 Task: Find connections with filter location Nottingham with filter topic #homeofficewith filter profile language Spanish with filter current company Embassy Group with filter school Pt. Ravishankar Shukla University, Raipur with filter industry Emergency and Relief Services with filter service category CateringChange with filter keywords title Playwright
Action: Mouse moved to (617, 58)
Screenshot: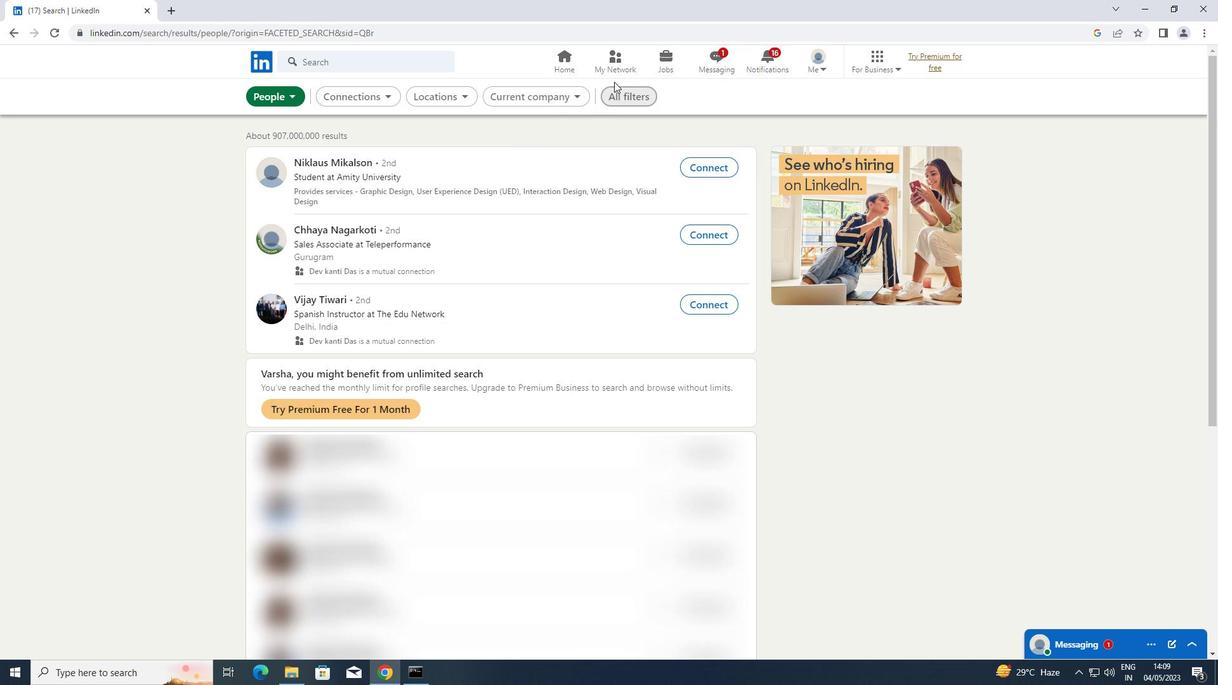 
Action: Mouse pressed left at (617, 58)
Screenshot: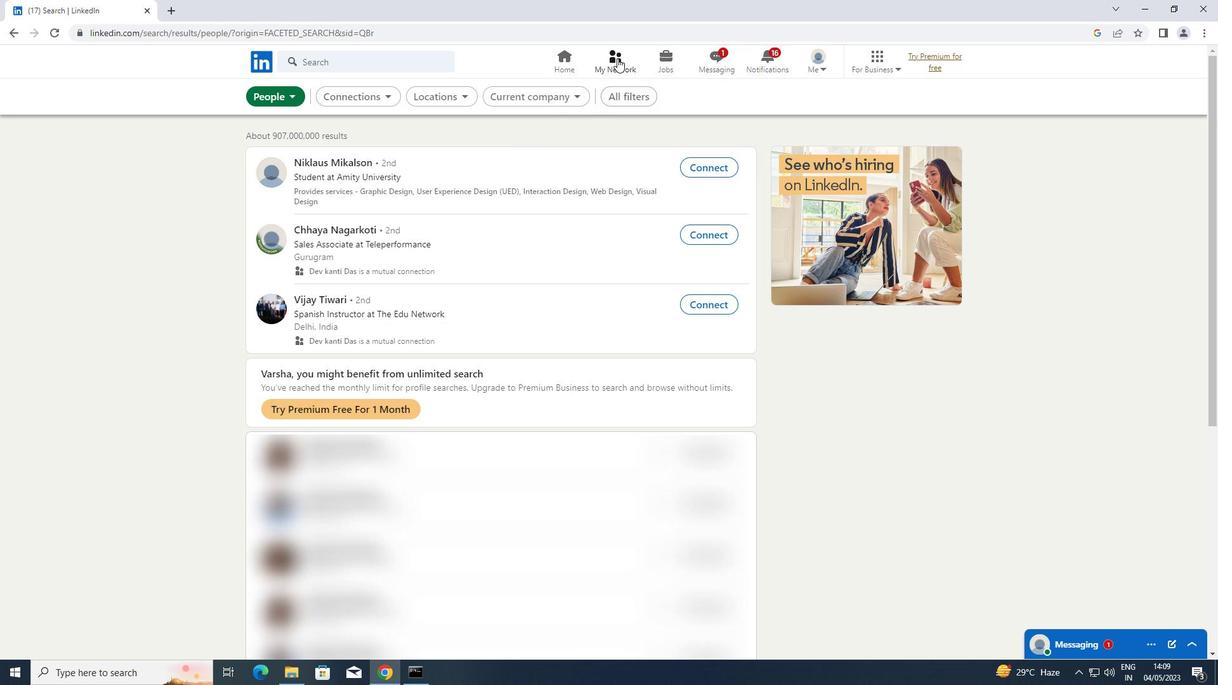 
Action: Mouse moved to (318, 126)
Screenshot: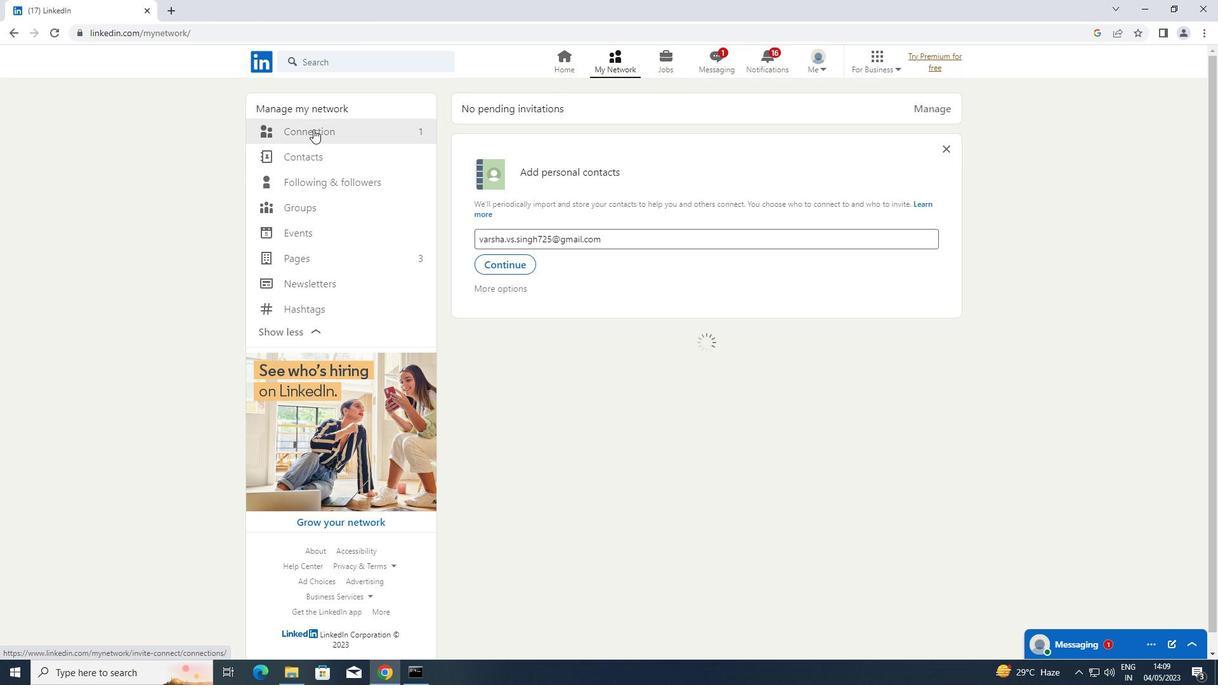 
Action: Mouse pressed left at (318, 126)
Screenshot: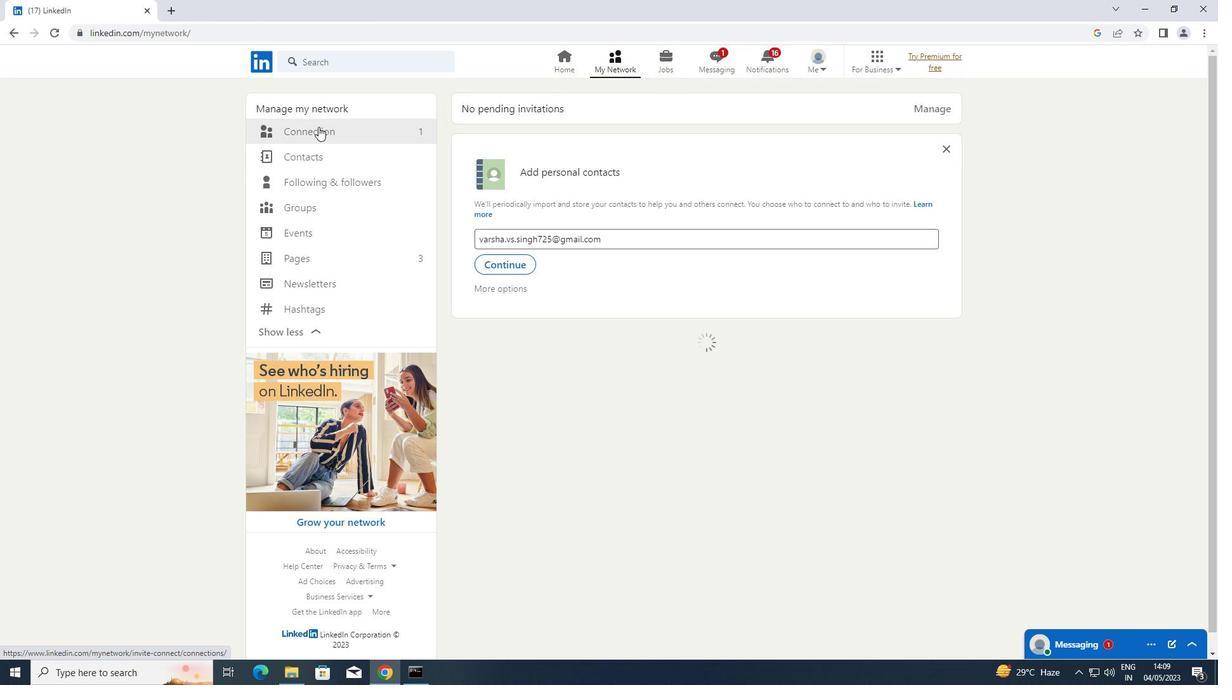 
Action: Mouse moved to (685, 128)
Screenshot: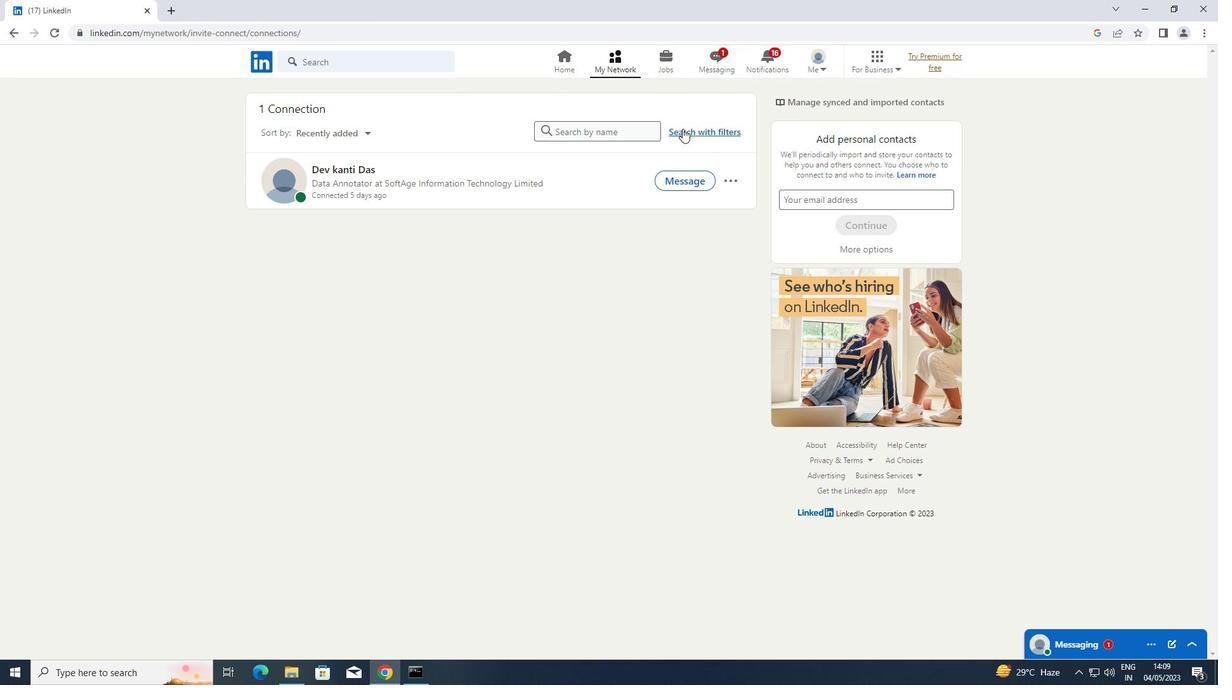 
Action: Mouse pressed left at (685, 128)
Screenshot: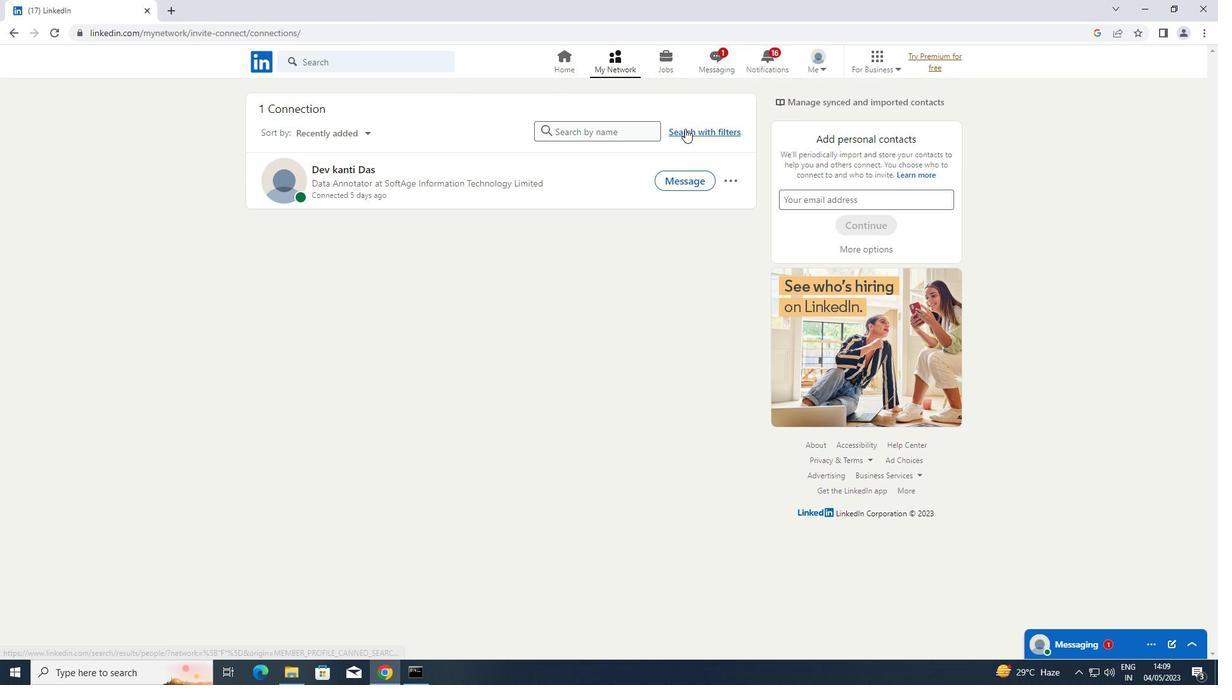 
Action: Mouse moved to (658, 98)
Screenshot: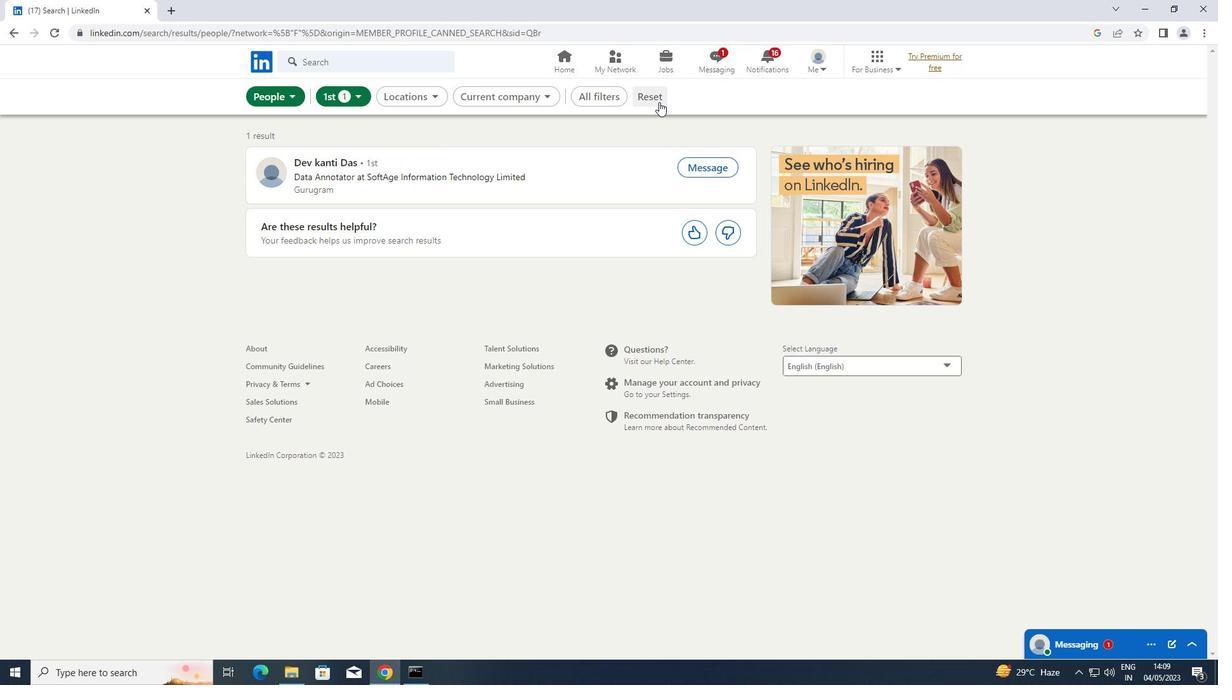 
Action: Mouse pressed left at (658, 98)
Screenshot: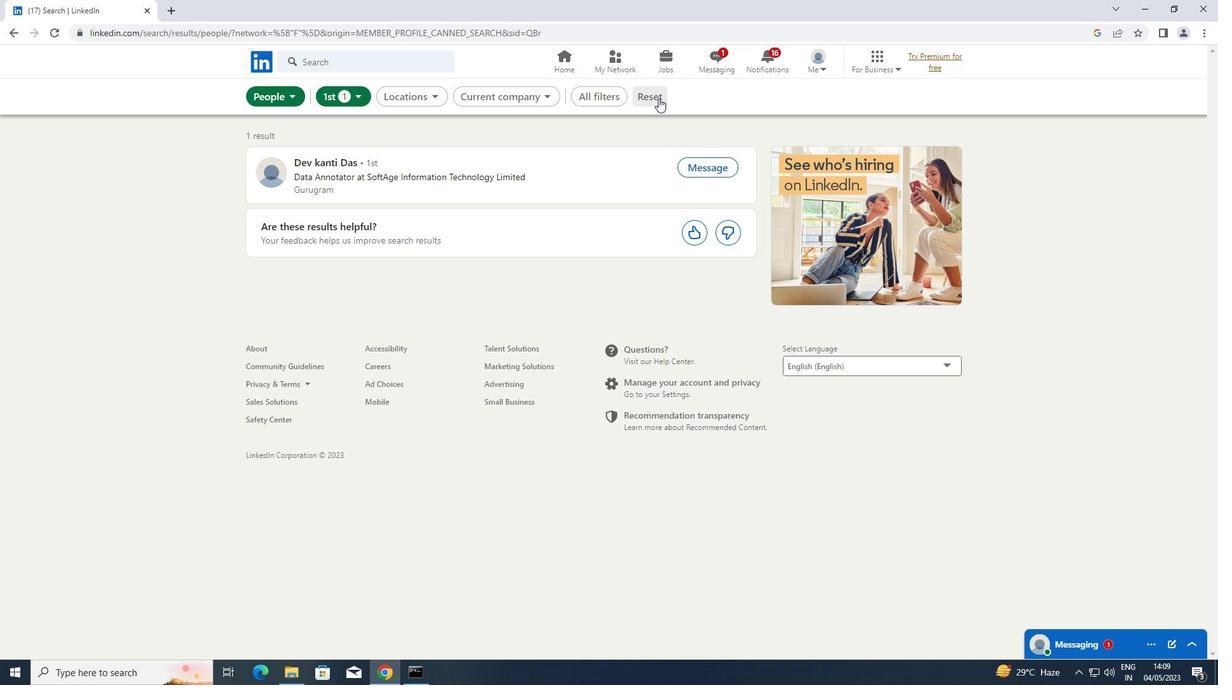 
Action: Mouse moved to (628, 99)
Screenshot: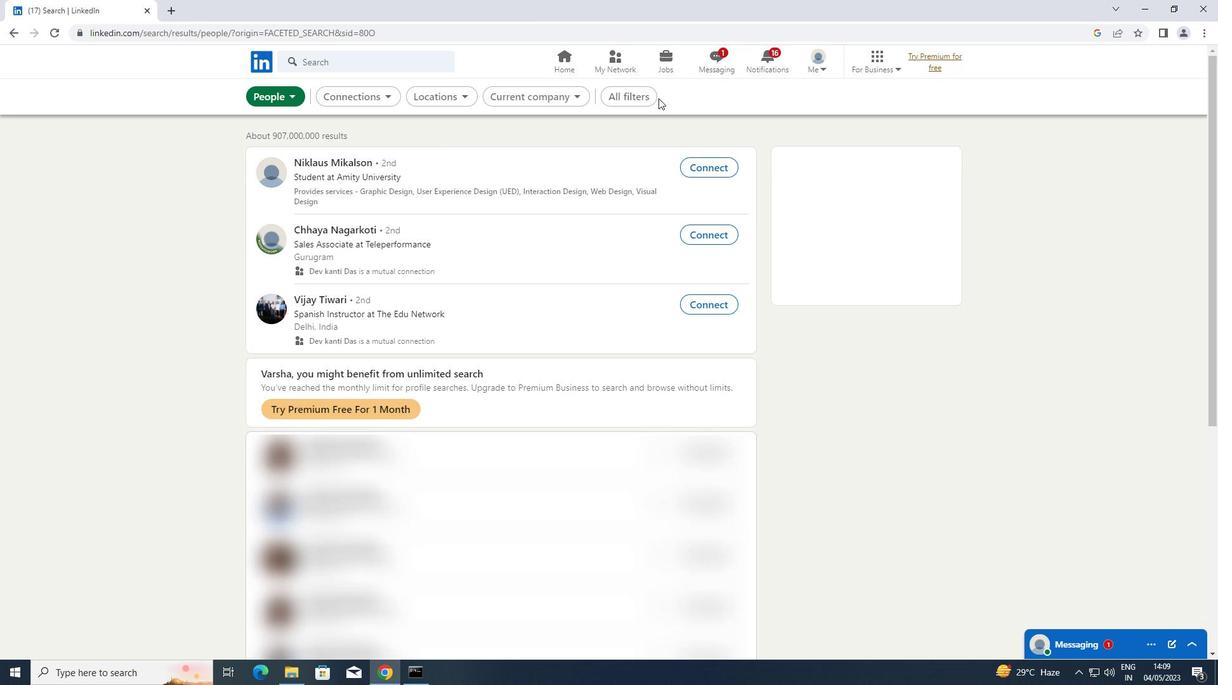 
Action: Mouse pressed left at (628, 99)
Screenshot: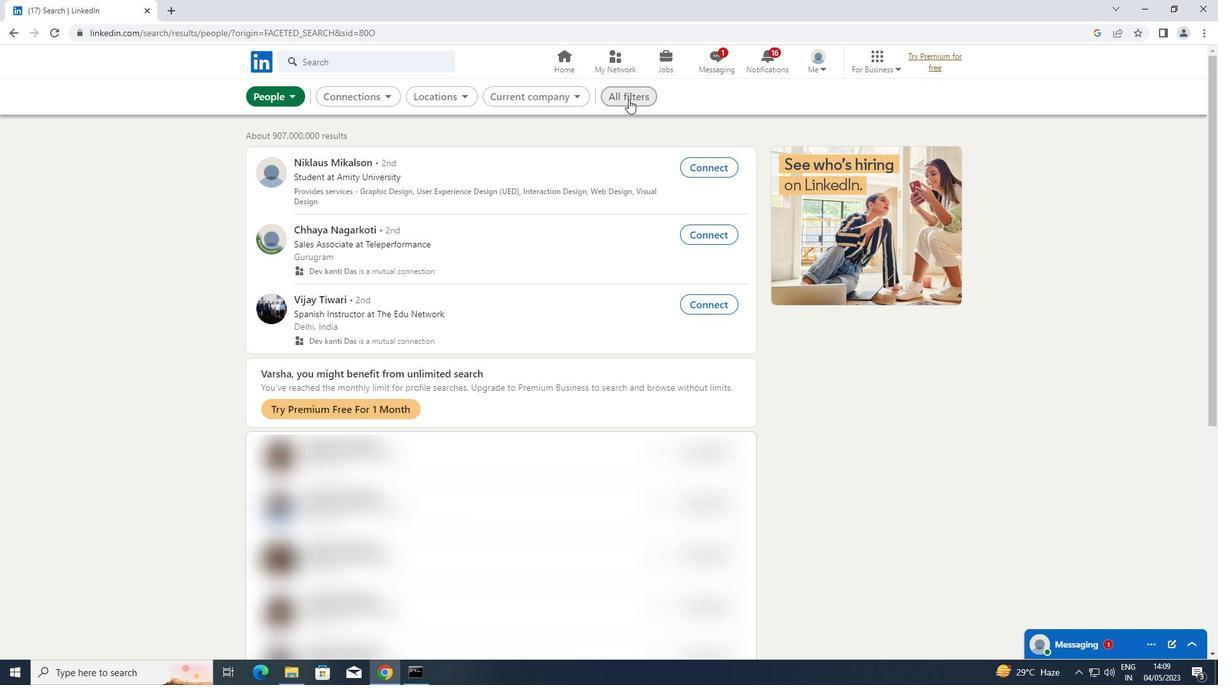 
Action: Mouse moved to (870, 328)
Screenshot: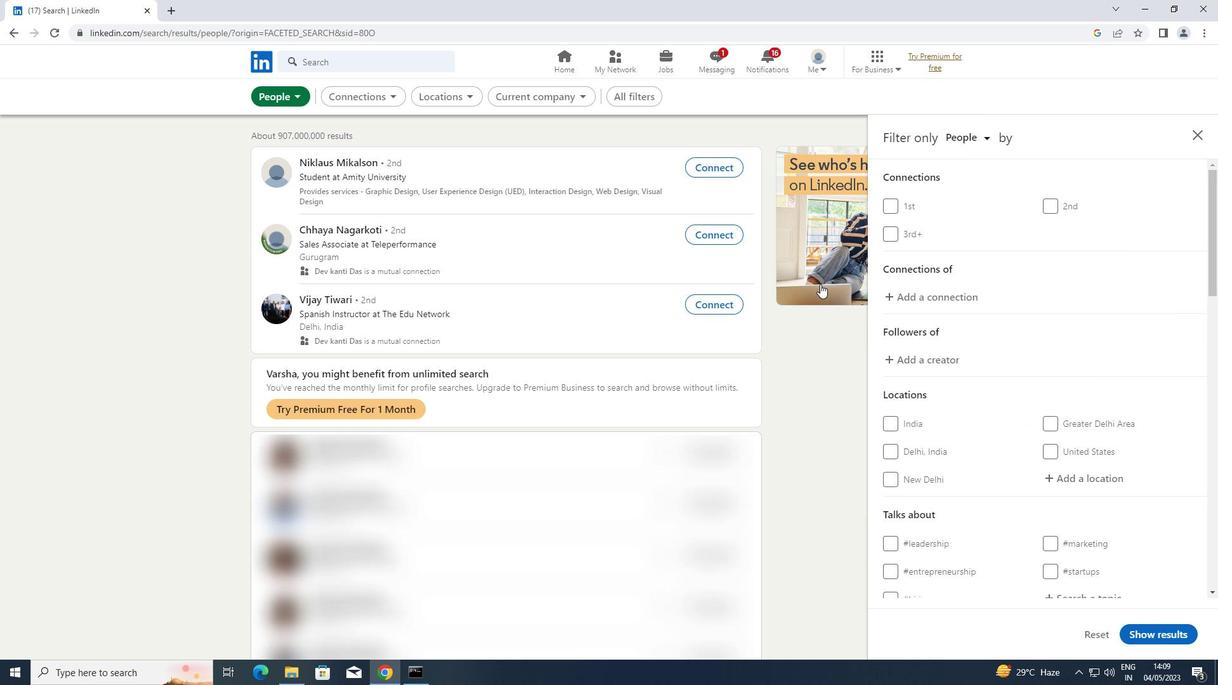 
Action: Mouse scrolled (870, 327) with delta (0, 0)
Screenshot: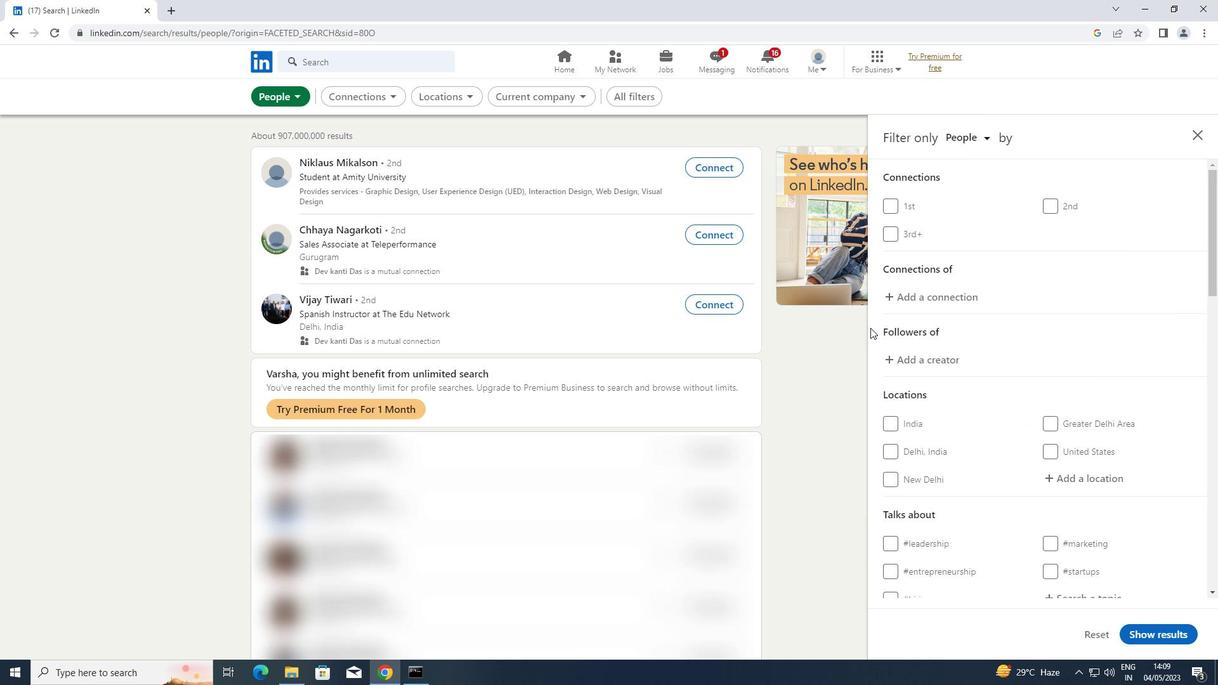 
Action: Mouse scrolled (870, 327) with delta (0, 0)
Screenshot: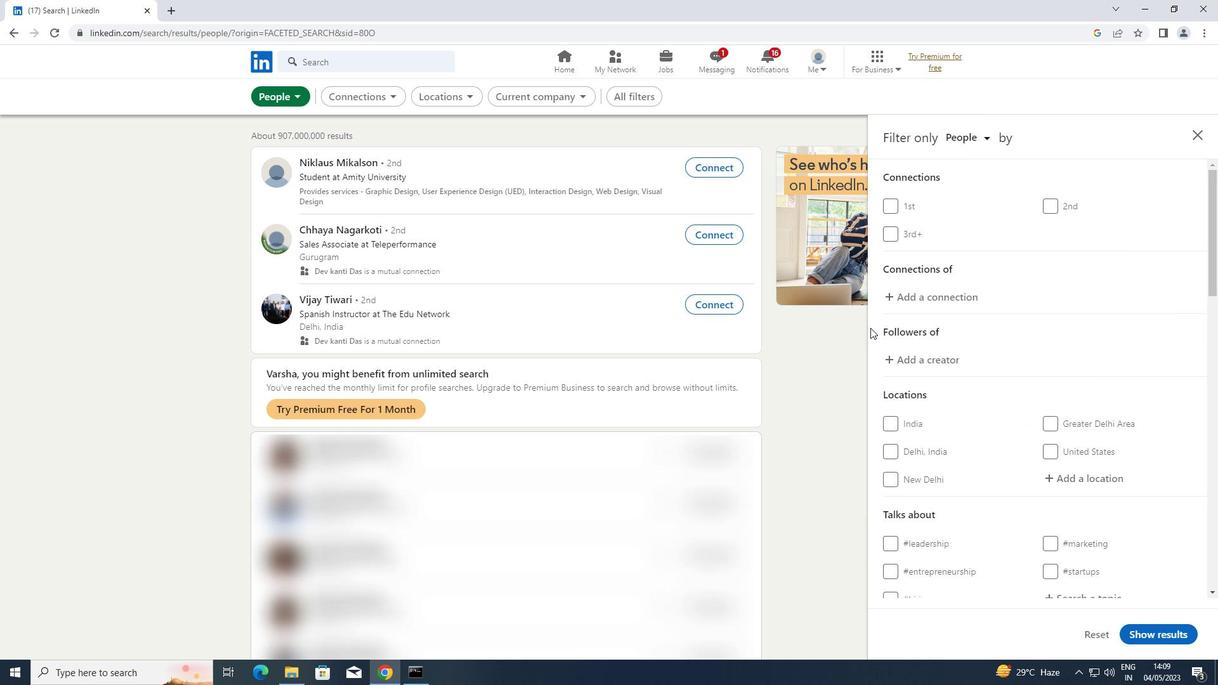 
Action: Mouse moved to (1084, 350)
Screenshot: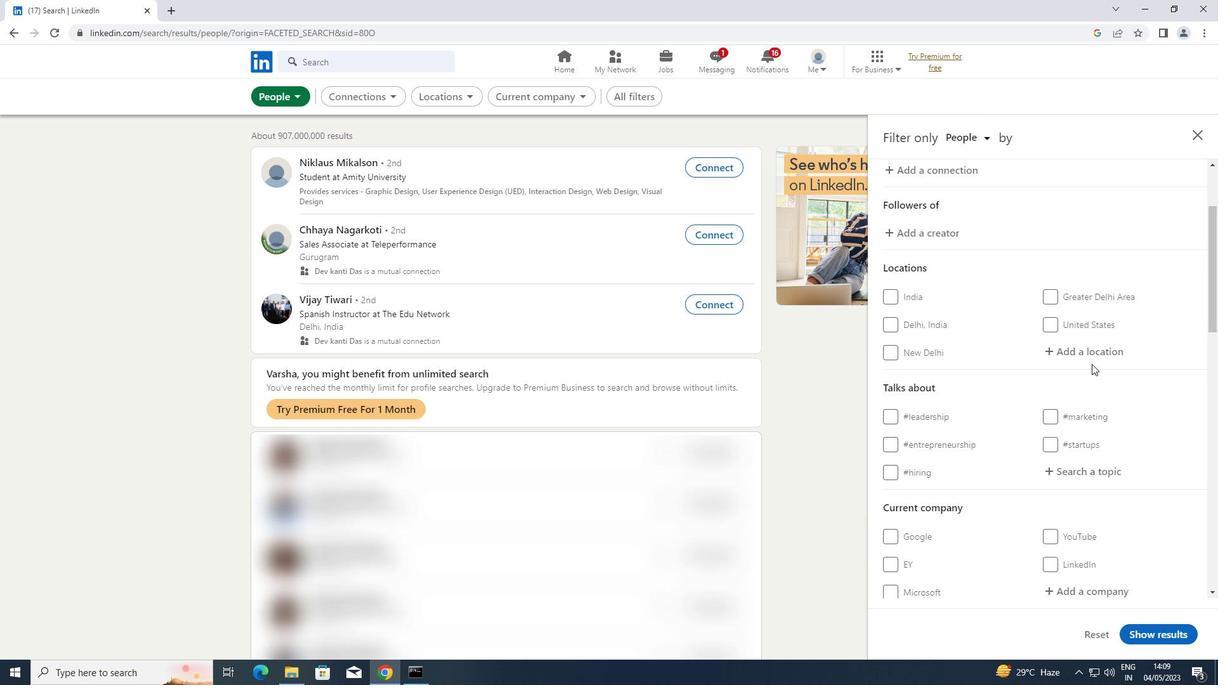 
Action: Mouse pressed left at (1084, 350)
Screenshot: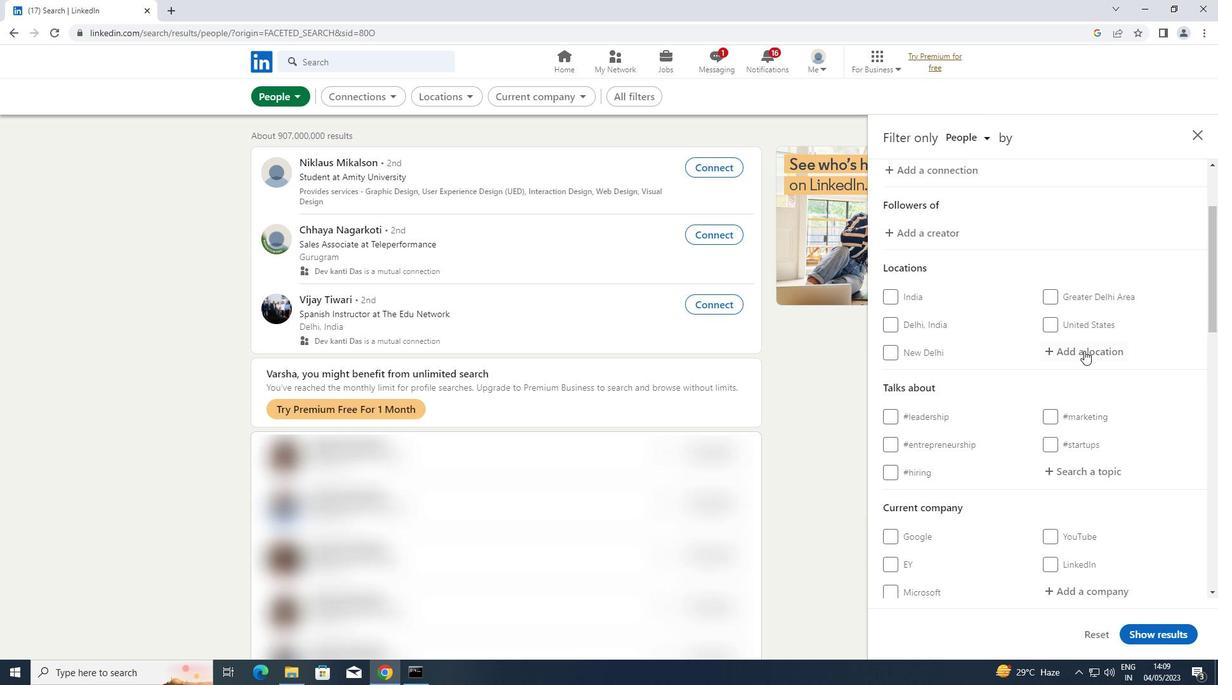 
Action: Key pressed <Key.shift>NOTTINGHAM
Screenshot: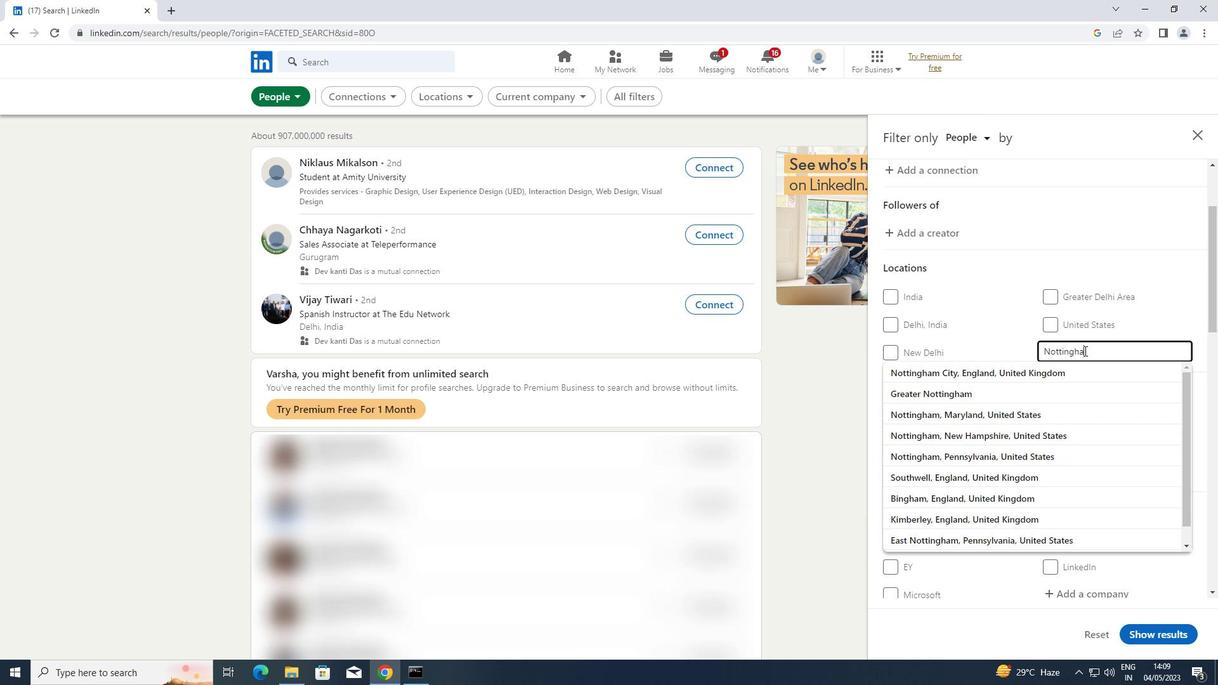 
Action: Mouse moved to (1083, 349)
Screenshot: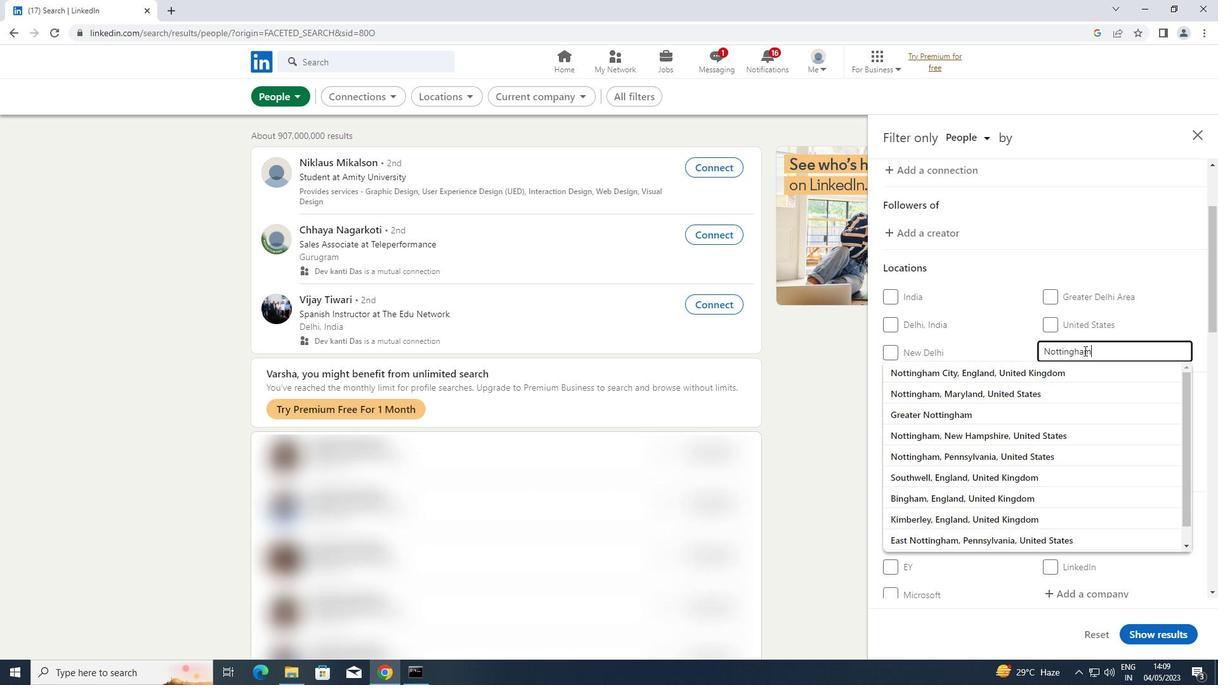 
Action: Key pressed <Key.enter>
Screenshot: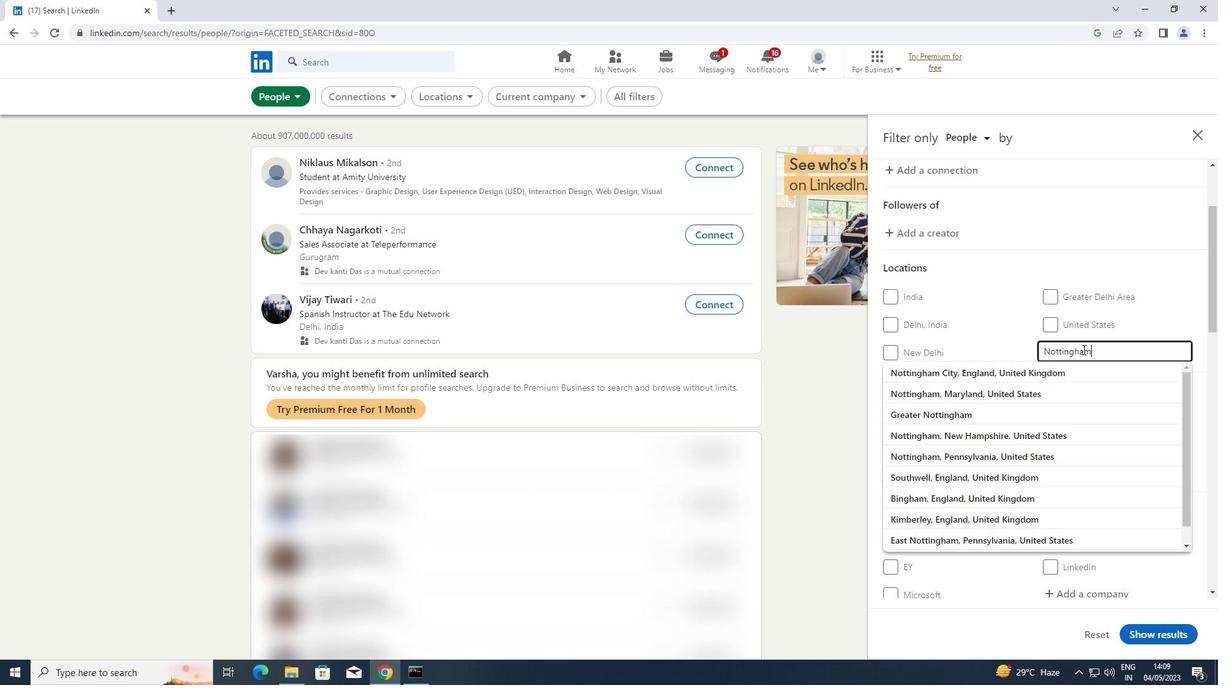 
Action: Mouse moved to (1080, 349)
Screenshot: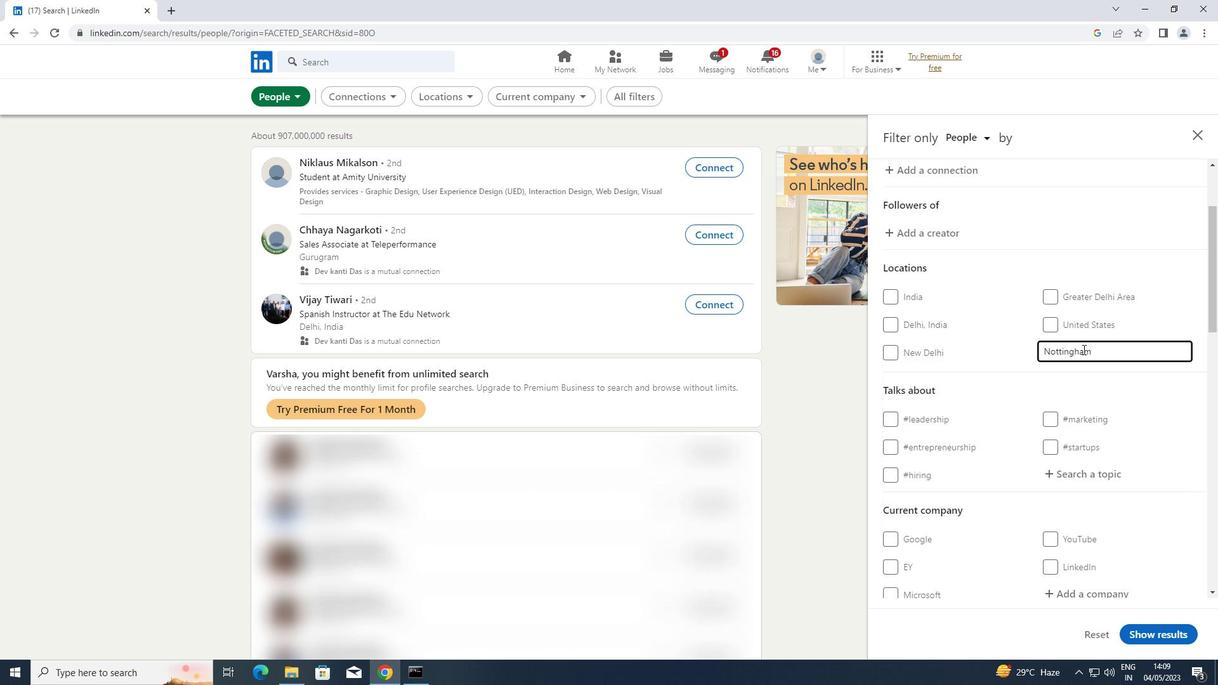 
Action: Mouse scrolled (1080, 348) with delta (0, 0)
Screenshot: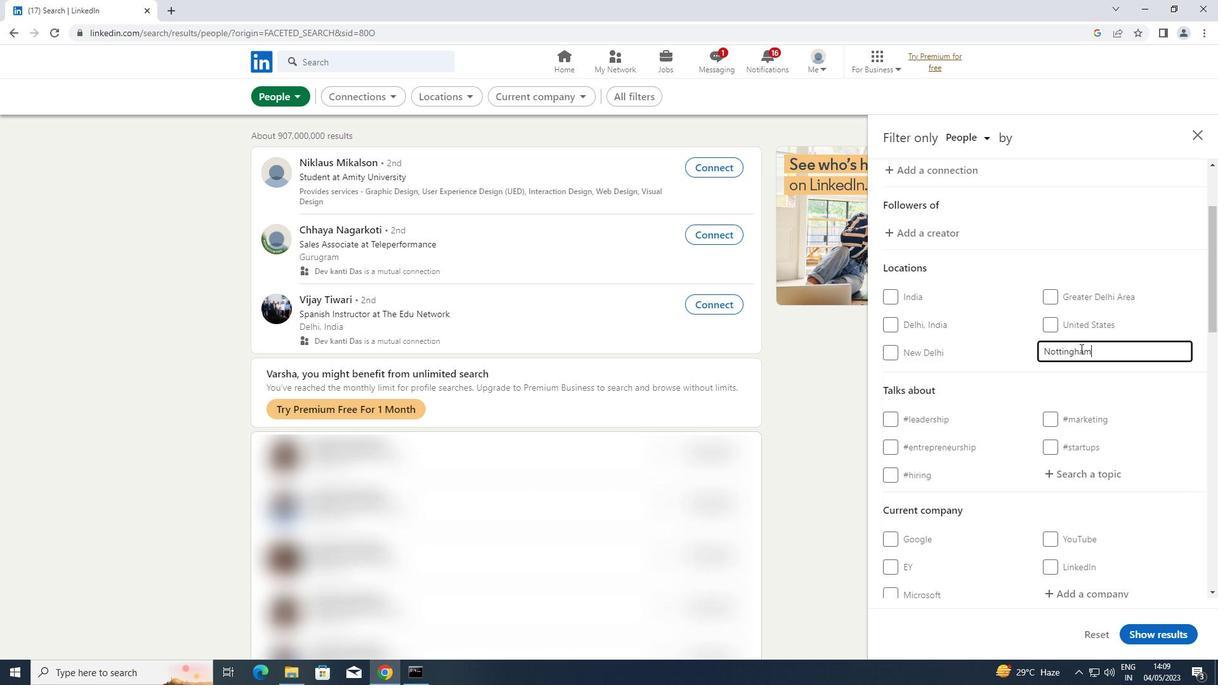
Action: Mouse scrolled (1080, 348) with delta (0, 0)
Screenshot: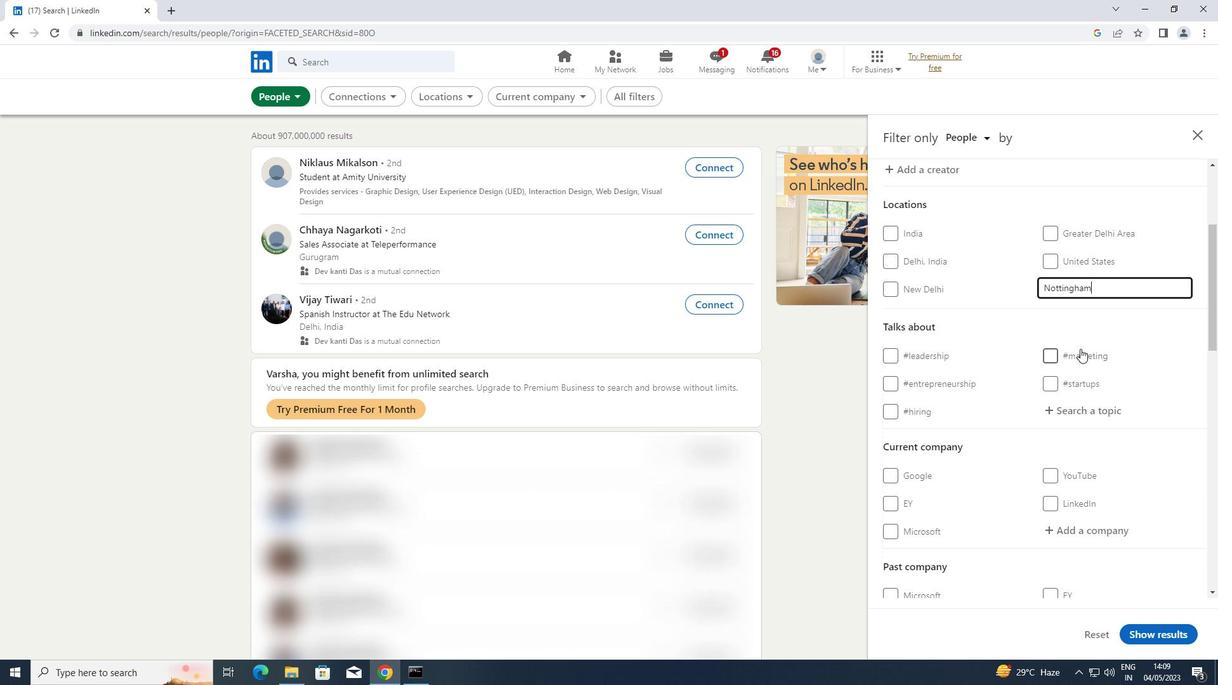 
Action: Mouse moved to (1091, 349)
Screenshot: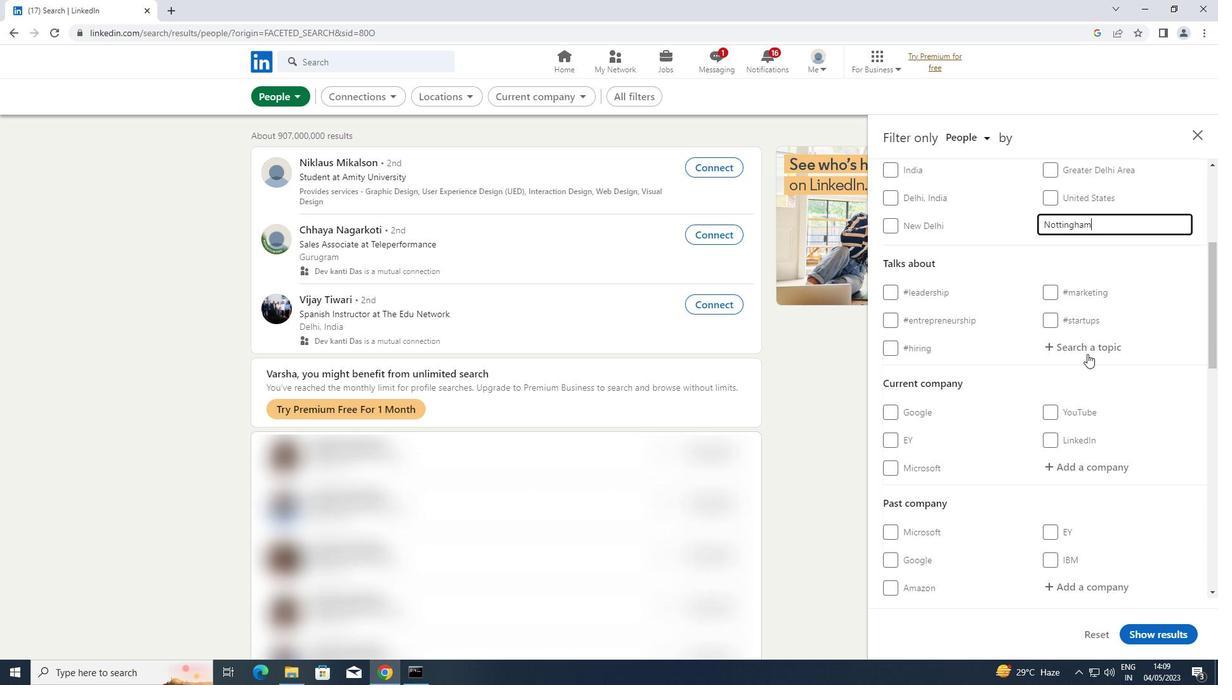 
Action: Mouse pressed left at (1091, 349)
Screenshot: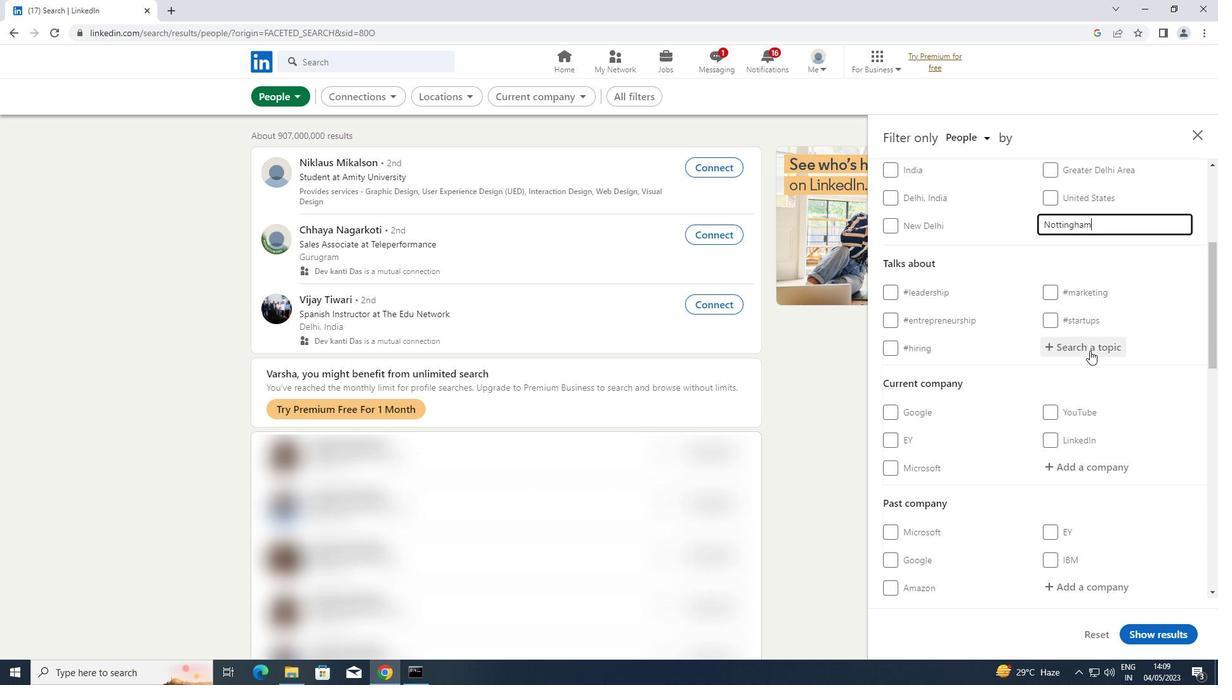 
Action: Key pressed HOMEOFFICE
Screenshot: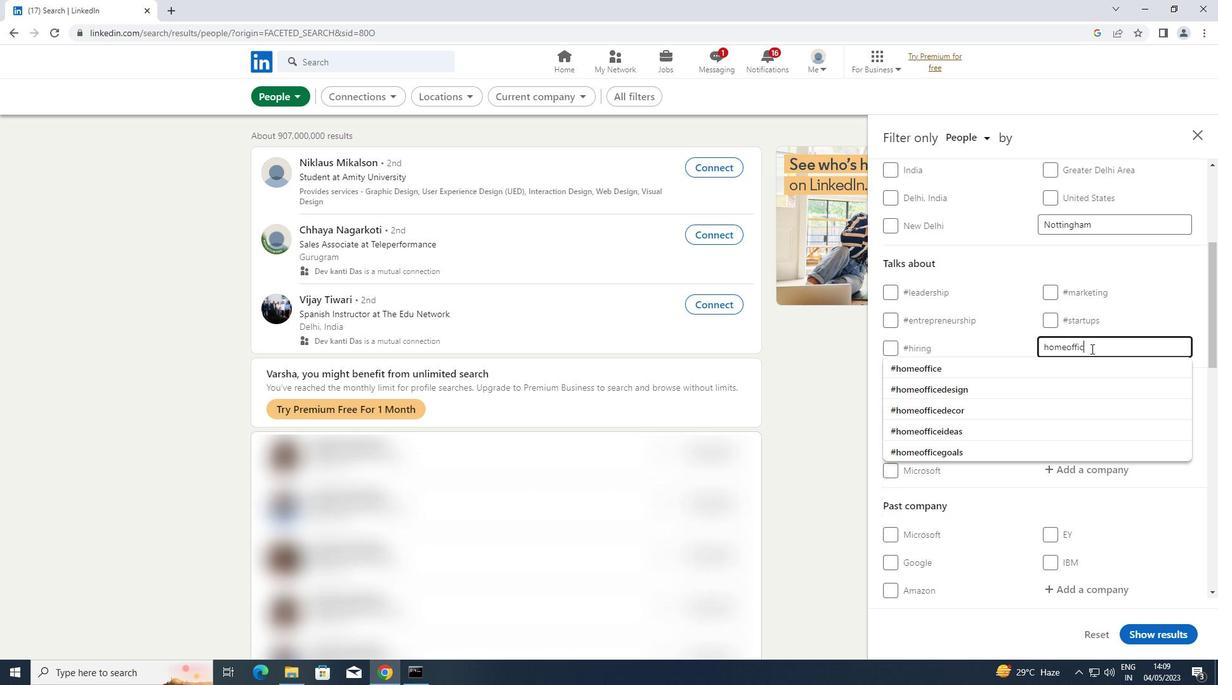 
Action: Mouse moved to (985, 361)
Screenshot: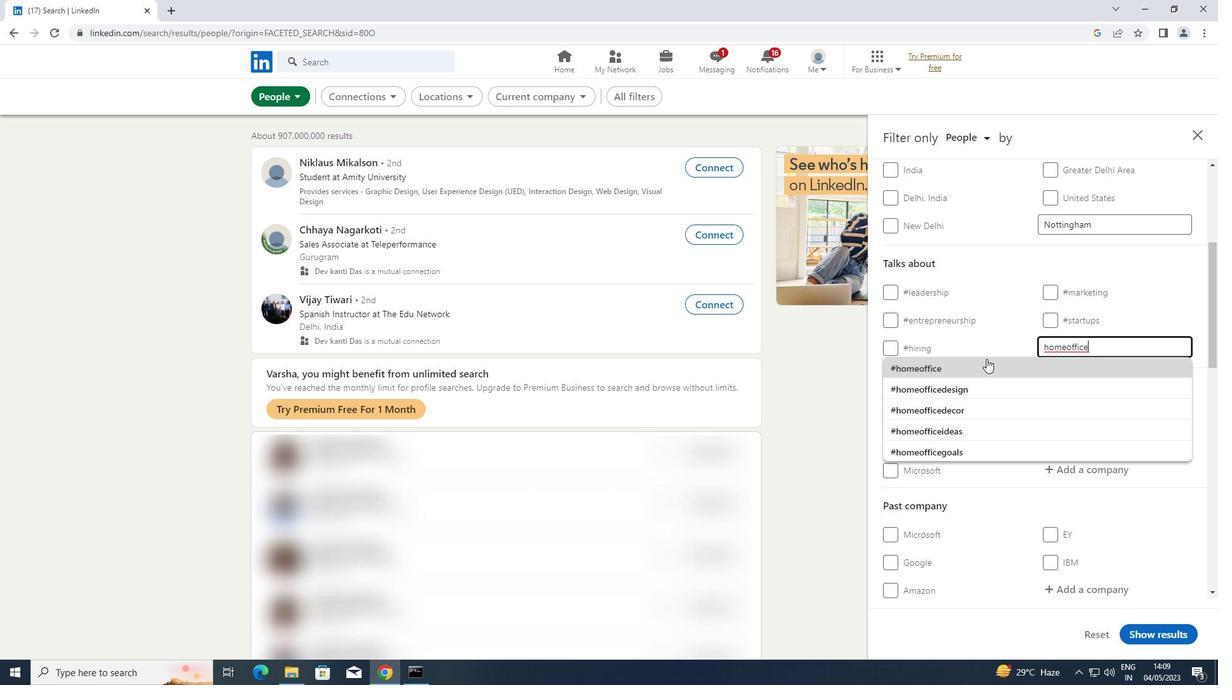 
Action: Mouse pressed left at (985, 361)
Screenshot: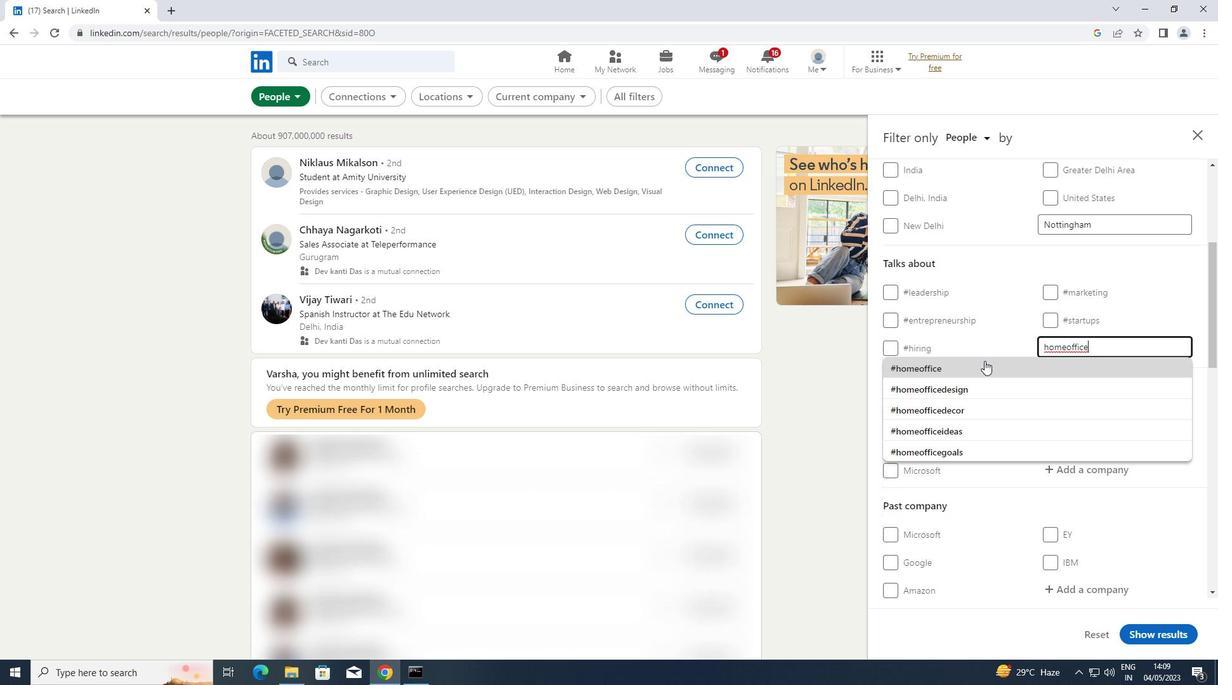 
Action: Mouse scrolled (985, 360) with delta (0, 0)
Screenshot: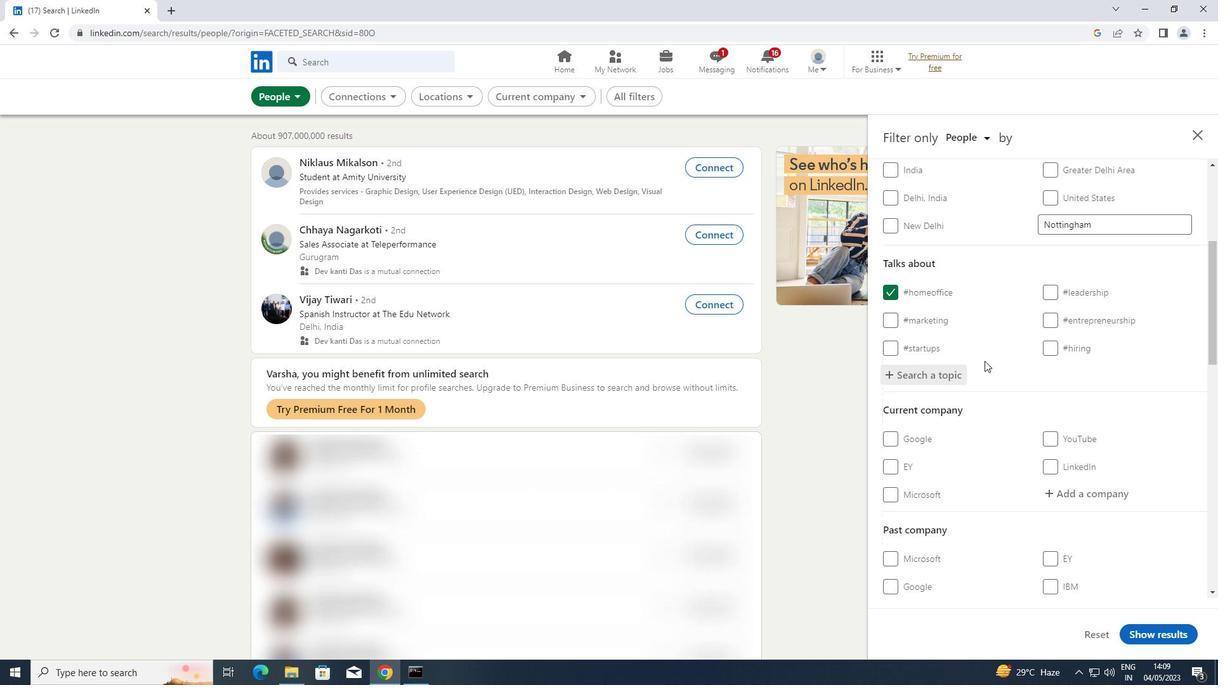 
Action: Mouse scrolled (985, 360) with delta (0, 0)
Screenshot: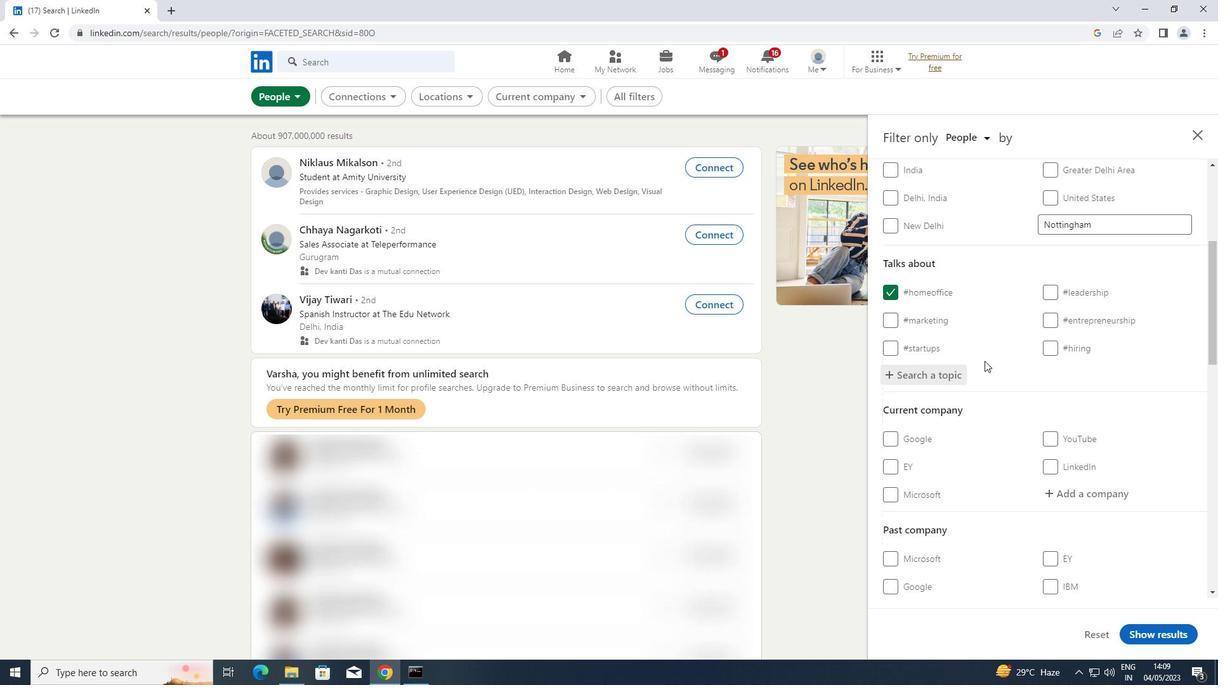 
Action: Mouse scrolled (985, 360) with delta (0, 0)
Screenshot: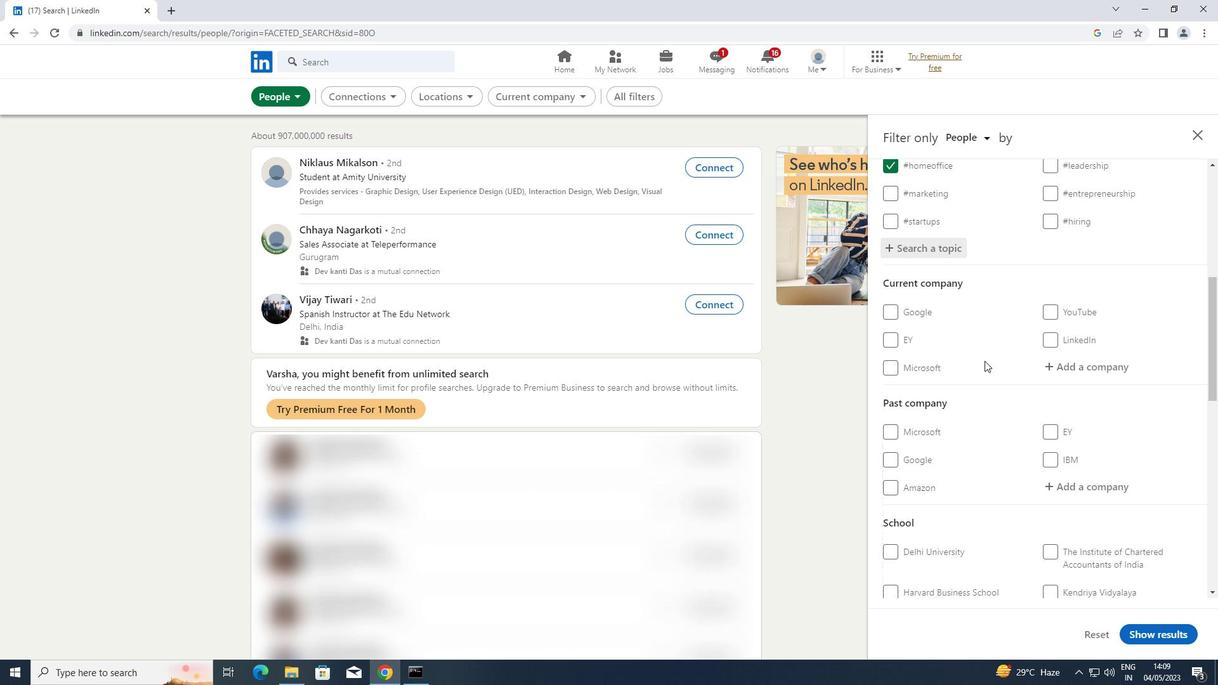 
Action: Mouse scrolled (985, 360) with delta (0, 0)
Screenshot: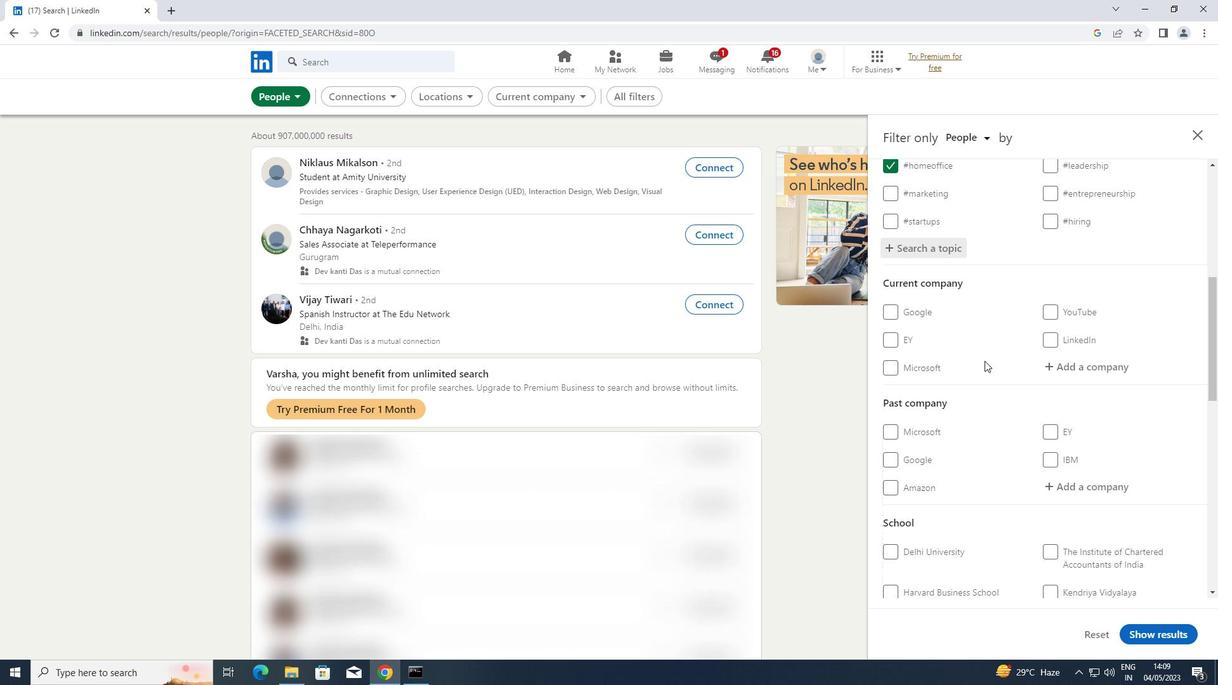 
Action: Mouse scrolled (985, 360) with delta (0, 0)
Screenshot: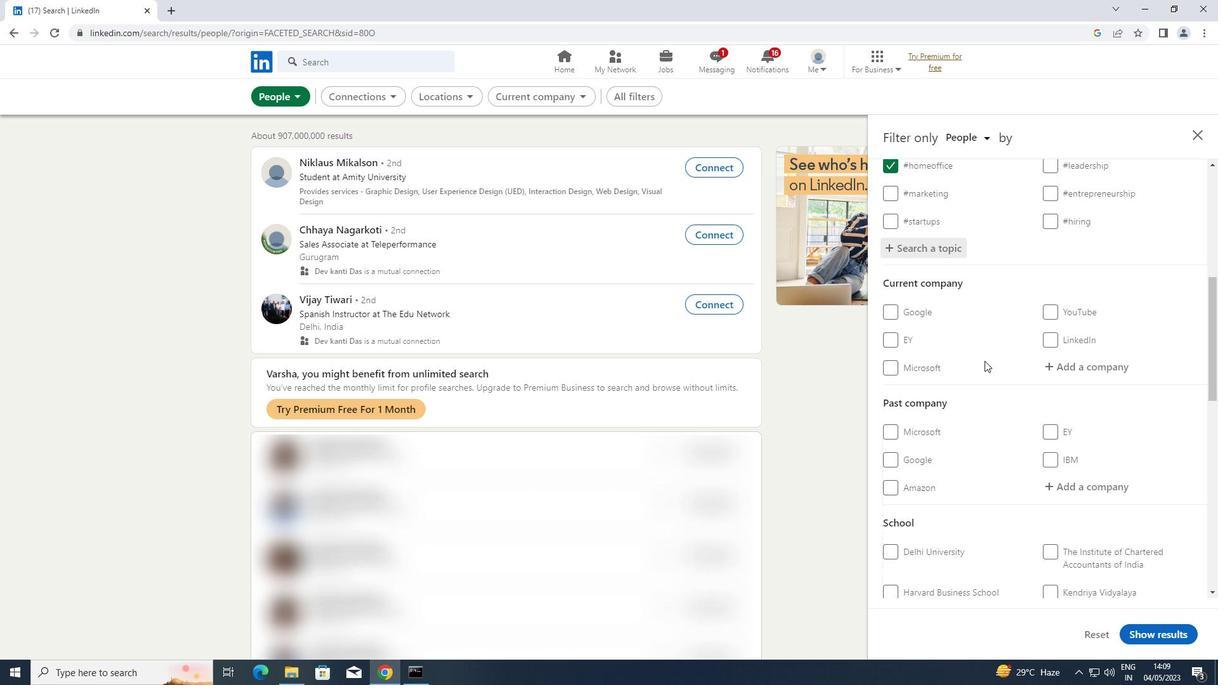 
Action: Mouse scrolled (985, 360) with delta (0, 0)
Screenshot: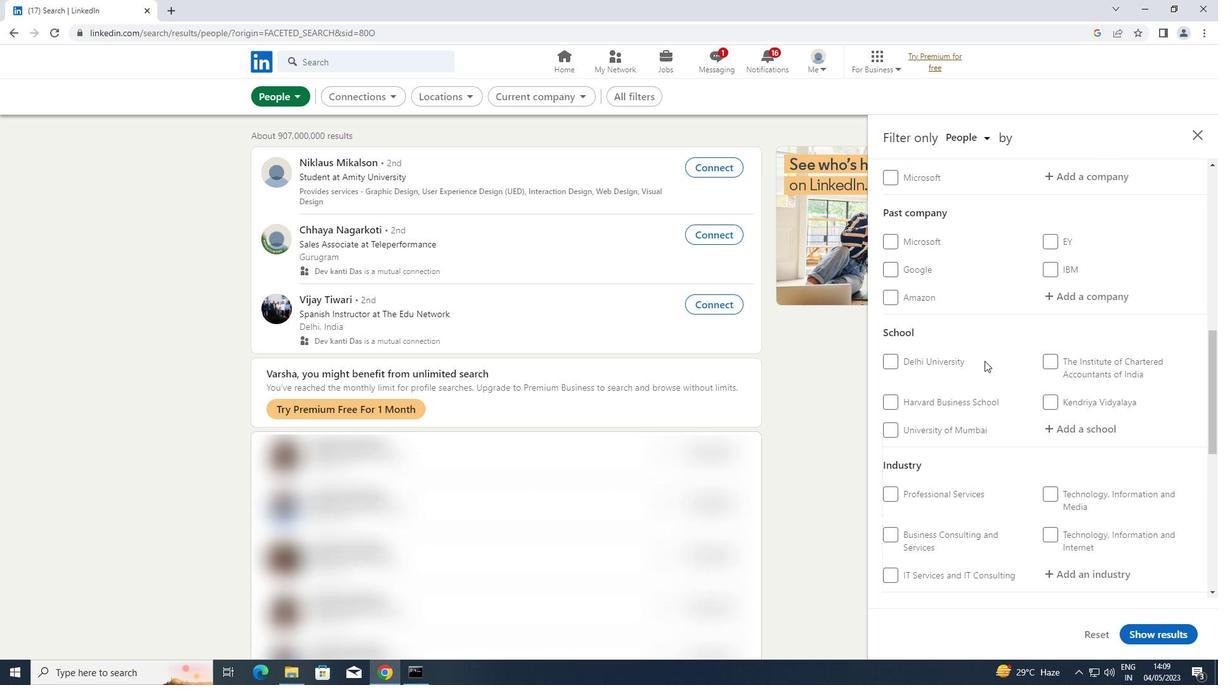
Action: Mouse scrolled (985, 360) with delta (0, 0)
Screenshot: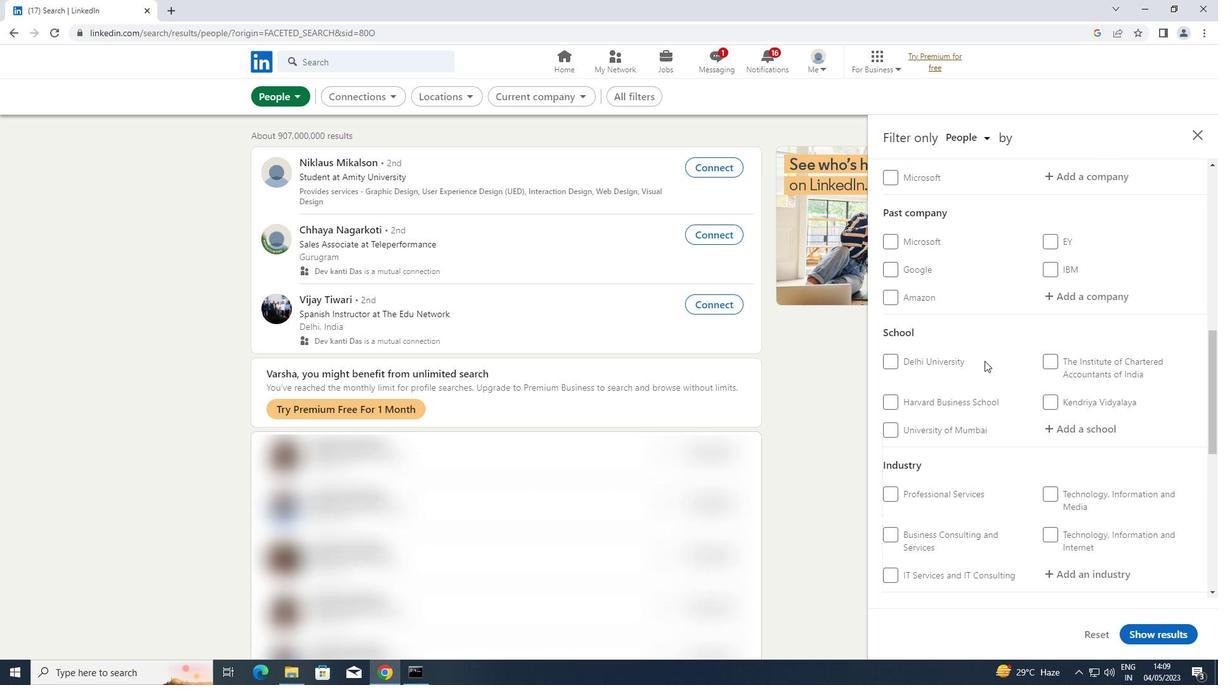 
Action: Mouse scrolled (985, 360) with delta (0, 0)
Screenshot: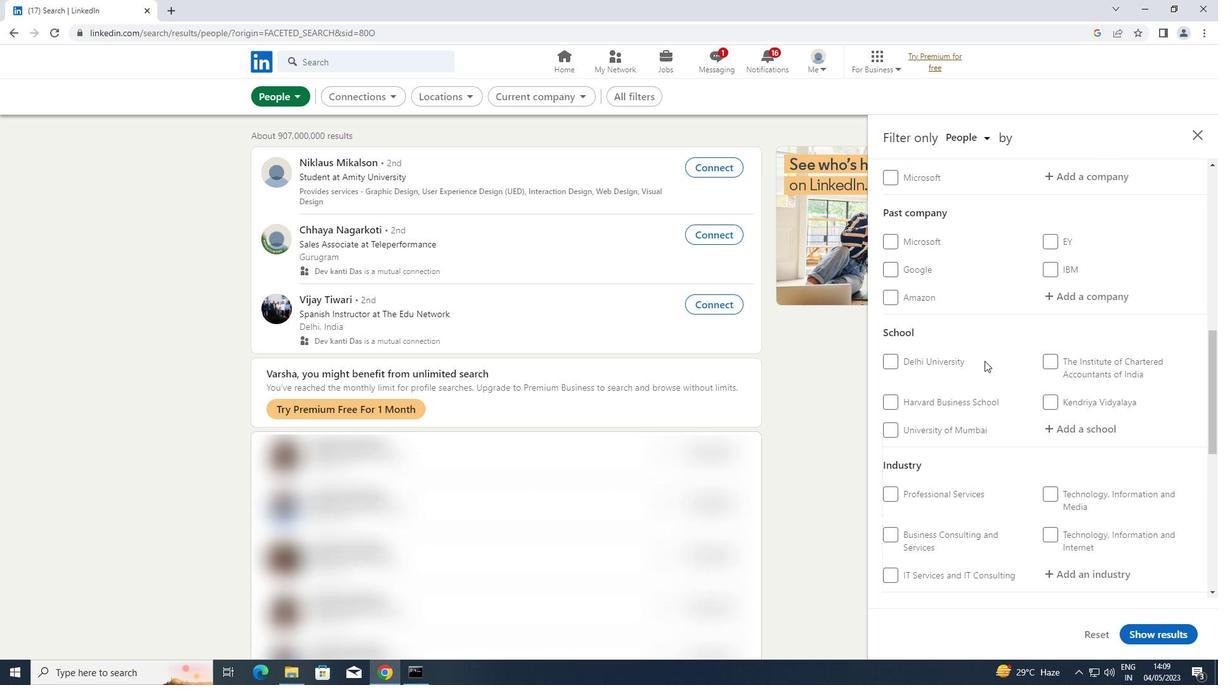 
Action: Mouse moved to (889, 476)
Screenshot: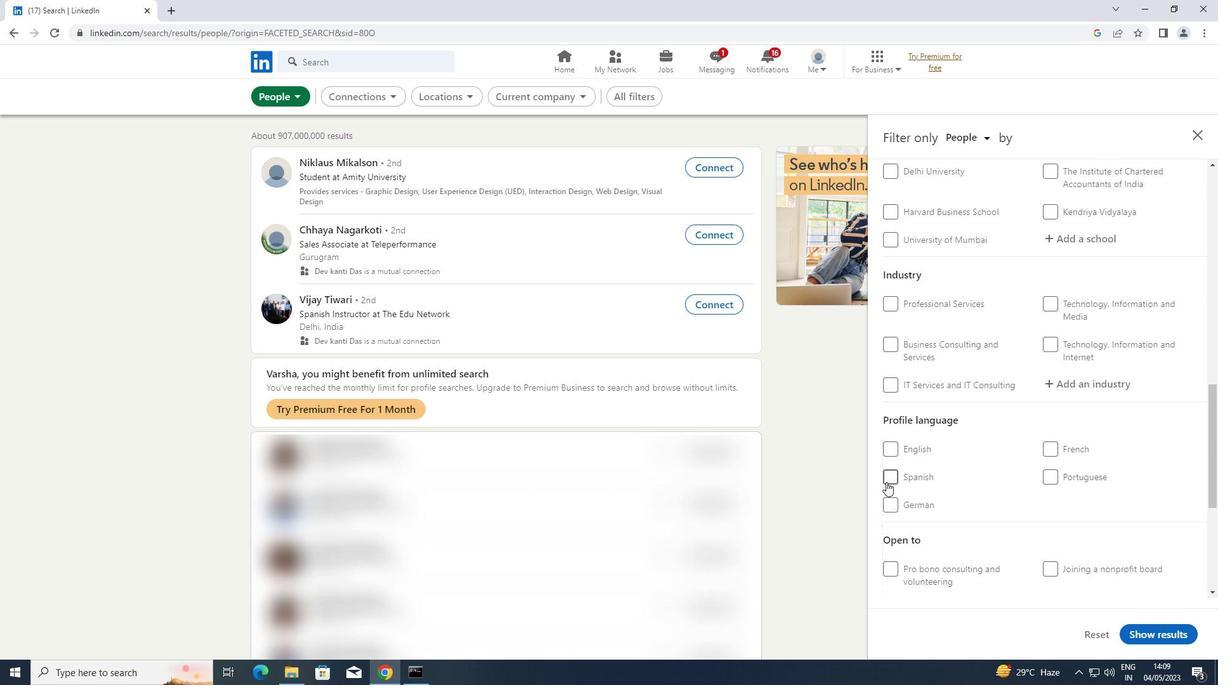 
Action: Mouse pressed left at (889, 476)
Screenshot: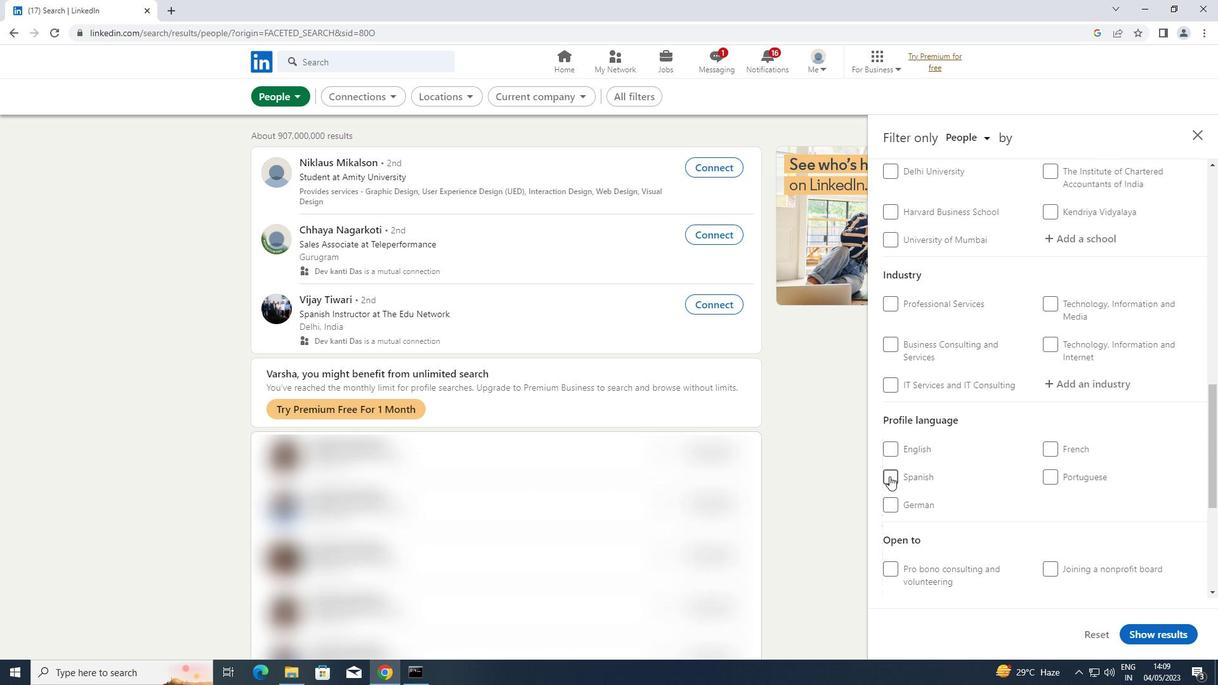 
Action: Mouse scrolled (889, 477) with delta (0, 0)
Screenshot: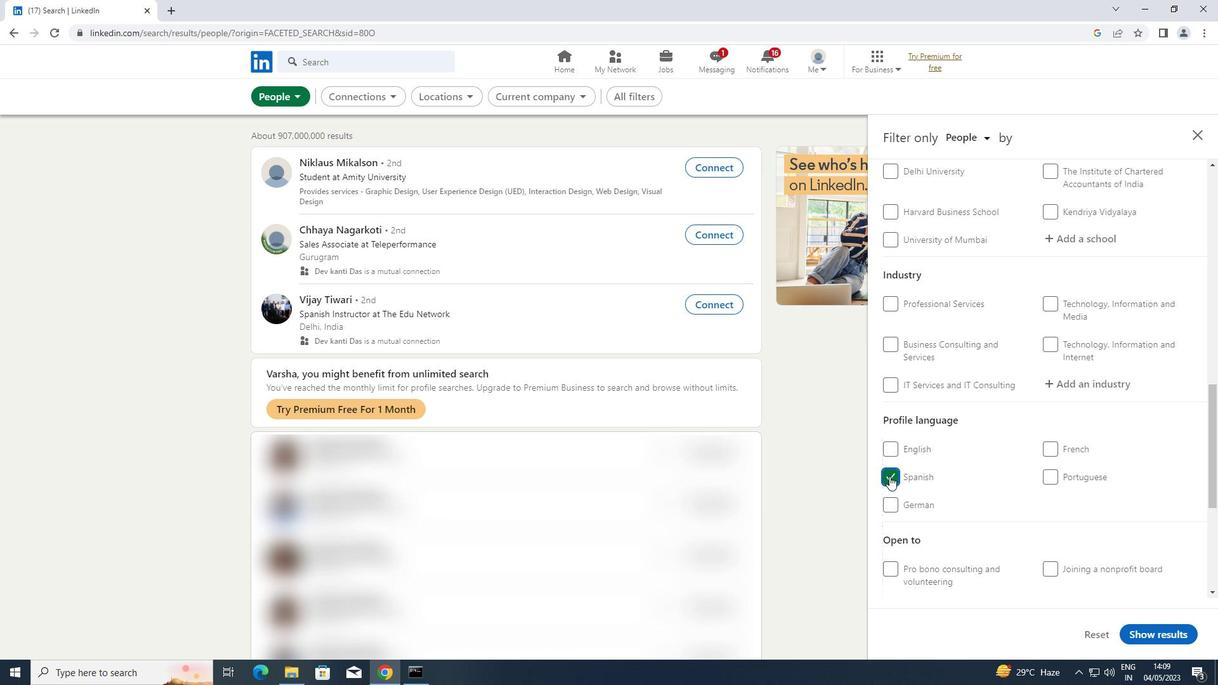 
Action: Mouse scrolled (889, 477) with delta (0, 0)
Screenshot: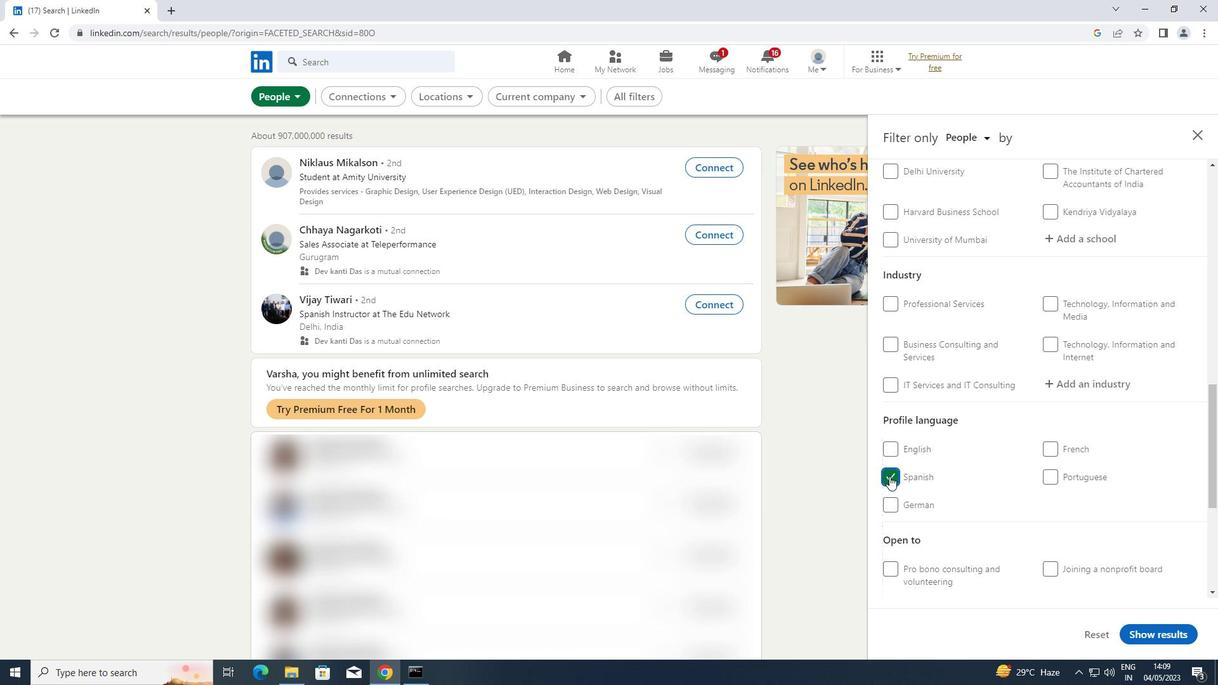 
Action: Mouse moved to (891, 469)
Screenshot: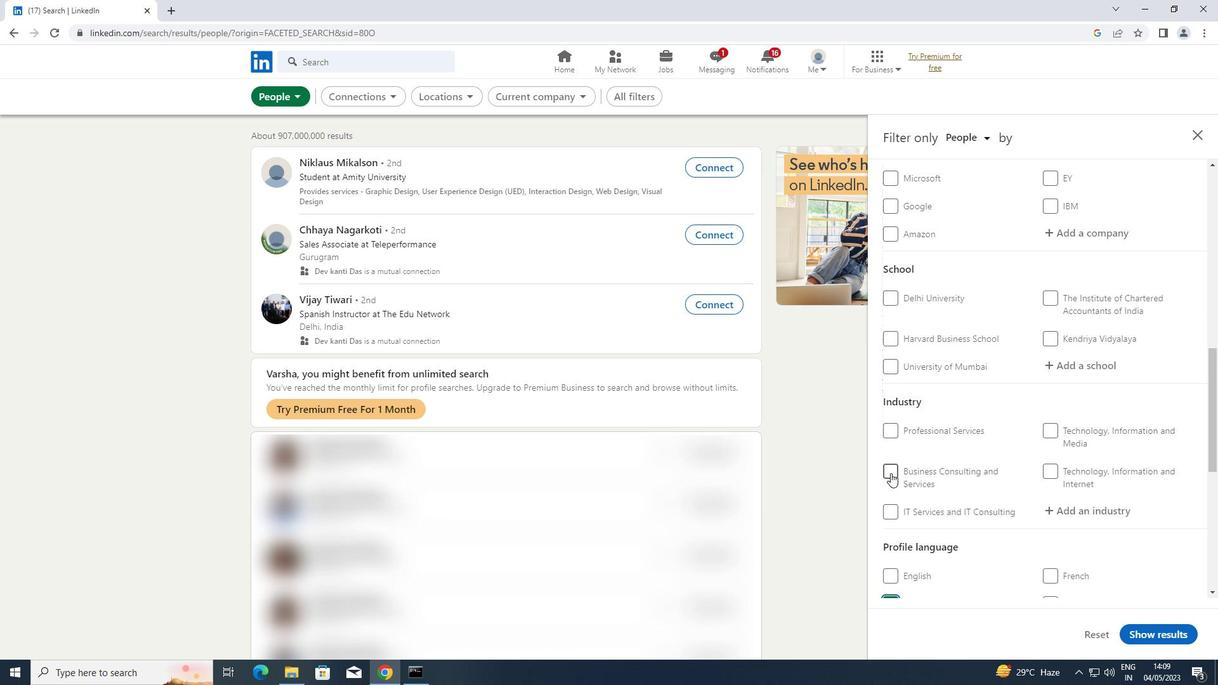 
Action: Mouse scrolled (891, 470) with delta (0, 0)
Screenshot: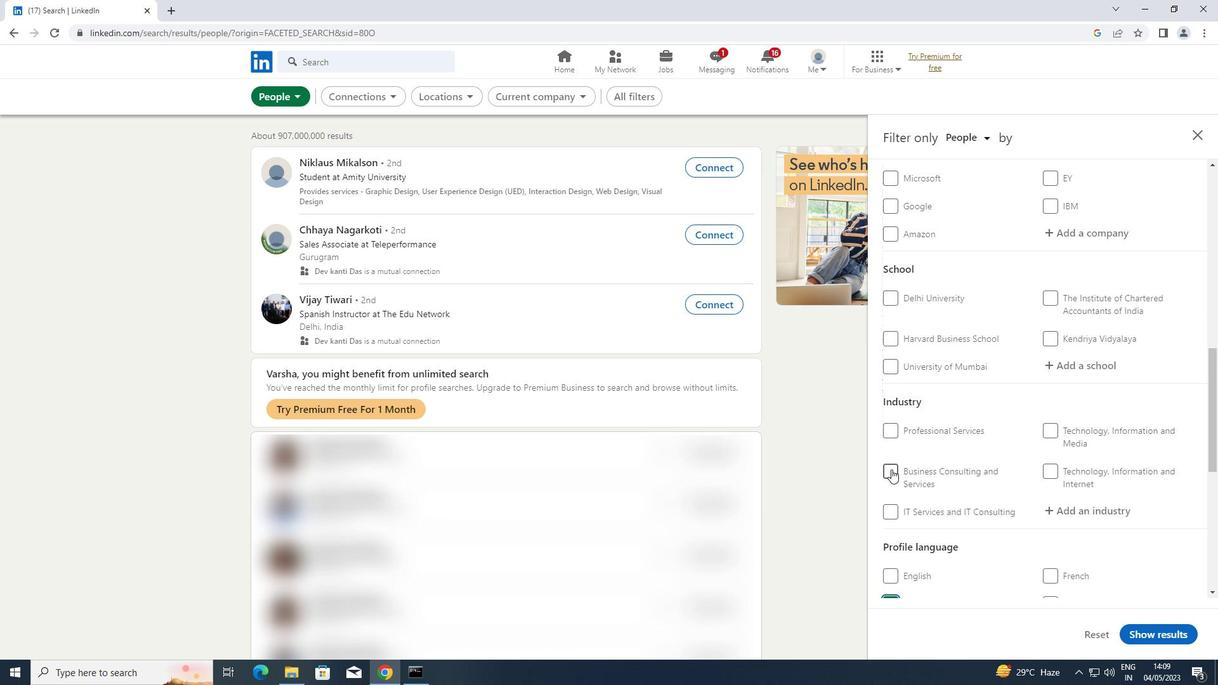 
Action: Mouse scrolled (891, 470) with delta (0, 0)
Screenshot: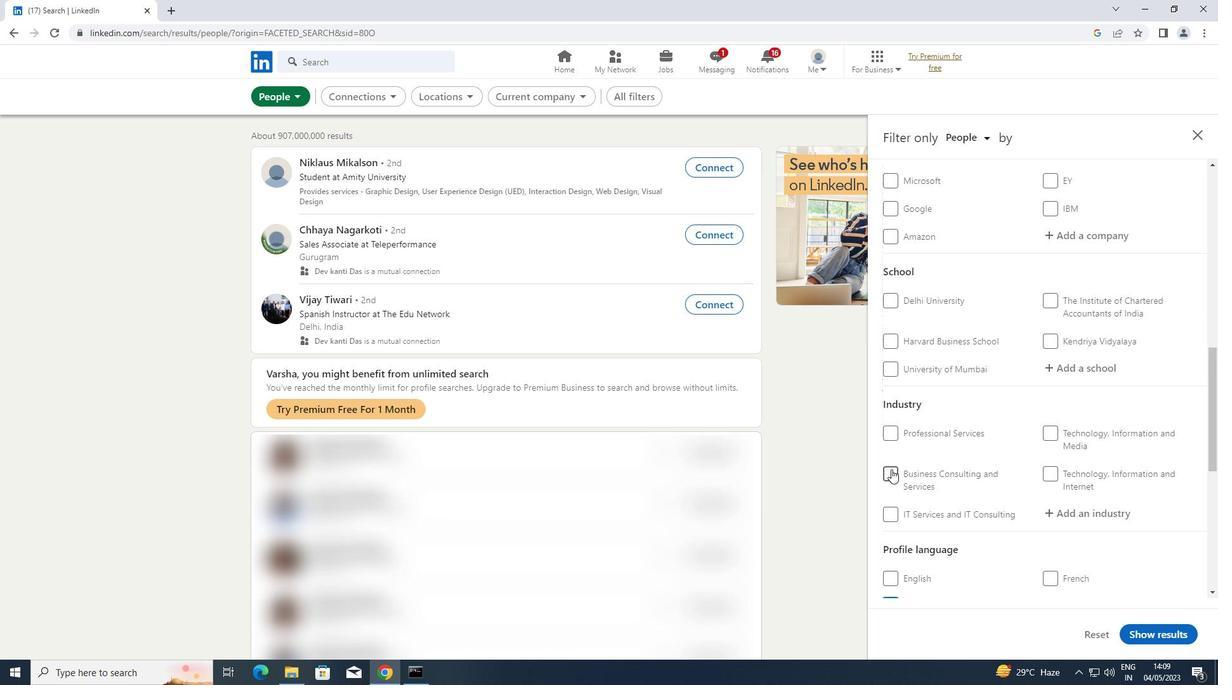 
Action: Mouse scrolled (891, 470) with delta (0, 0)
Screenshot: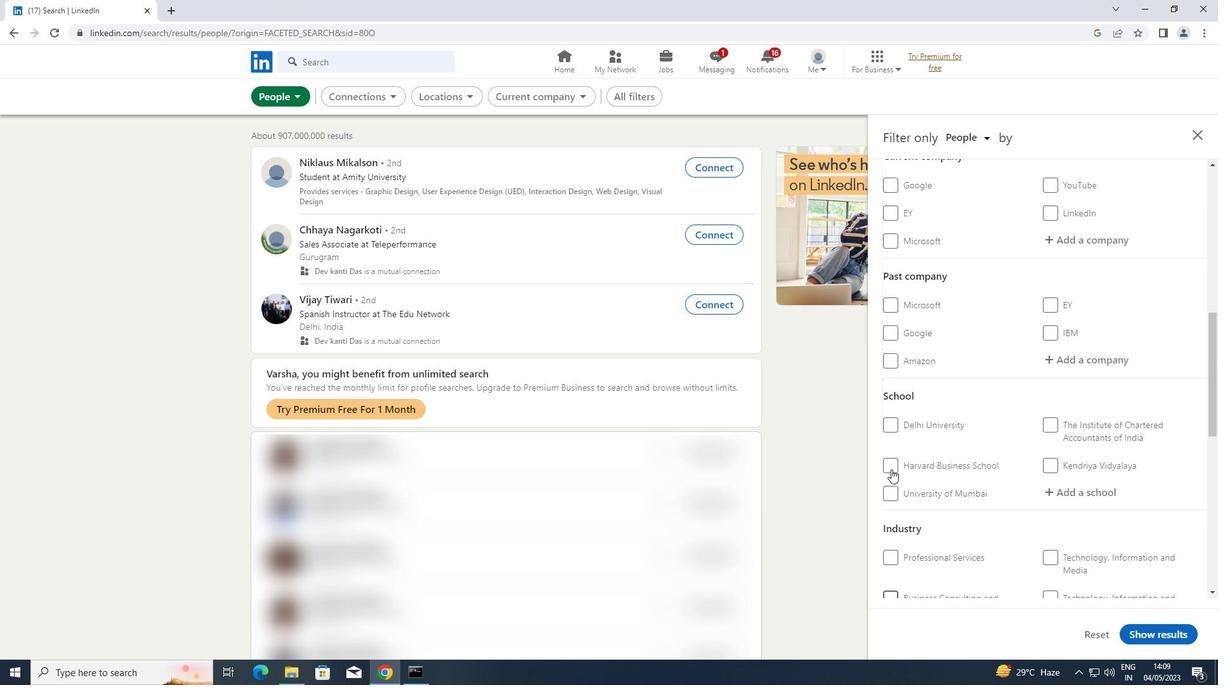 
Action: Mouse scrolled (891, 470) with delta (0, 0)
Screenshot: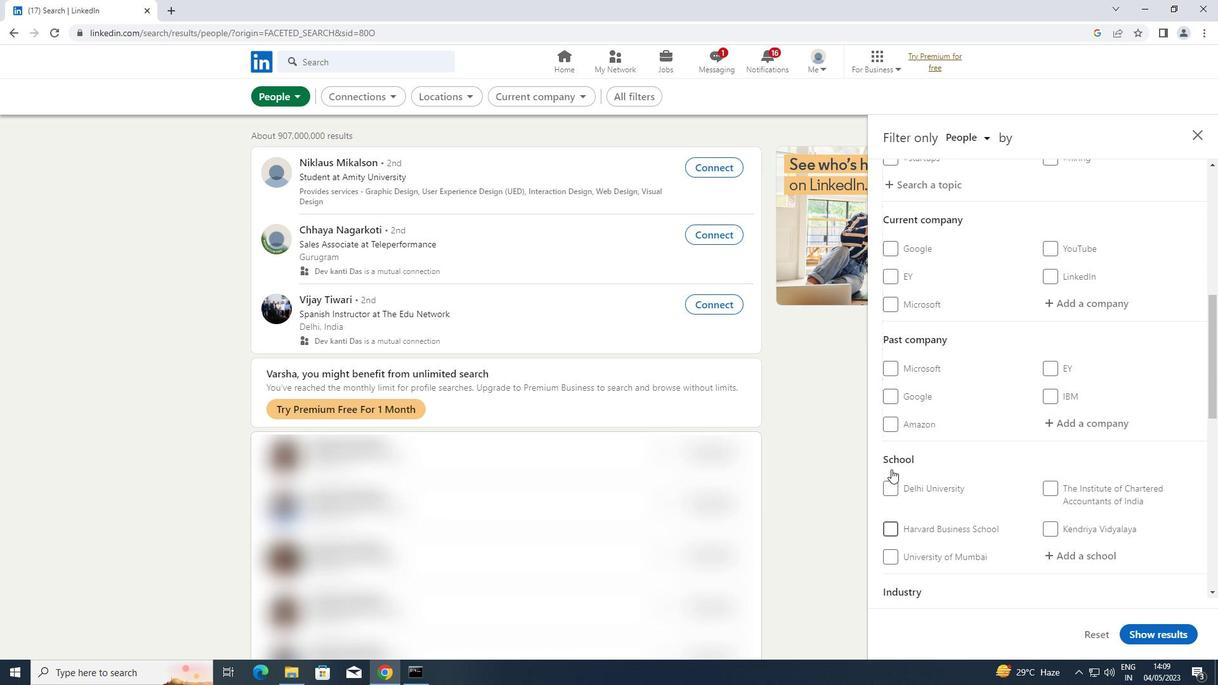 
Action: Mouse moved to (1098, 366)
Screenshot: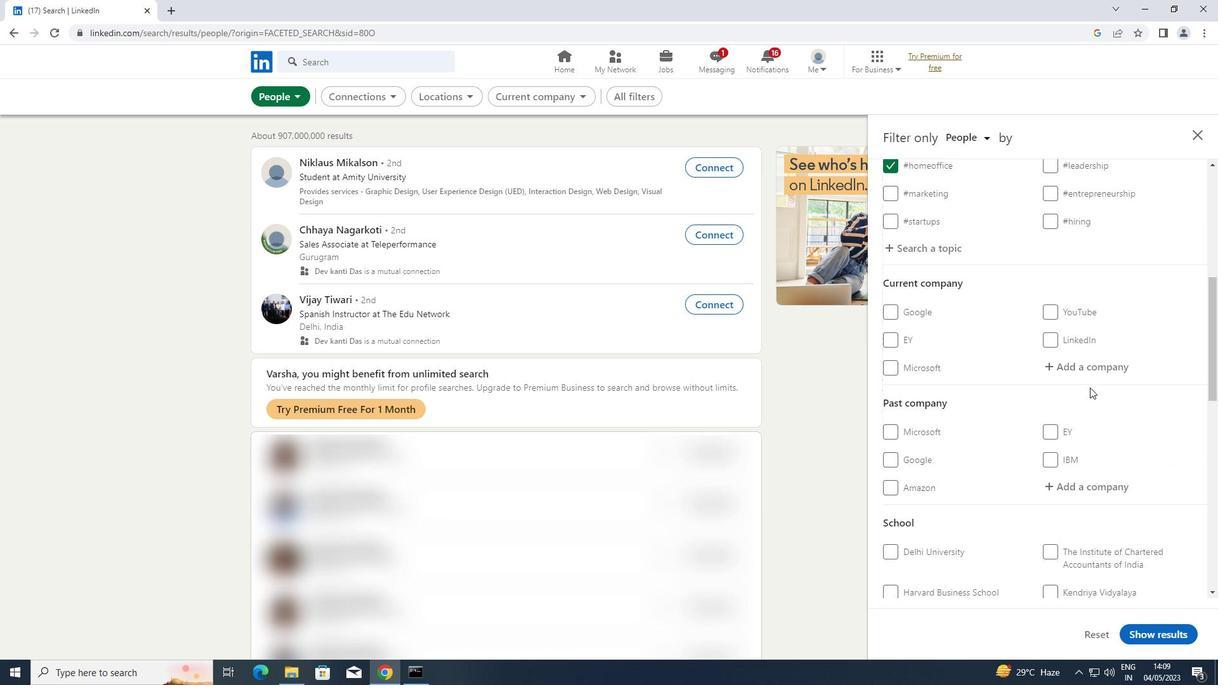 
Action: Mouse pressed left at (1098, 366)
Screenshot: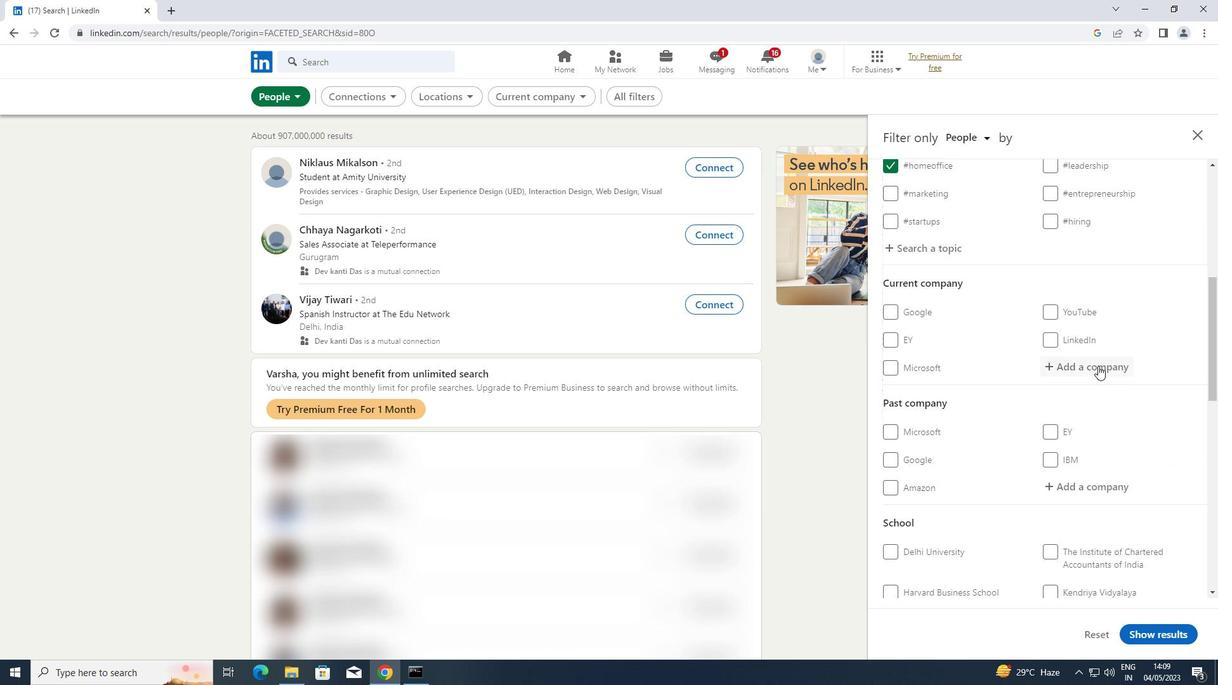 
Action: Mouse moved to (1098, 367)
Screenshot: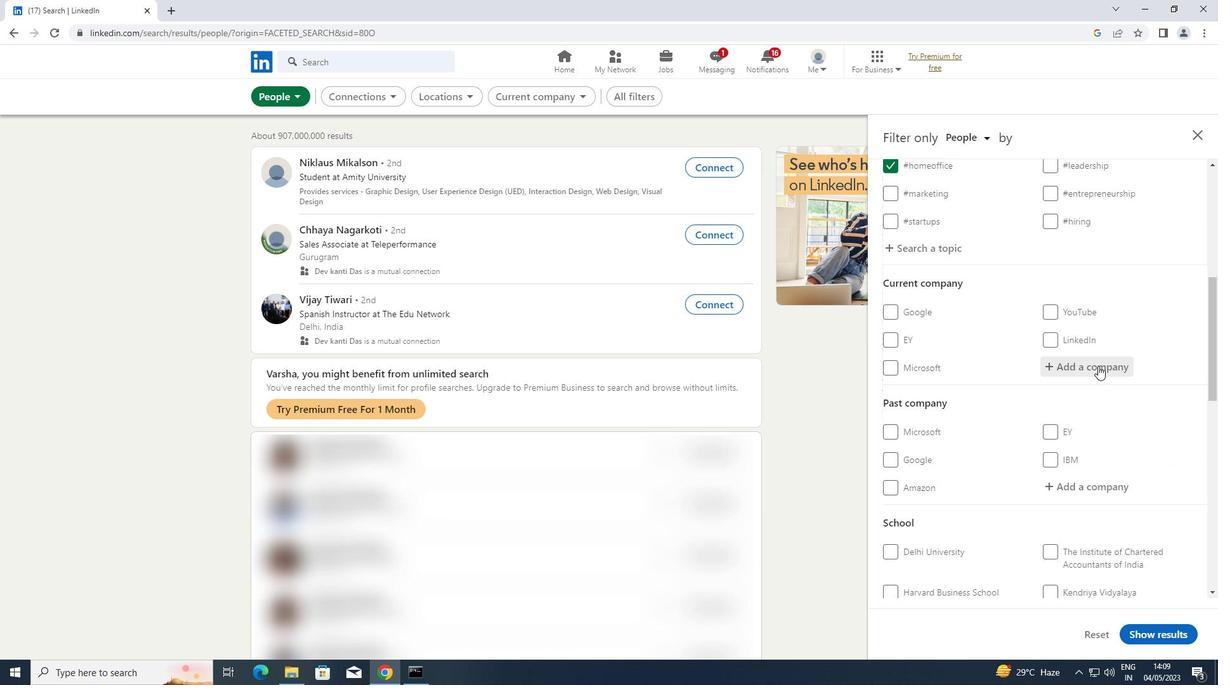 
Action: Key pressed <Key.shift>EMBASSY
Screenshot: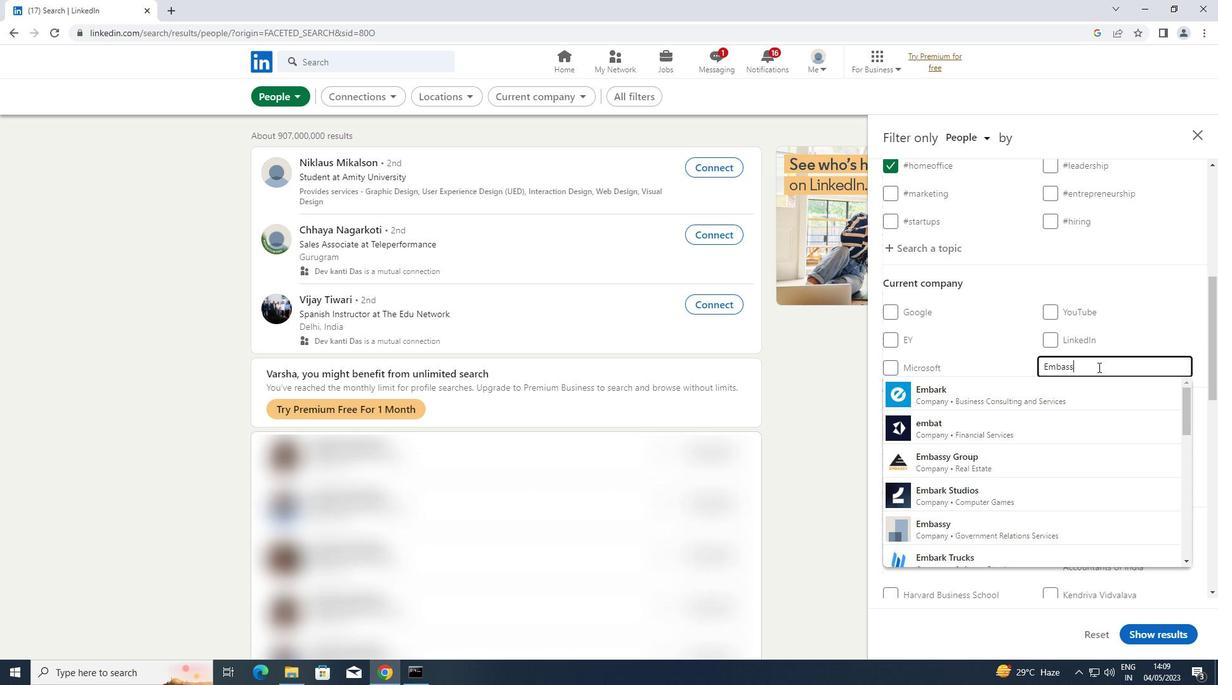 
Action: Mouse moved to (1056, 400)
Screenshot: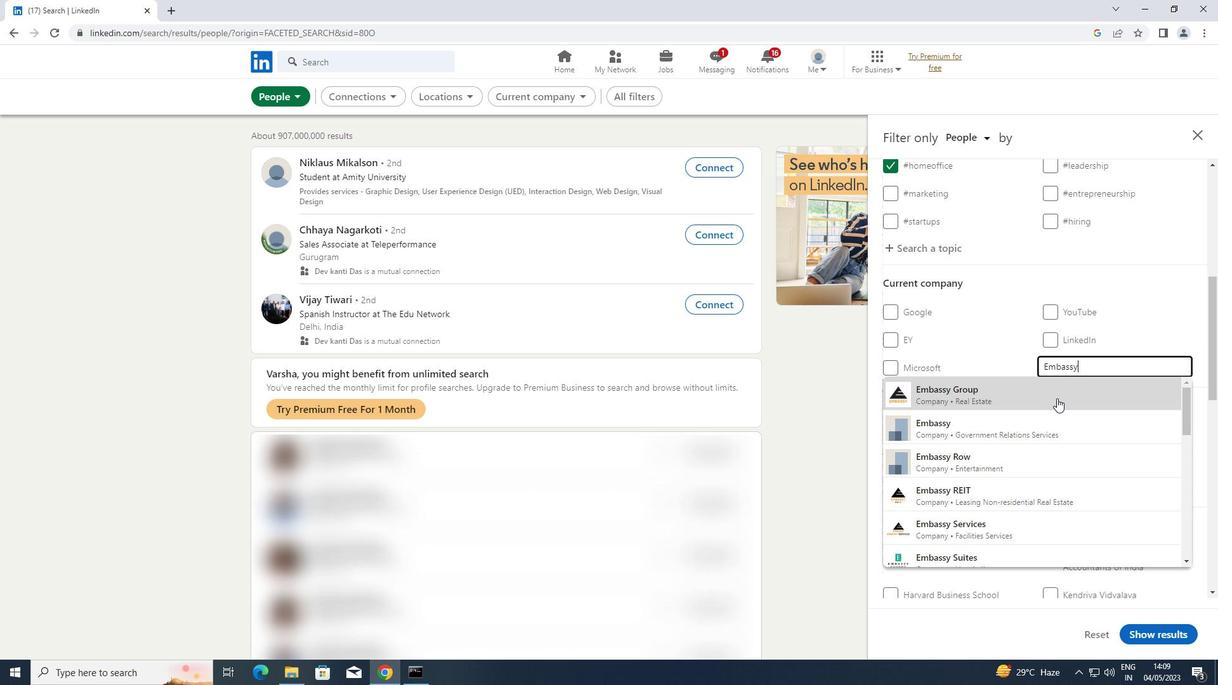 
Action: Mouse pressed left at (1056, 400)
Screenshot: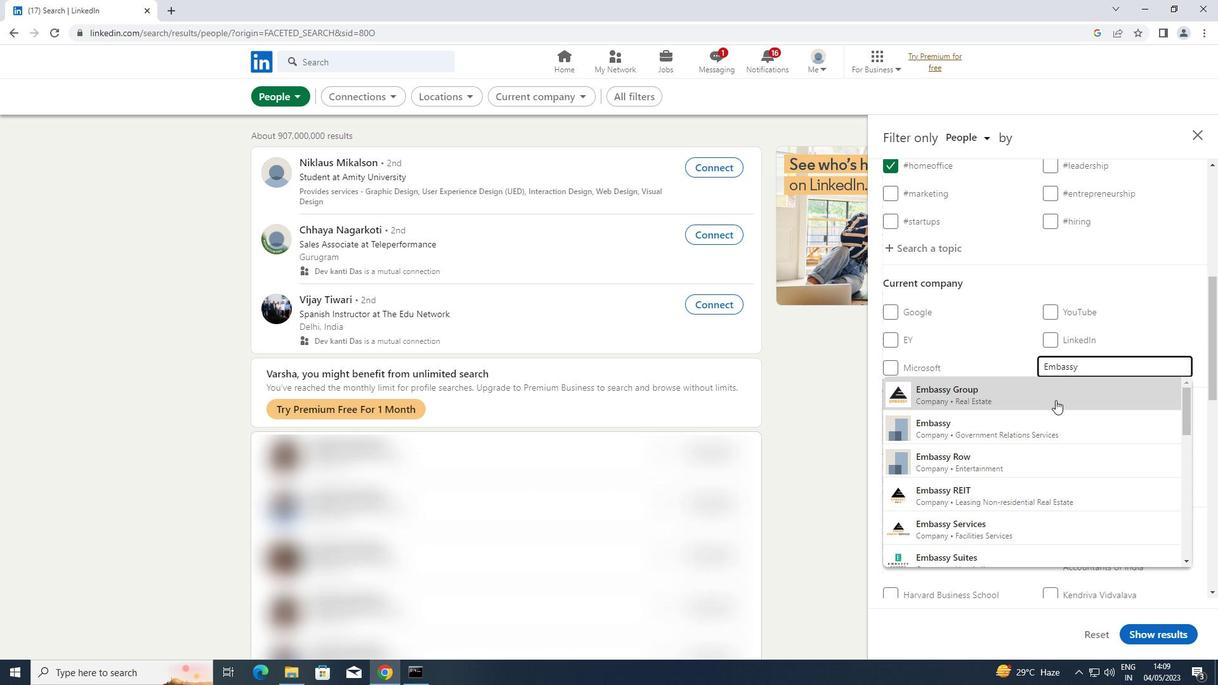 
Action: Mouse scrolled (1056, 399) with delta (0, 0)
Screenshot: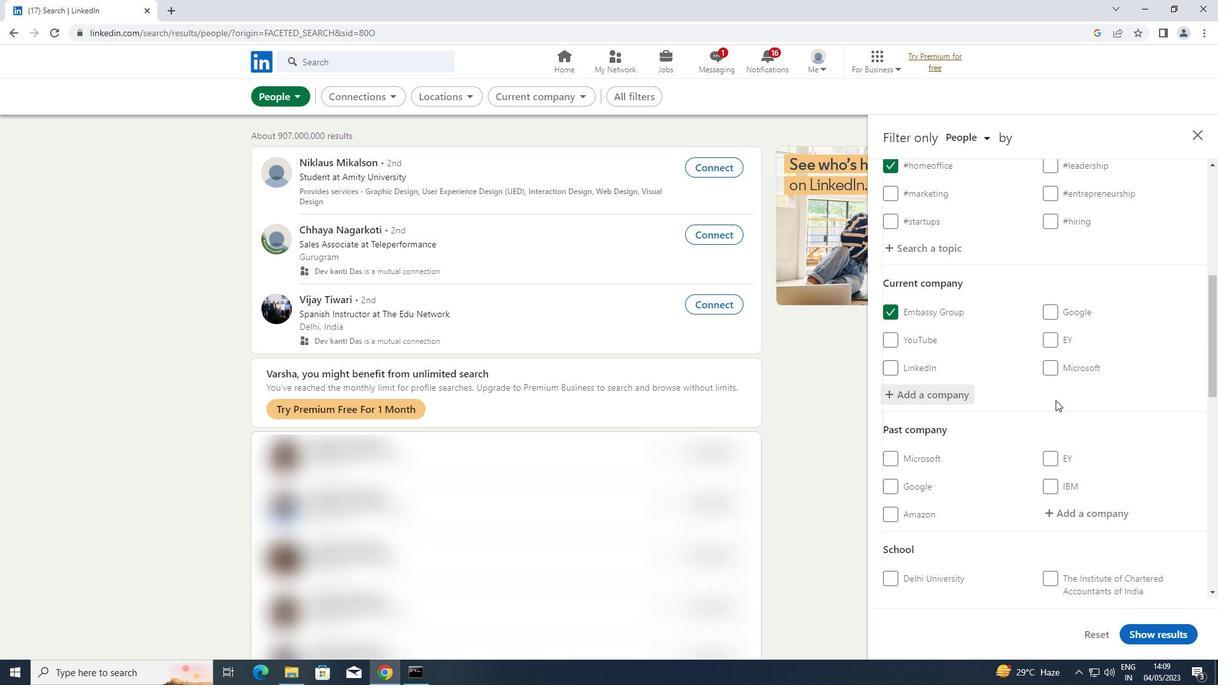 
Action: Mouse moved to (1077, 379)
Screenshot: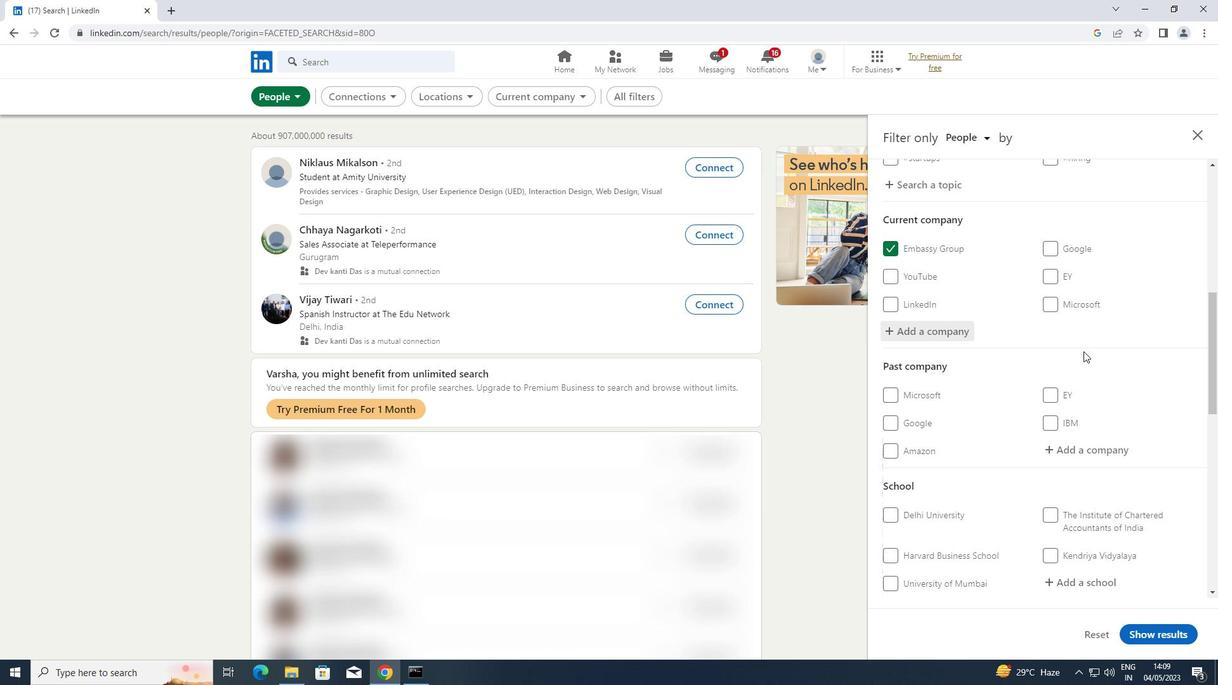 
Action: Mouse scrolled (1077, 378) with delta (0, 0)
Screenshot: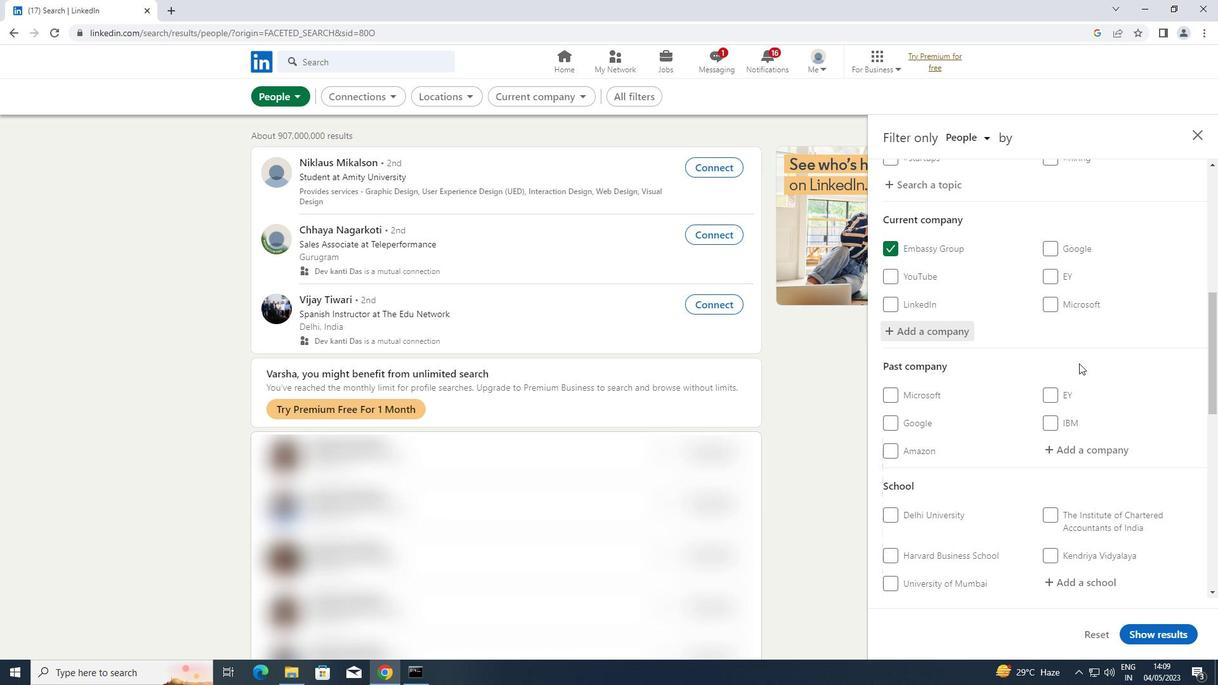 
Action: Mouse scrolled (1077, 378) with delta (0, 0)
Screenshot: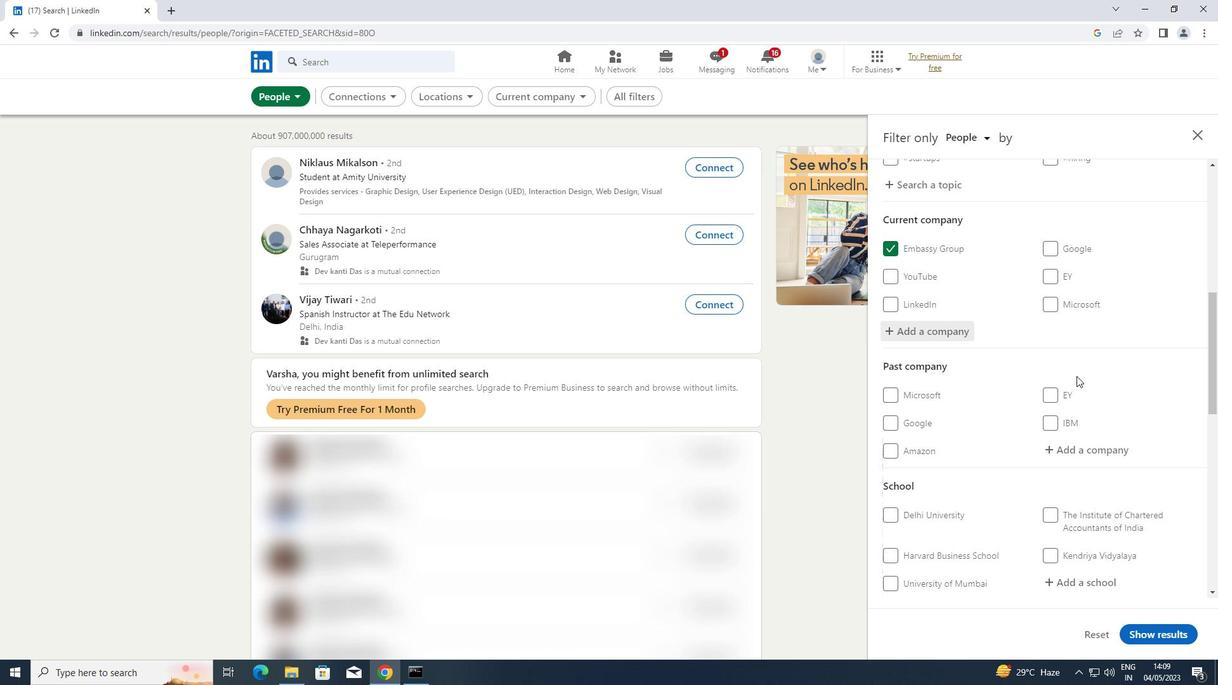 
Action: Mouse moved to (1081, 453)
Screenshot: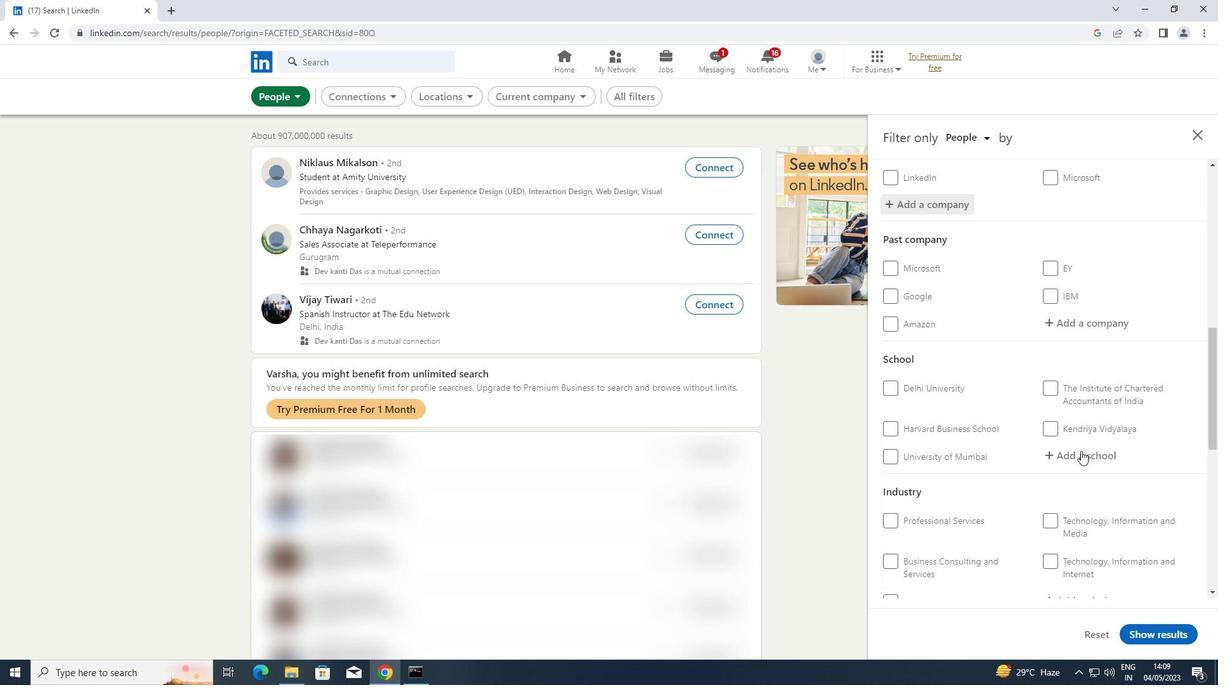 
Action: Mouse pressed left at (1081, 453)
Screenshot: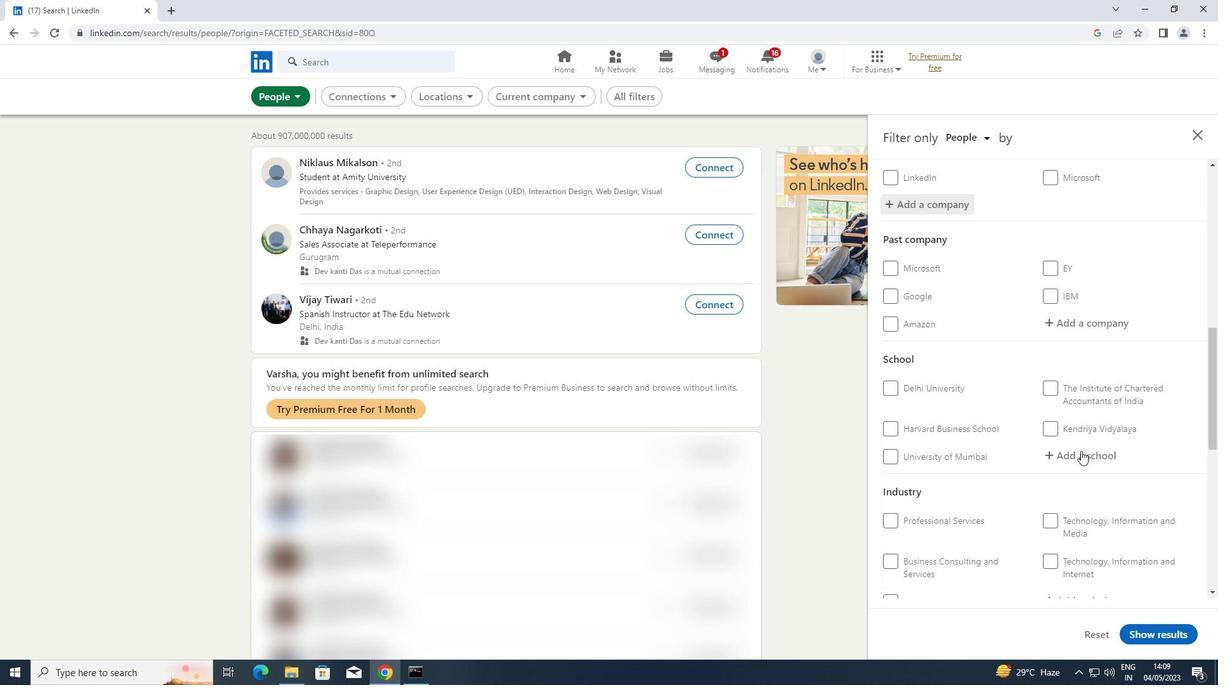 
Action: Key pressed <Key.shift>PT.<Key.space><Key.shift>RAVISHANL<Key.backspace>KAR
Screenshot: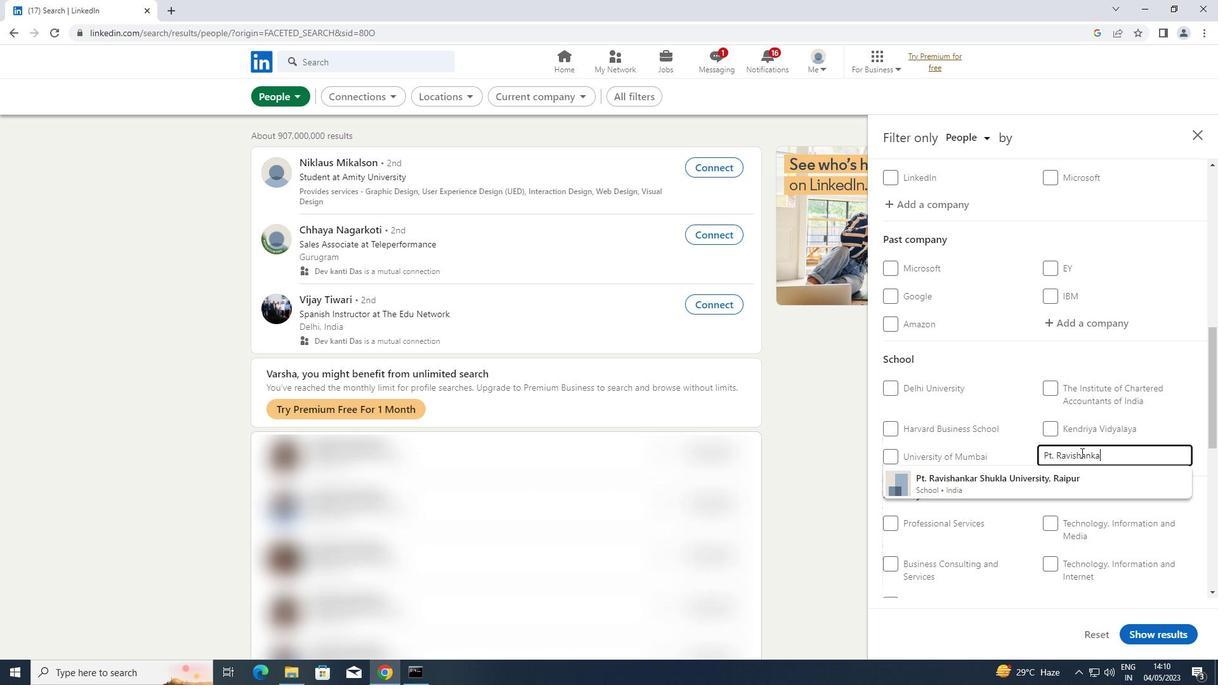 
Action: Mouse moved to (1037, 484)
Screenshot: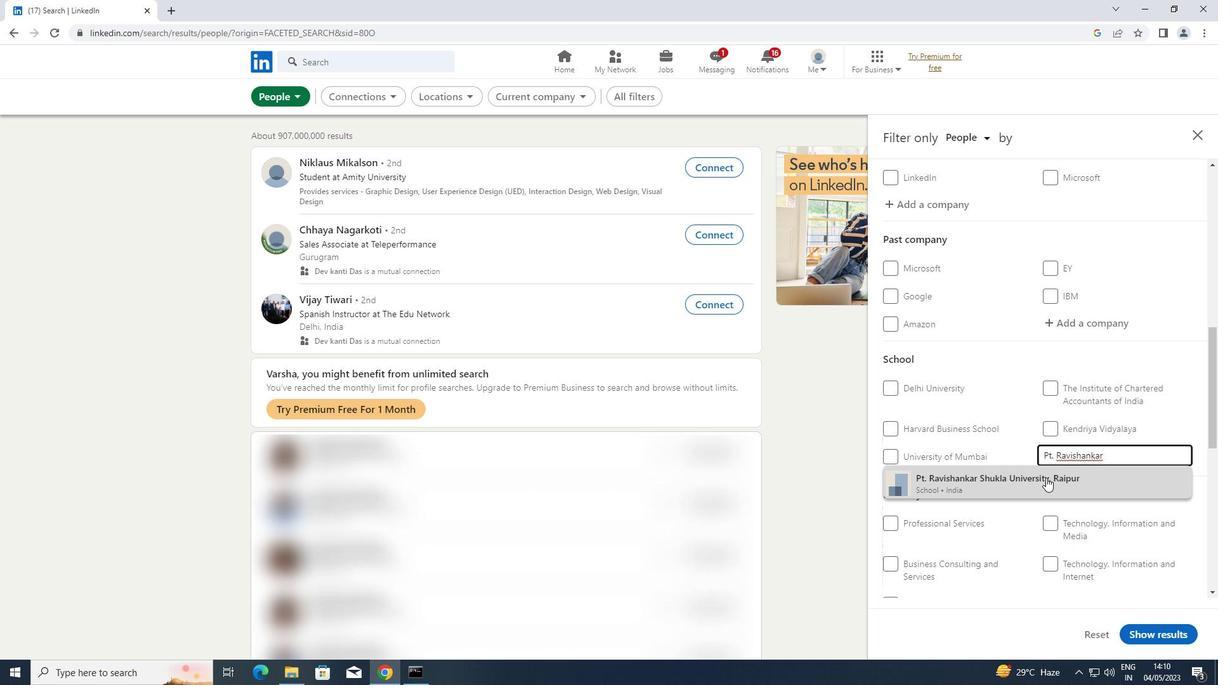
Action: Mouse pressed left at (1037, 484)
Screenshot: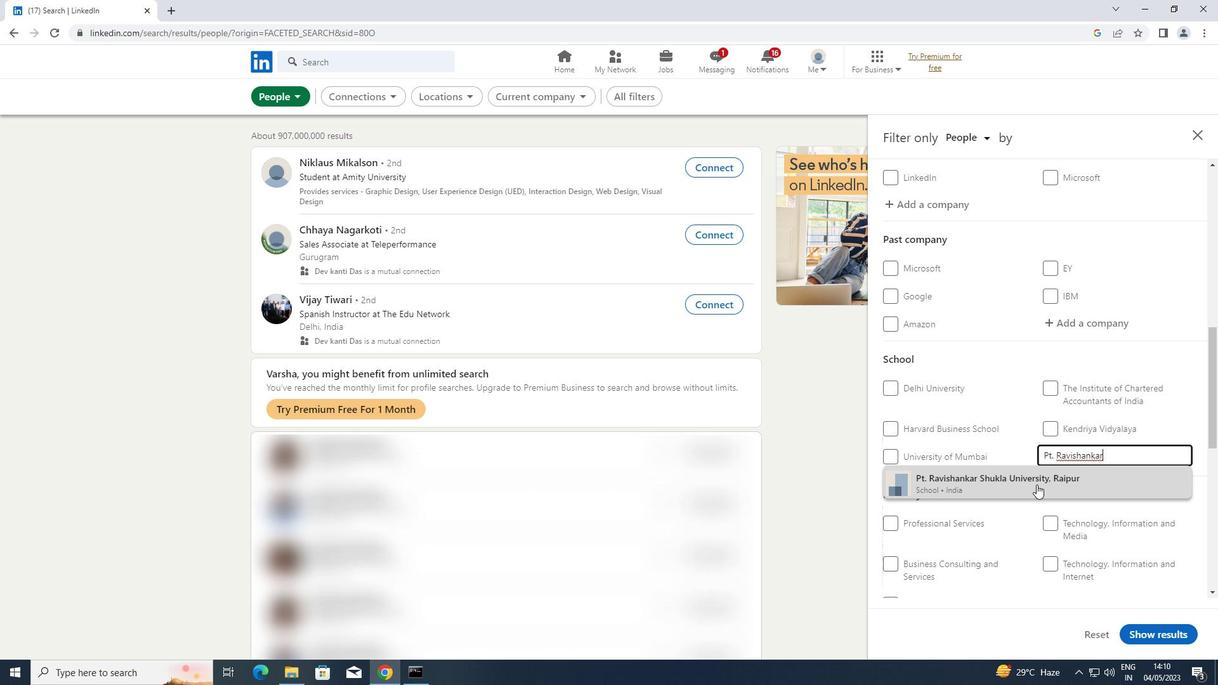 
Action: Mouse moved to (1040, 484)
Screenshot: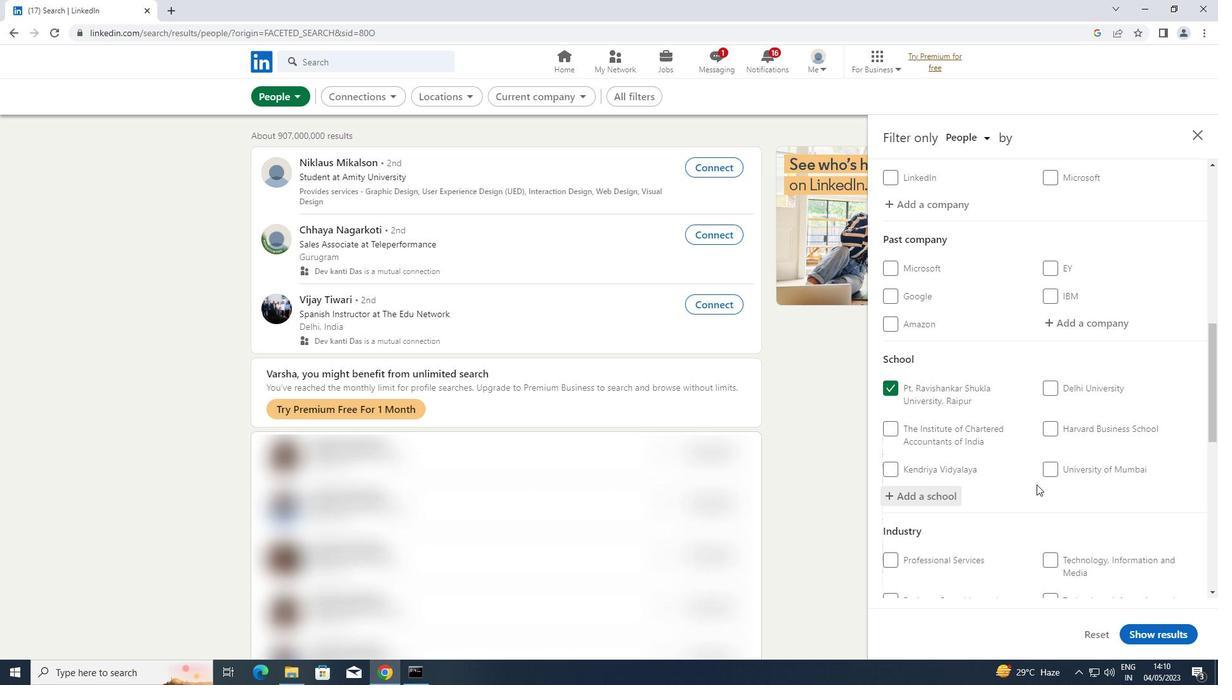 
Action: Mouse scrolled (1040, 484) with delta (0, 0)
Screenshot: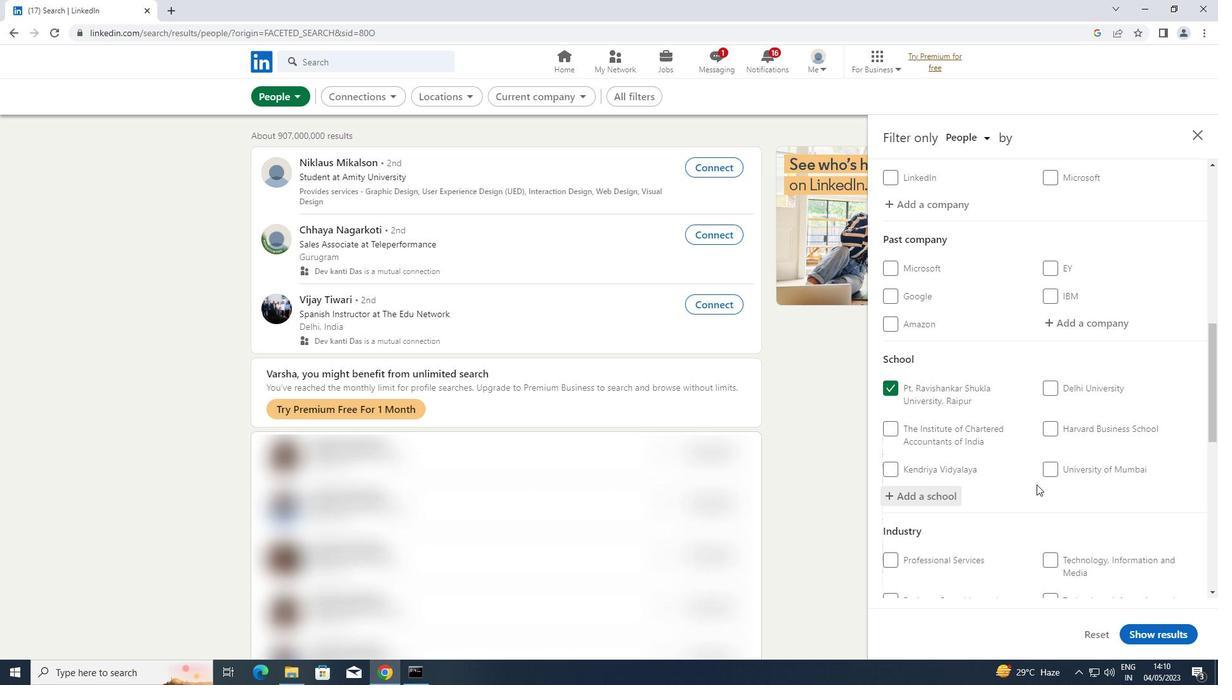 
Action: Mouse moved to (1041, 484)
Screenshot: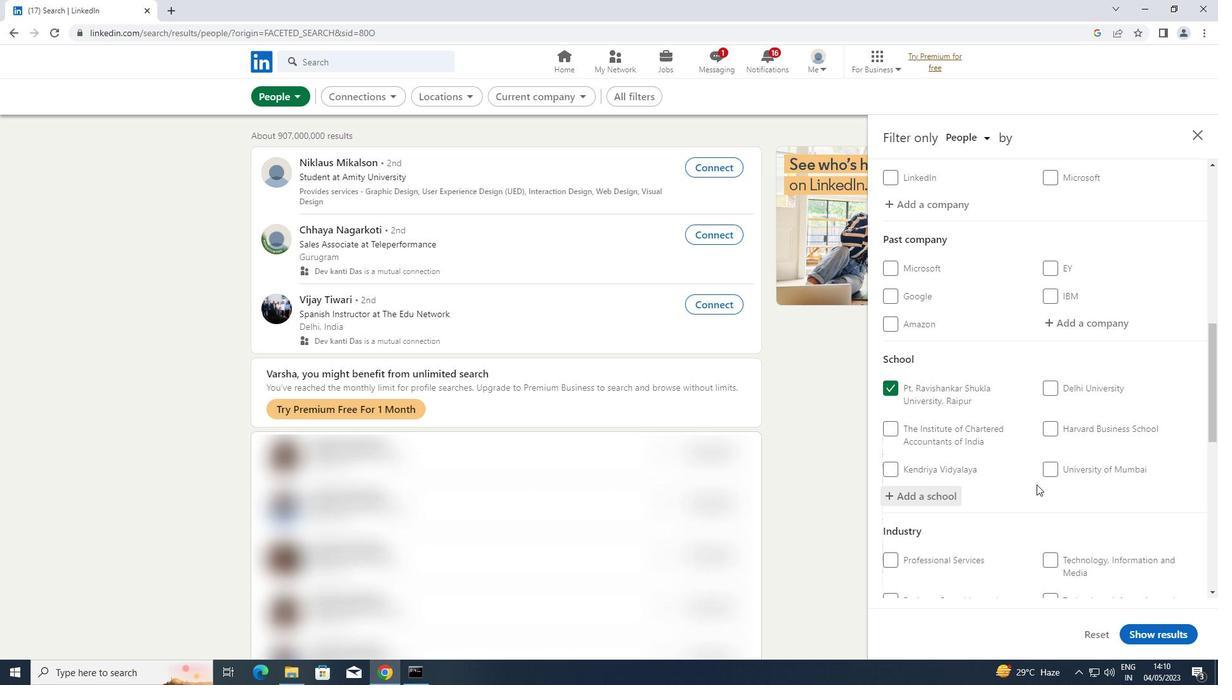
Action: Mouse scrolled (1041, 483) with delta (0, 0)
Screenshot: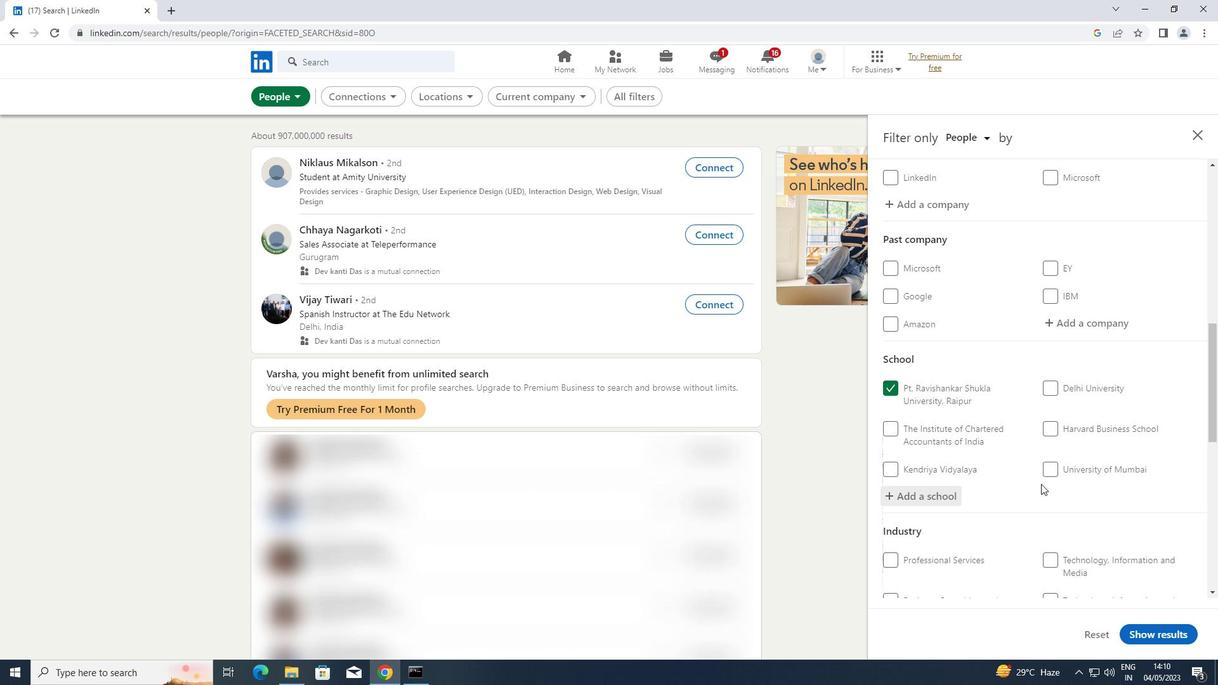 
Action: Mouse scrolled (1041, 483) with delta (0, 0)
Screenshot: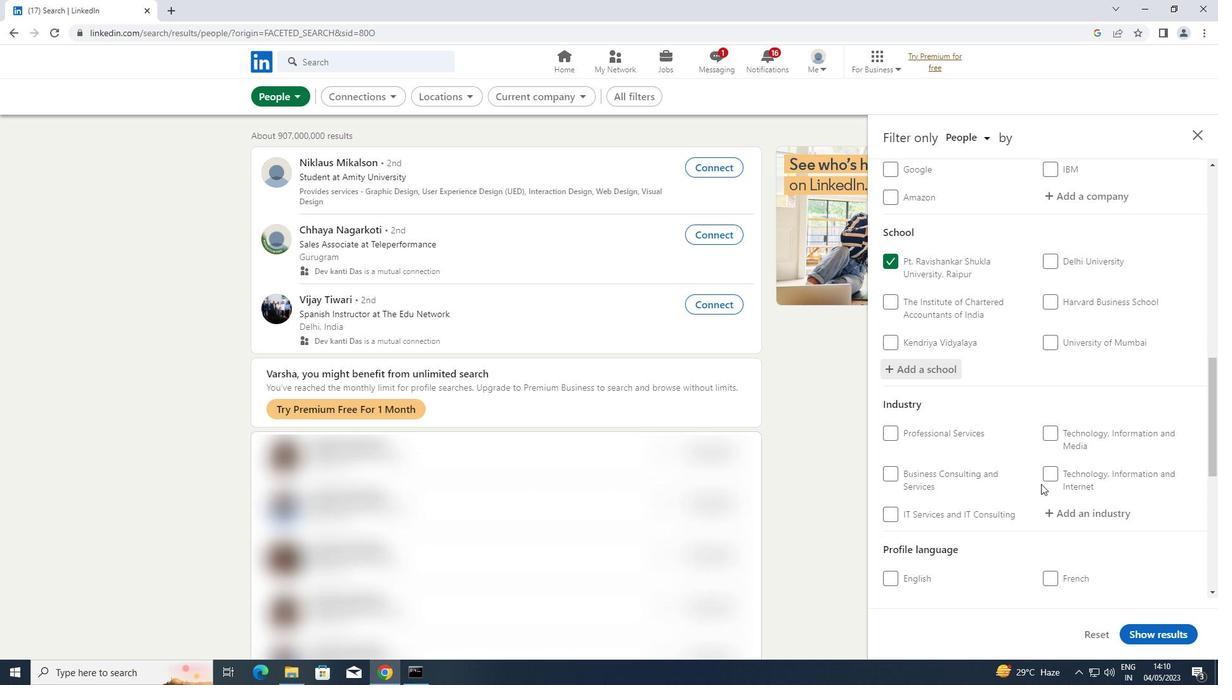 
Action: Mouse scrolled (1041, 483) with delta (0, 0)
Screenshot: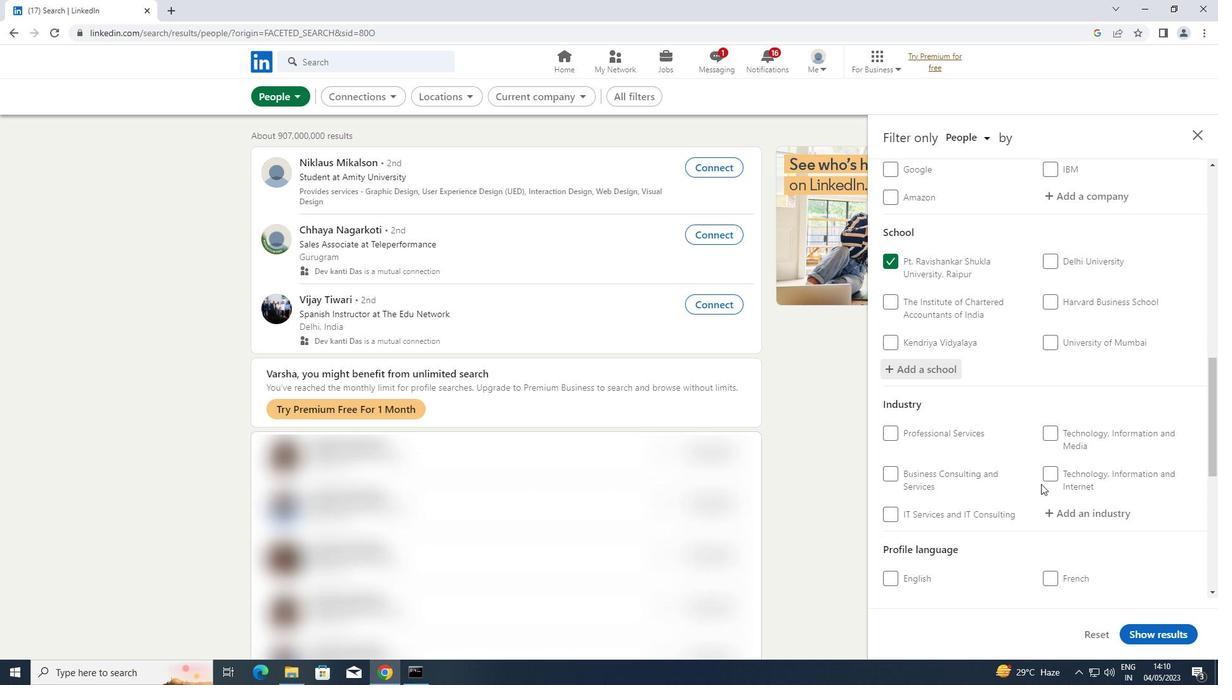 
Action: Mouse moved to (1113, 388)
Screenshot: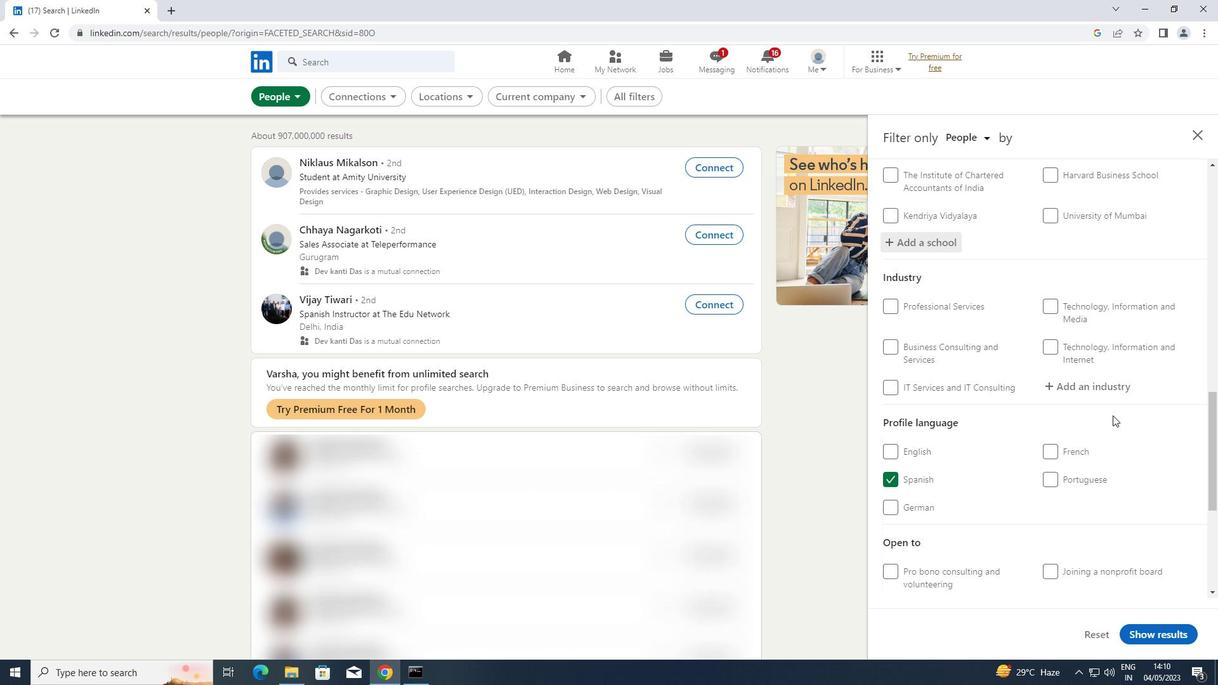 
Action: Mouse pressed left at (1113, 388)
Screenshot: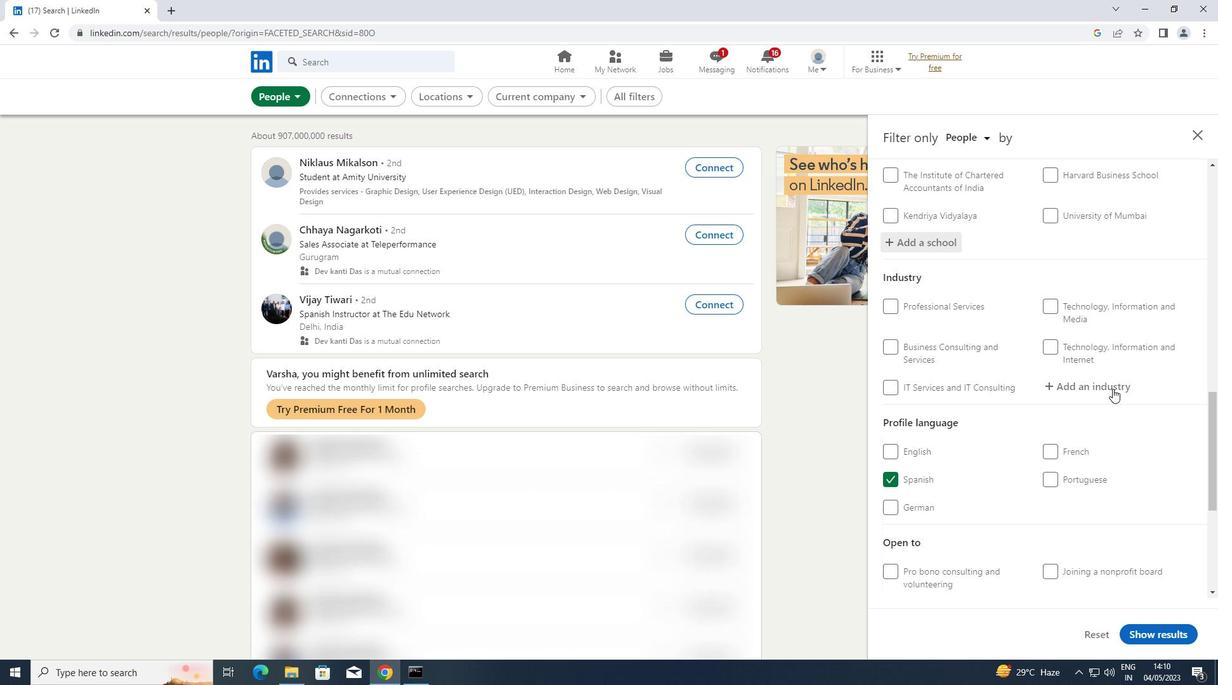 
Action: Key pressed <Key.shift>EMERGENCY
Screenshot: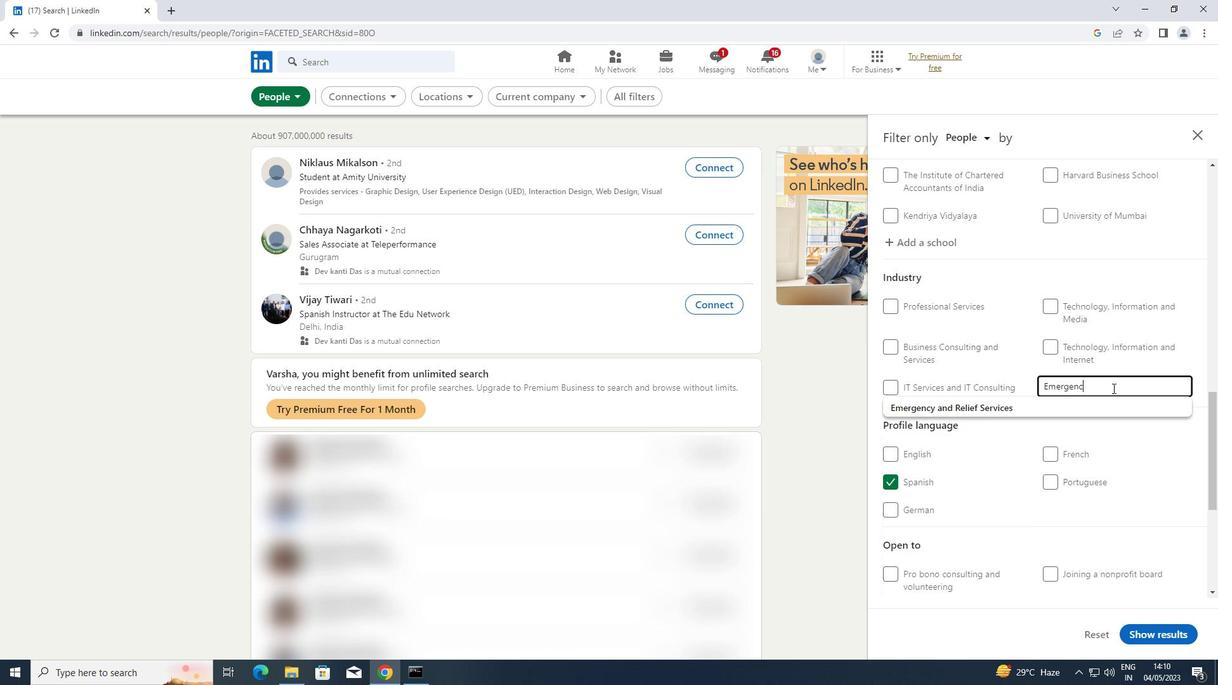 
Action: Mouse moved to (1005, 403)
Screenshot: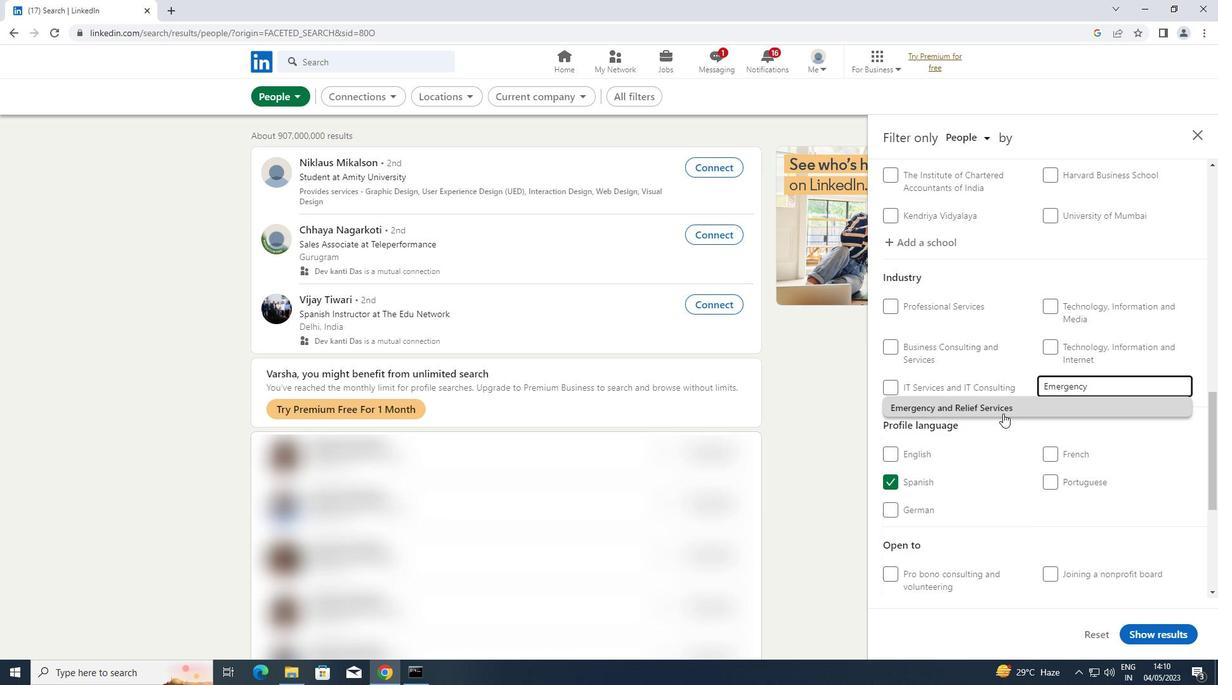 
Action: Mouse pressed left at (1005, 403)
Screenshot: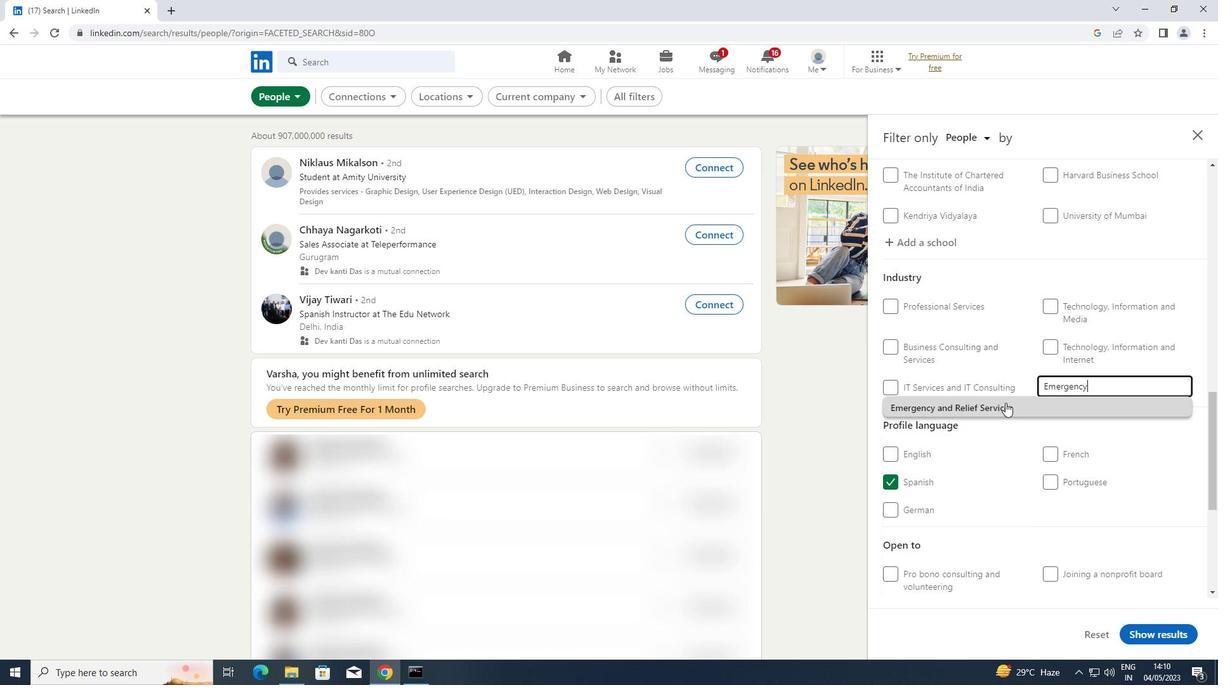 
Action: Mouse scrolled (1005, 402) with delta (0, 0)
Screenshot: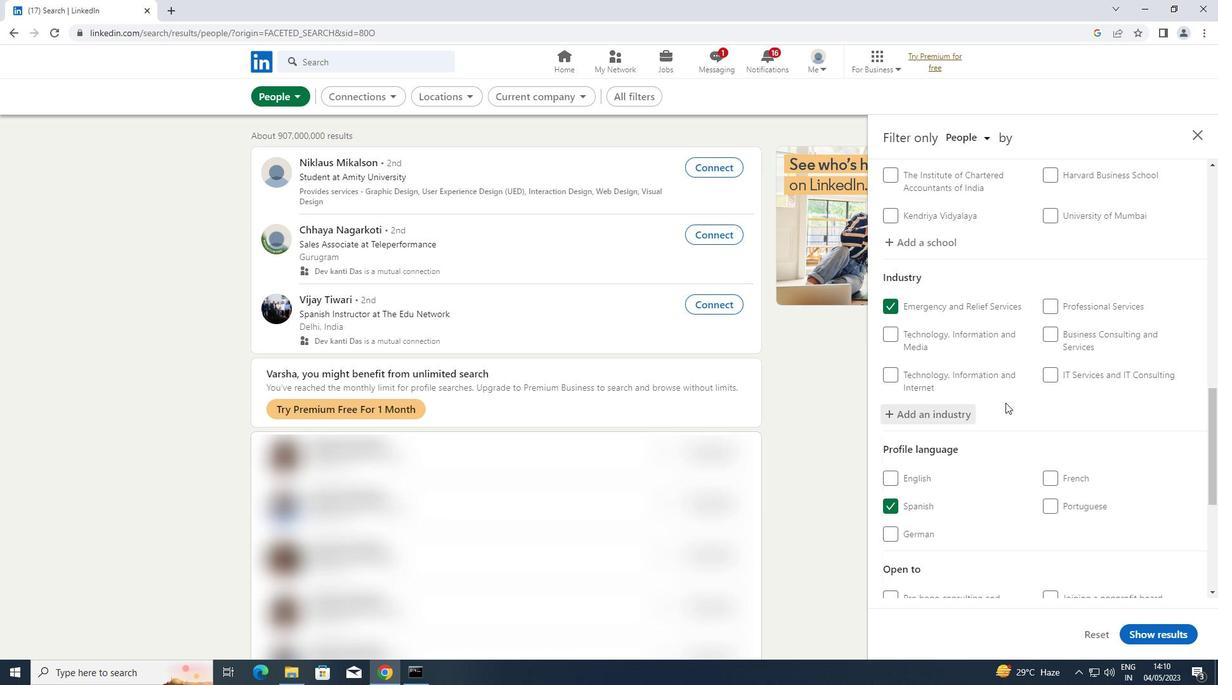 
Action: Mouse scrolled (1005, 402) with delta (0, 0)
Screenshot: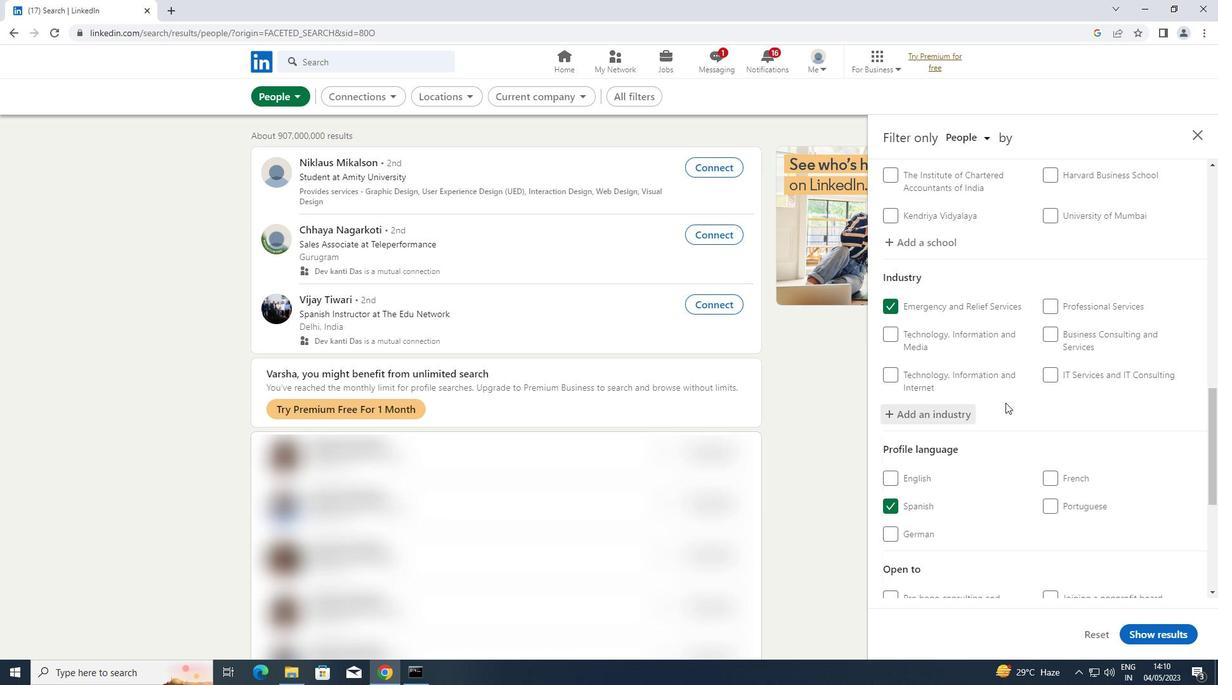 
Action: Mouse scrolled (1005, 402) with delta (0, 0)
Screenshot: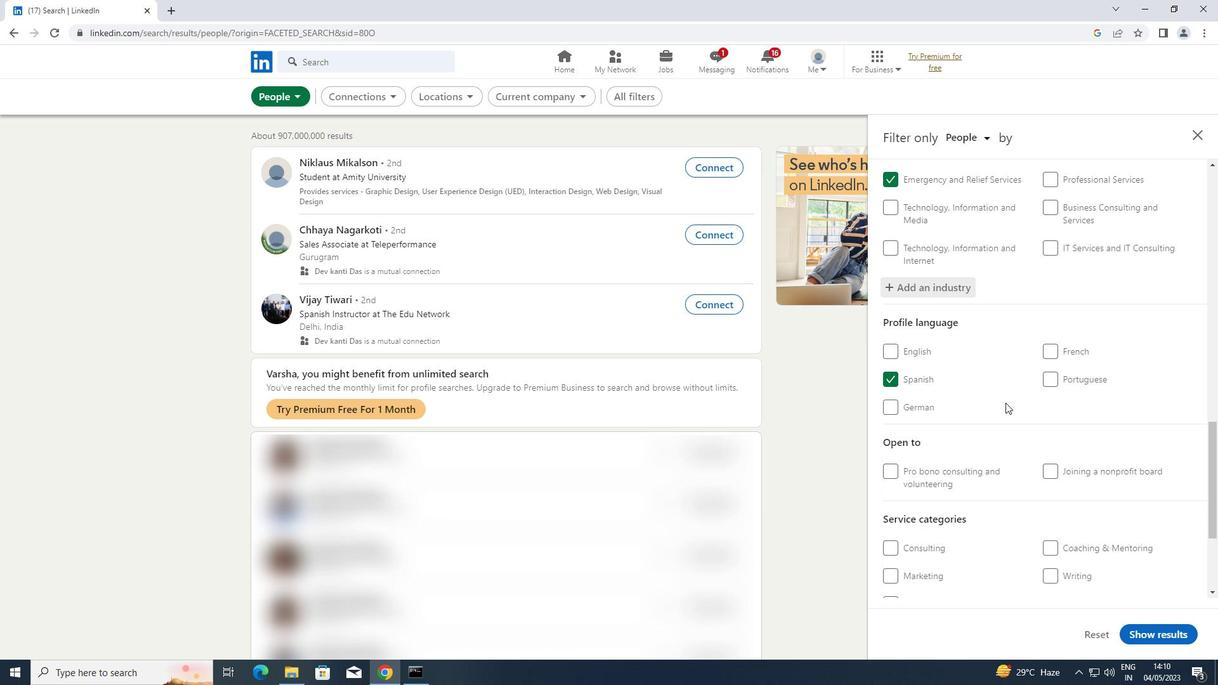 
Action: Mouse scrolled (1005, 402) with delta (0, 0)
Screenshot: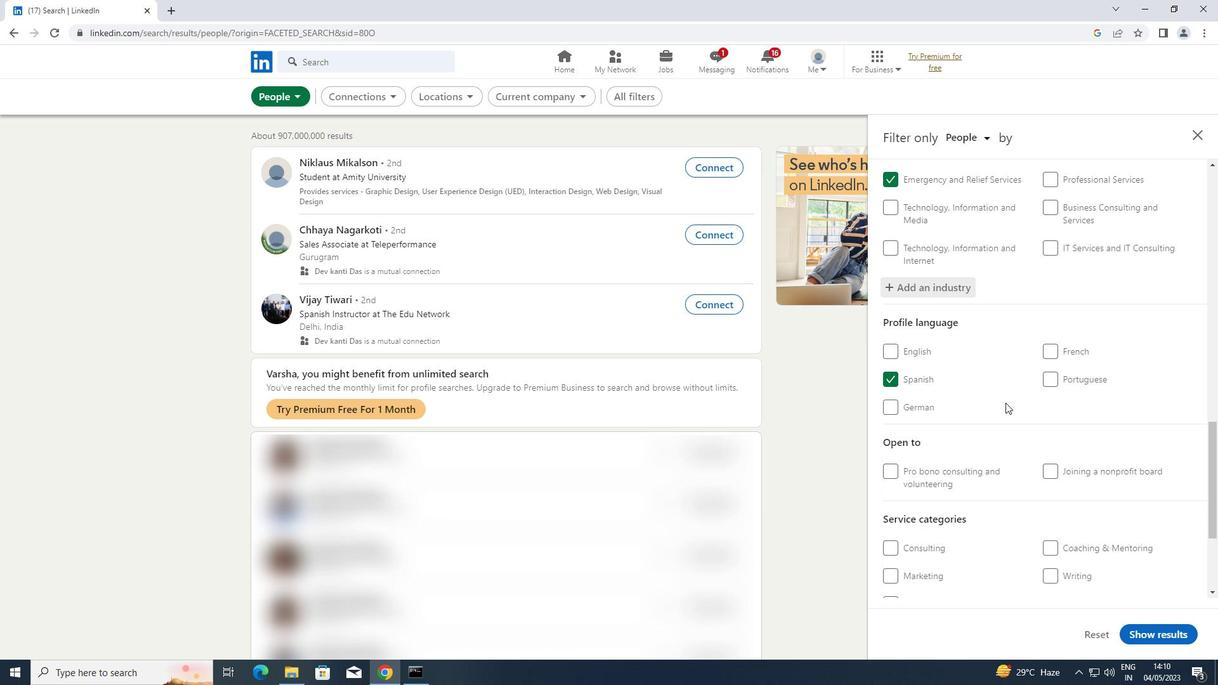 
Action: Mouse scrolled (1005, 402) with delta (0, 0)
Screenshot: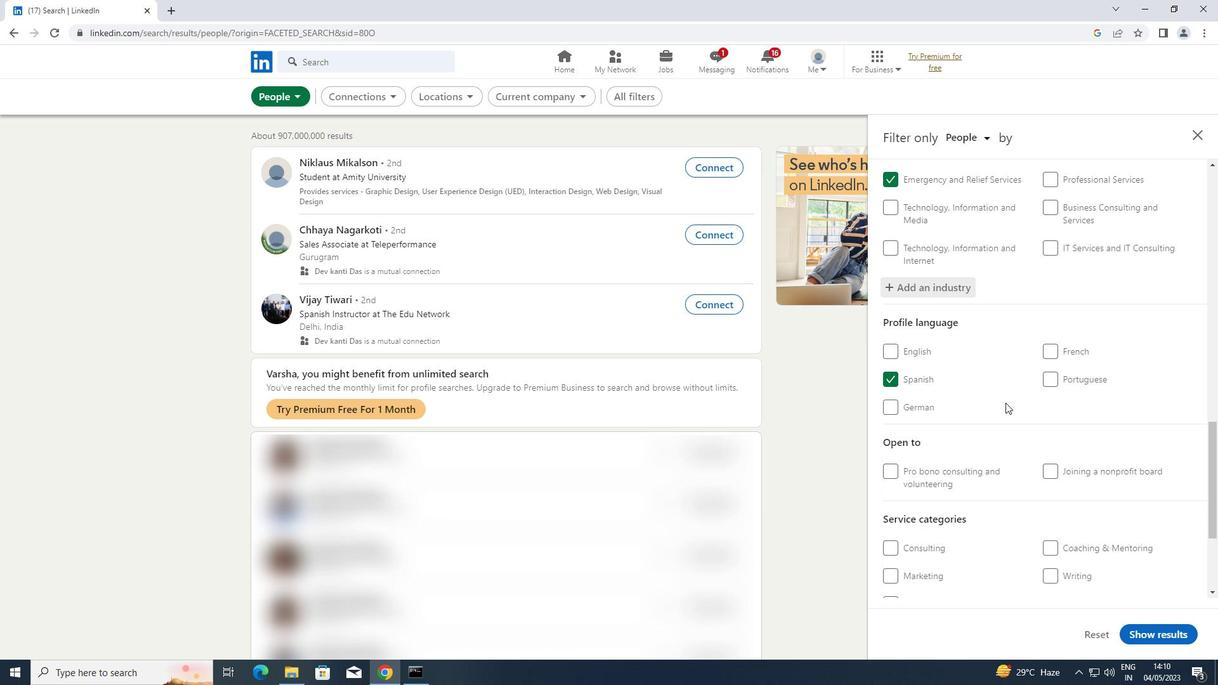 
Action: Mouse moved to (1052, 413)
Screenshot: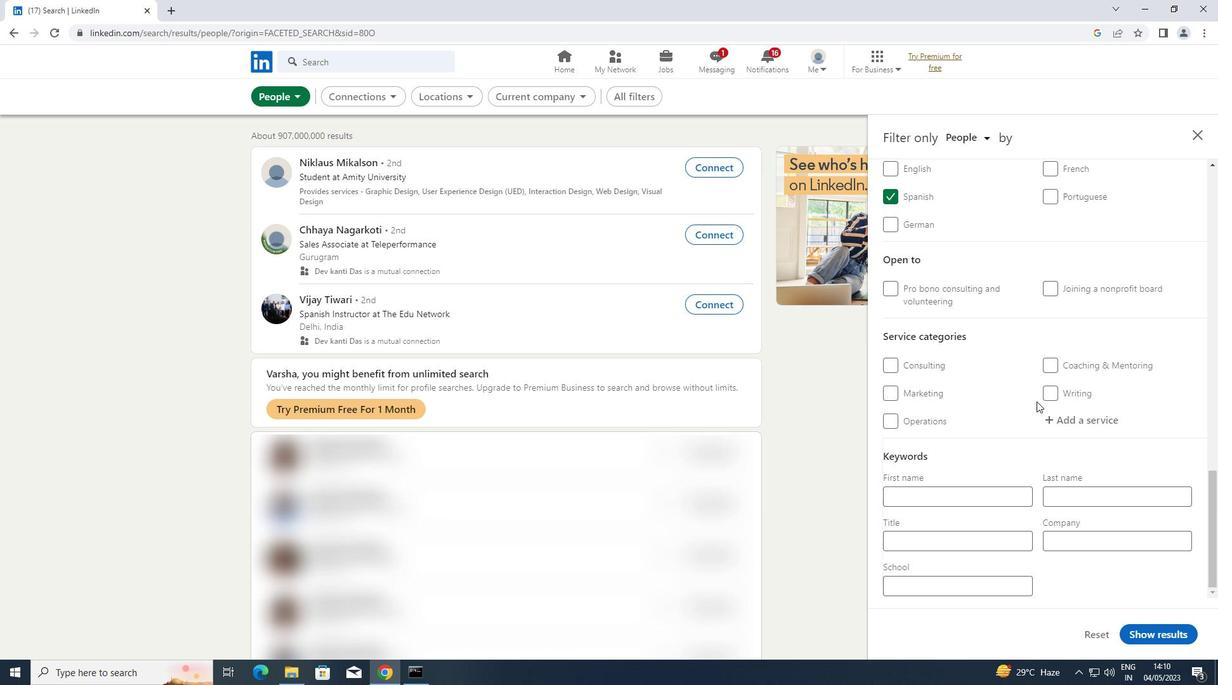 
Action: Mouse pressed left at (1052, 413)
Screenshot: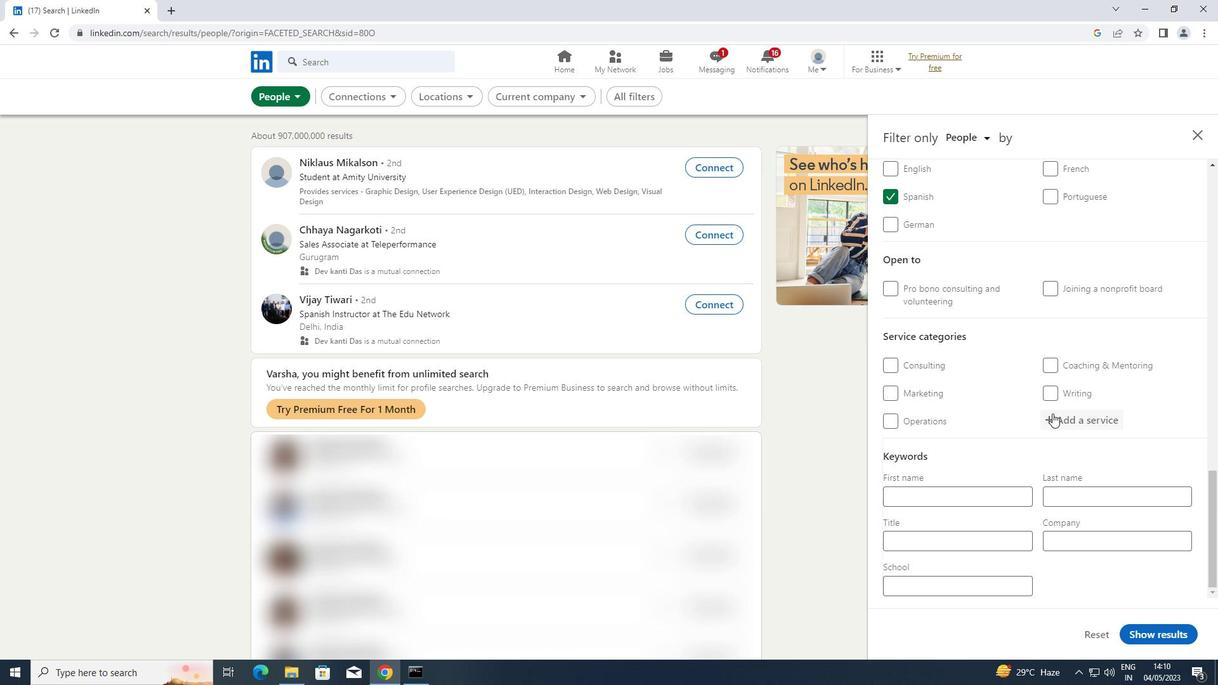 
Action: Key pressed <Key.shift>CATERING<Key.shift>CHANGE
Screenshot: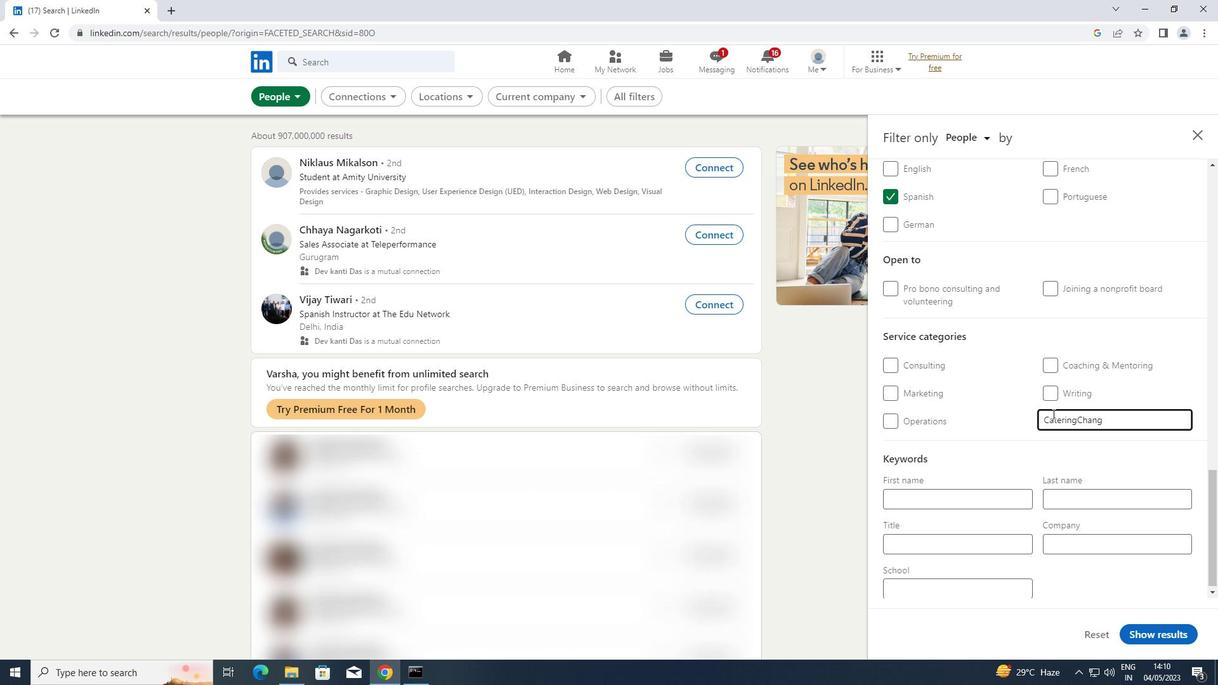 
Action: Mouse moved to (1033, 429)
Screenshot: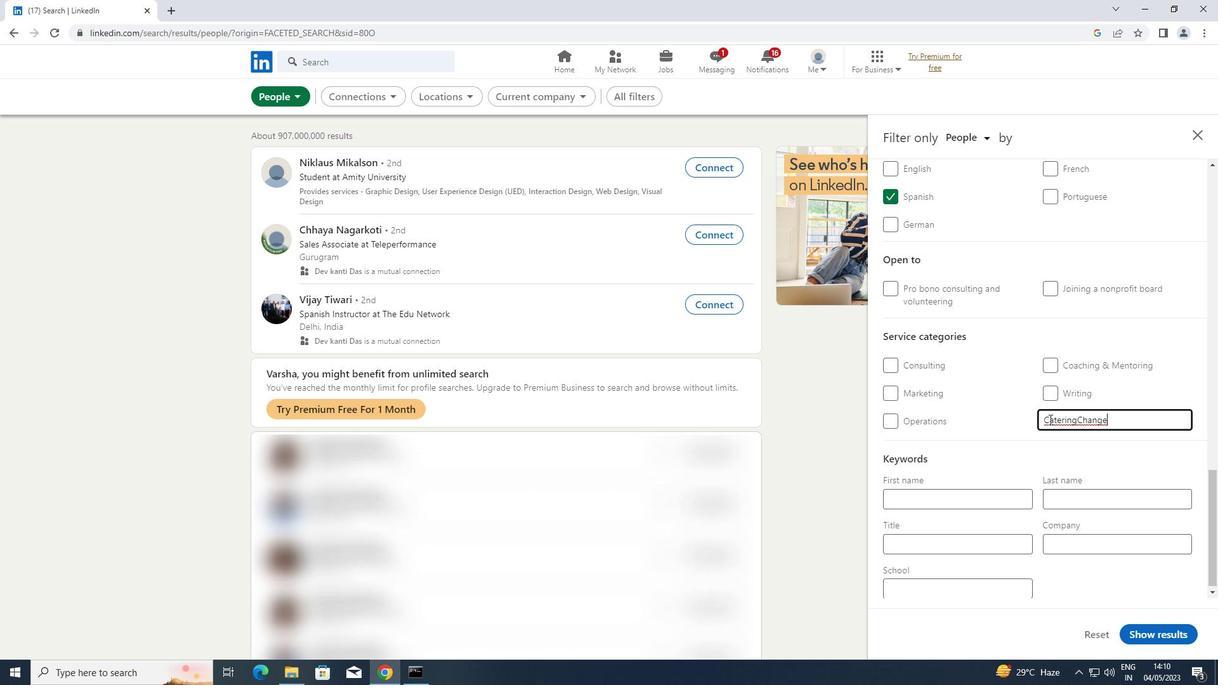 
Action: Mouse scrolled (1033, 428) with delta (0, 0)
Screenshot: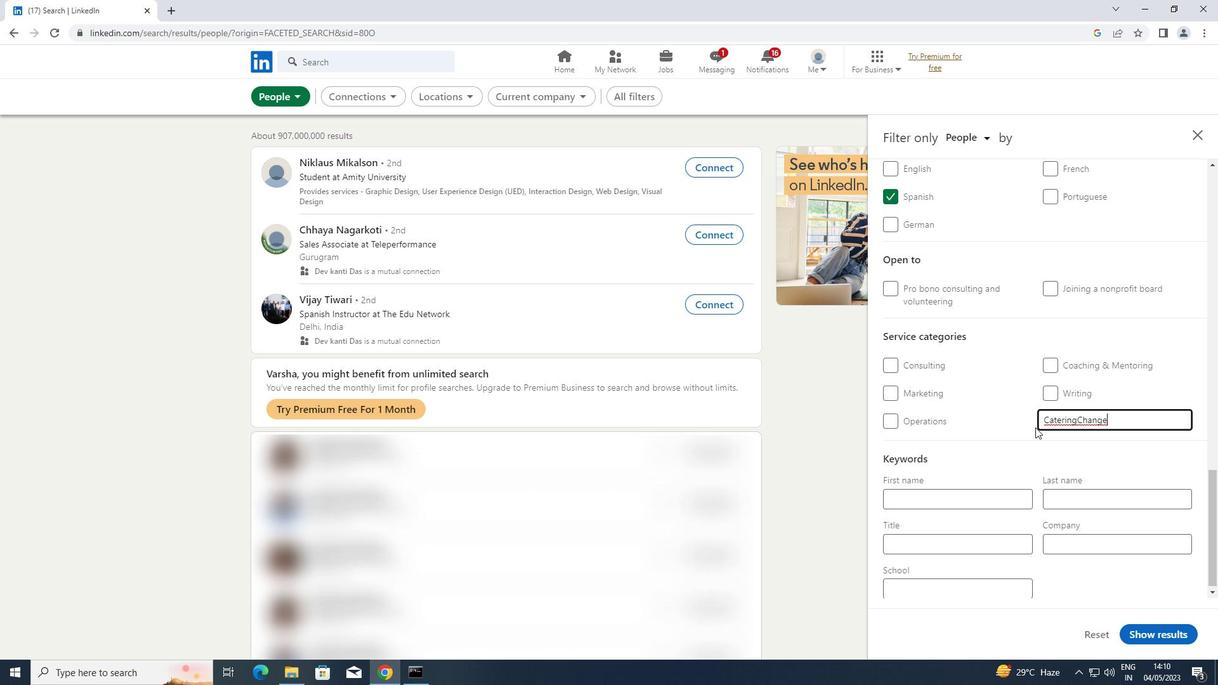 
Action: Mouse moved to (1033, 429)
Screenshot: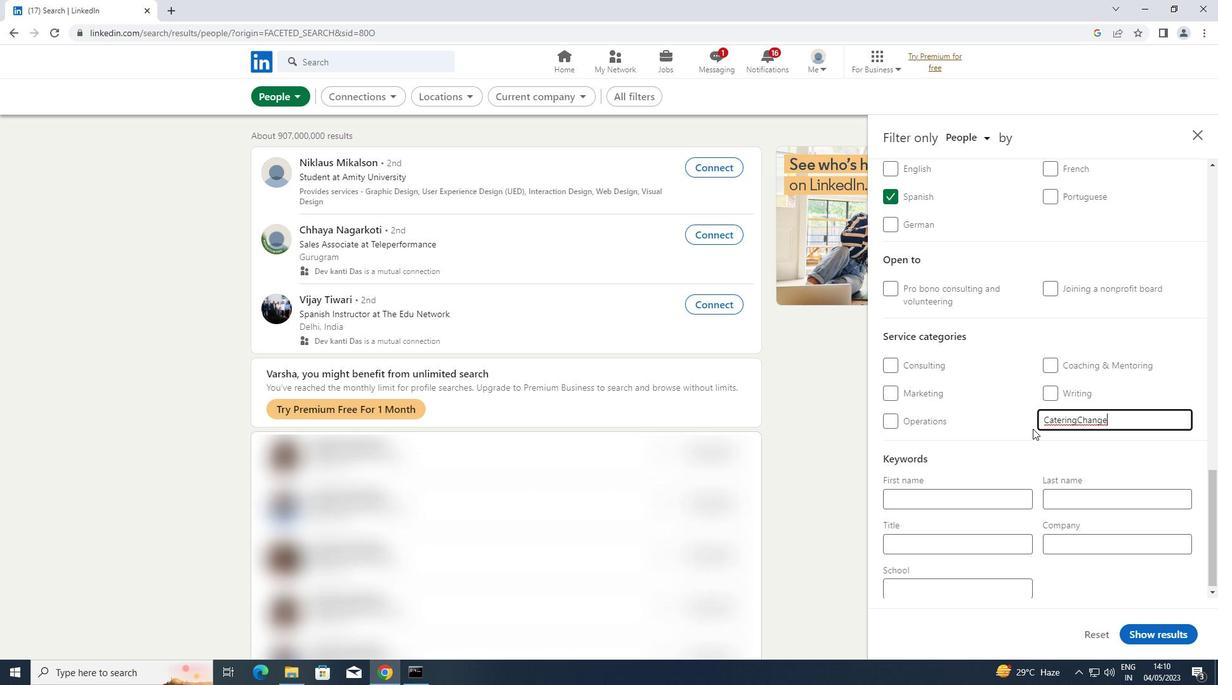 
Action: Mouse scrolled (1033, 428) with delta (0, 0)
Screenshot: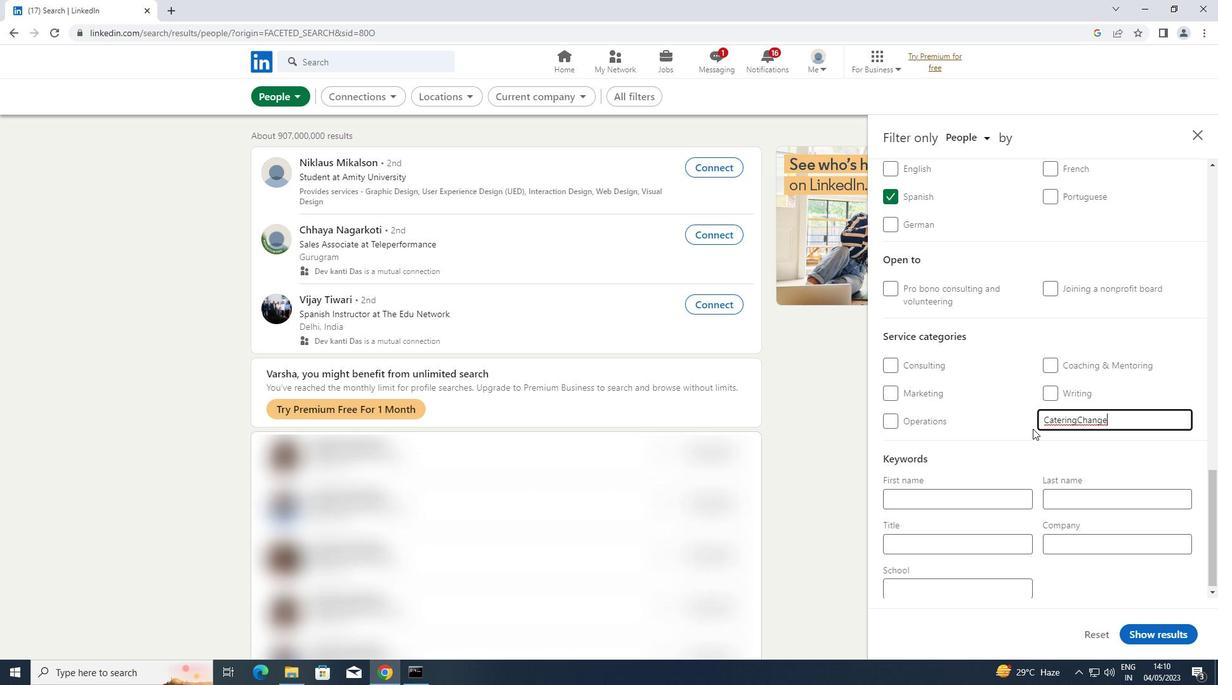 
Action: Mouse moved to (946, 545)
Screenshot: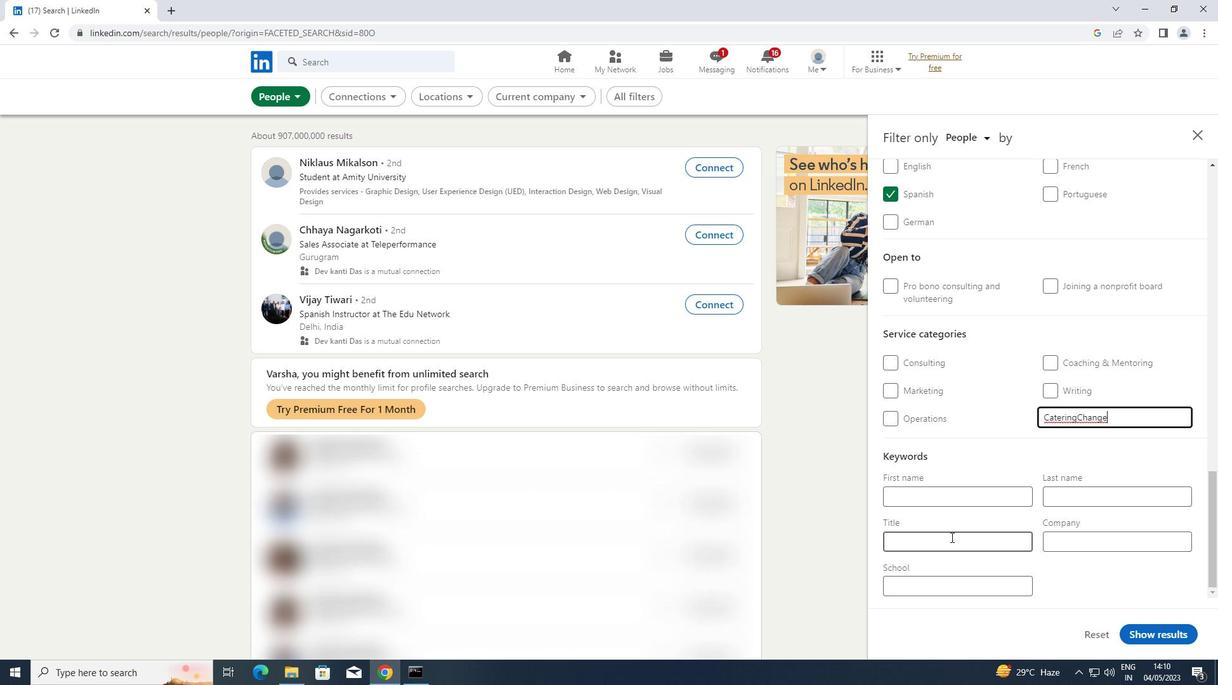 
Action: Mouse pressed left at (946, 545)
Screenshot: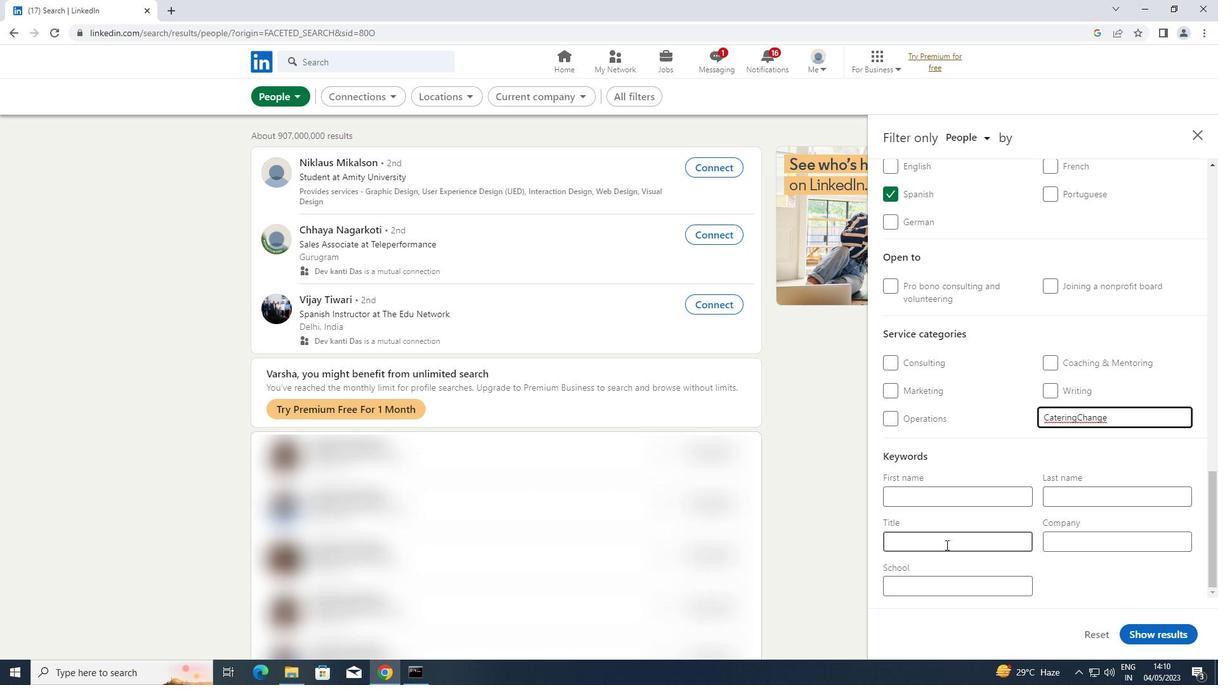 
Action: Key pressed <Key.shift>PLAYWRIGHT
Screenshot: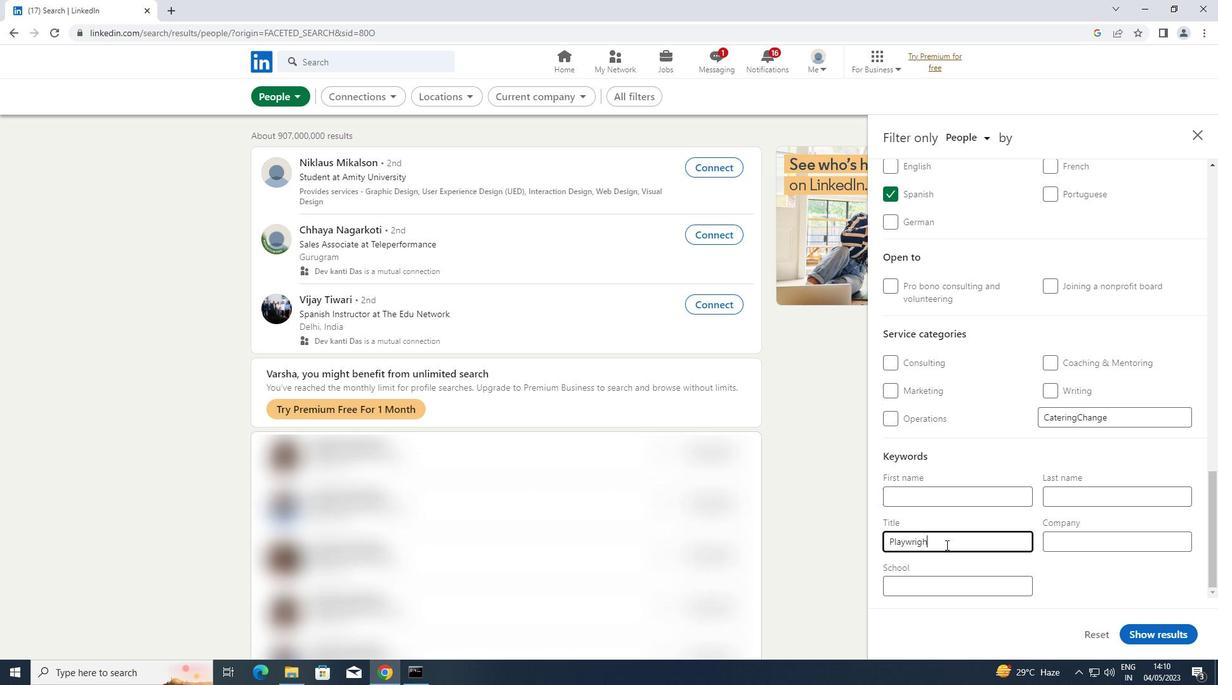 
Action: Mouse moved to (1131, 627)
Screenshot: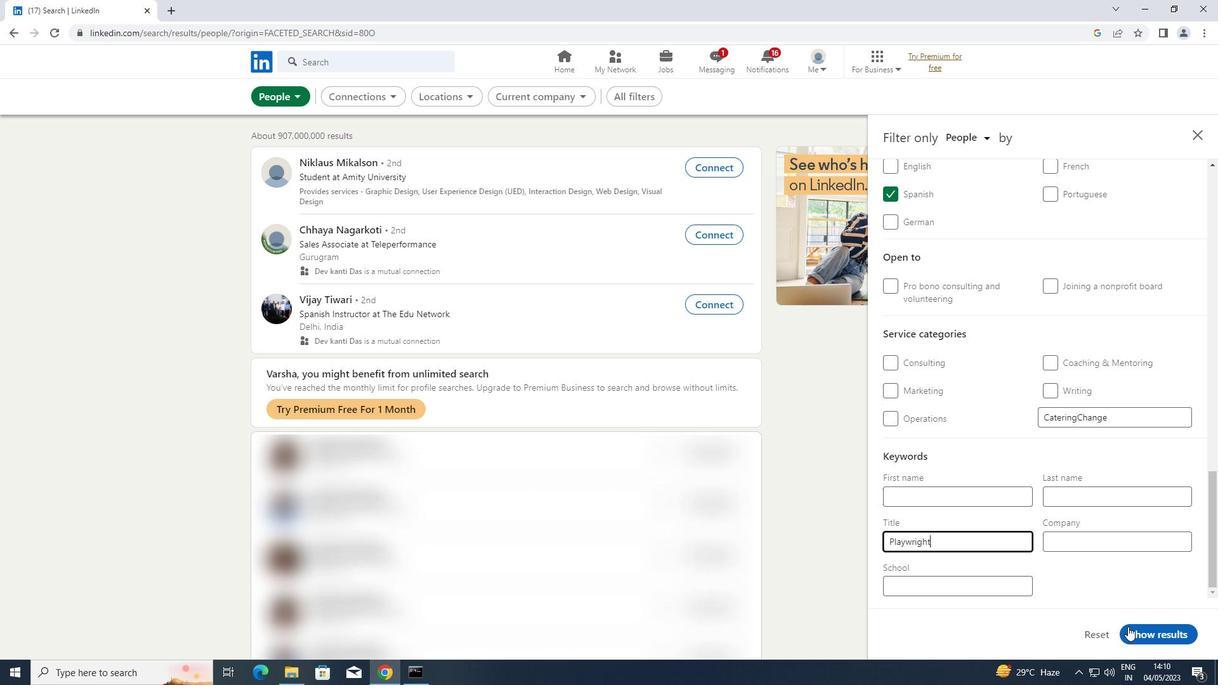 
Action: Mouse pressed left at (1131, 627)
Screenshot: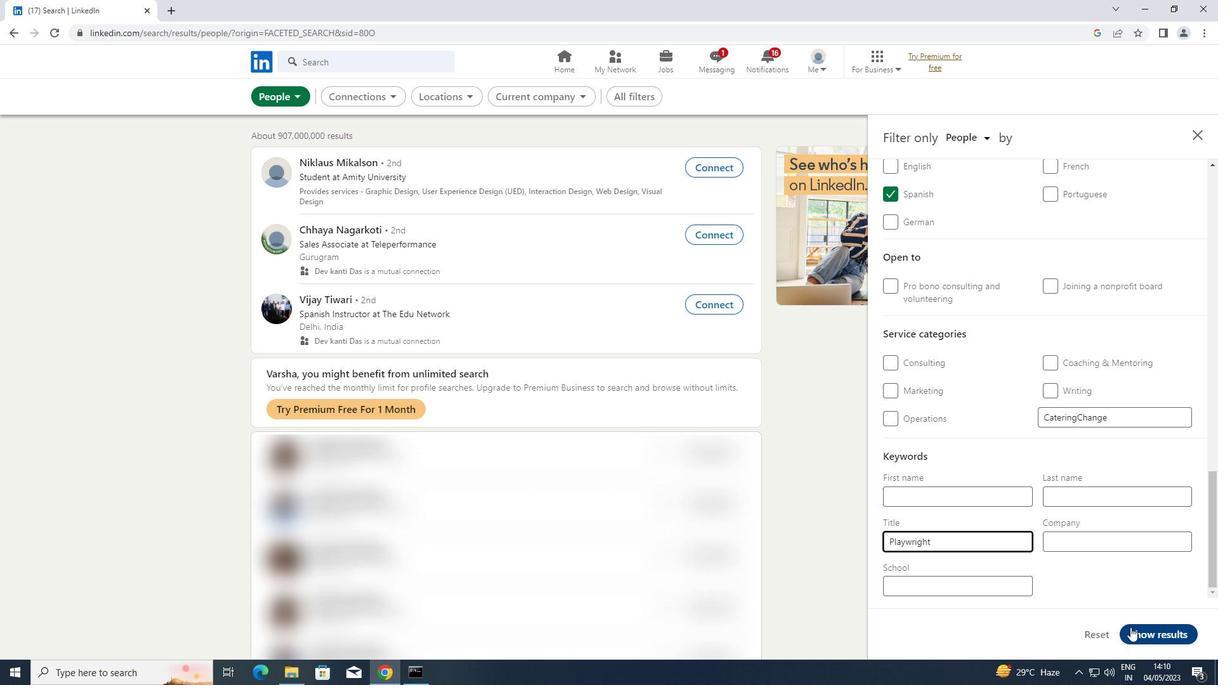 
